 Task: Get directions from New York City, New York, United States to San Diego, California, United States  and explore the nearby cafes
Action: Mouse moved to (165, 90)
Screenshot: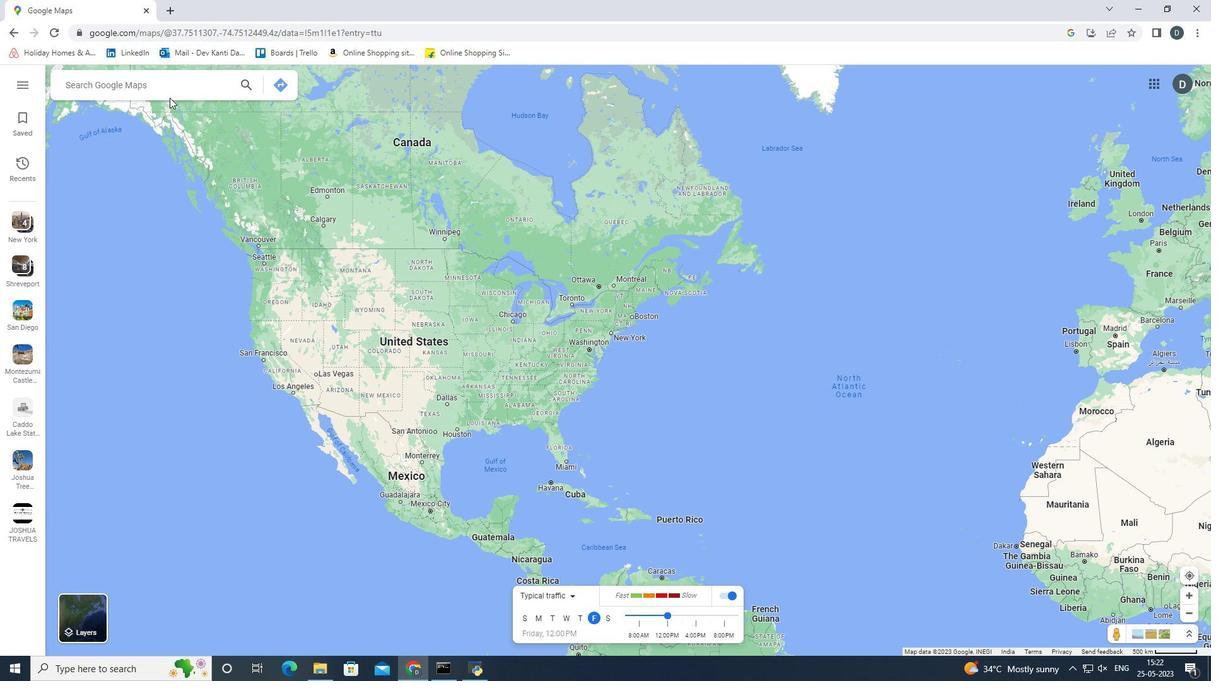 
Action: Mouse pressed left at (165, 90)
Screenshot: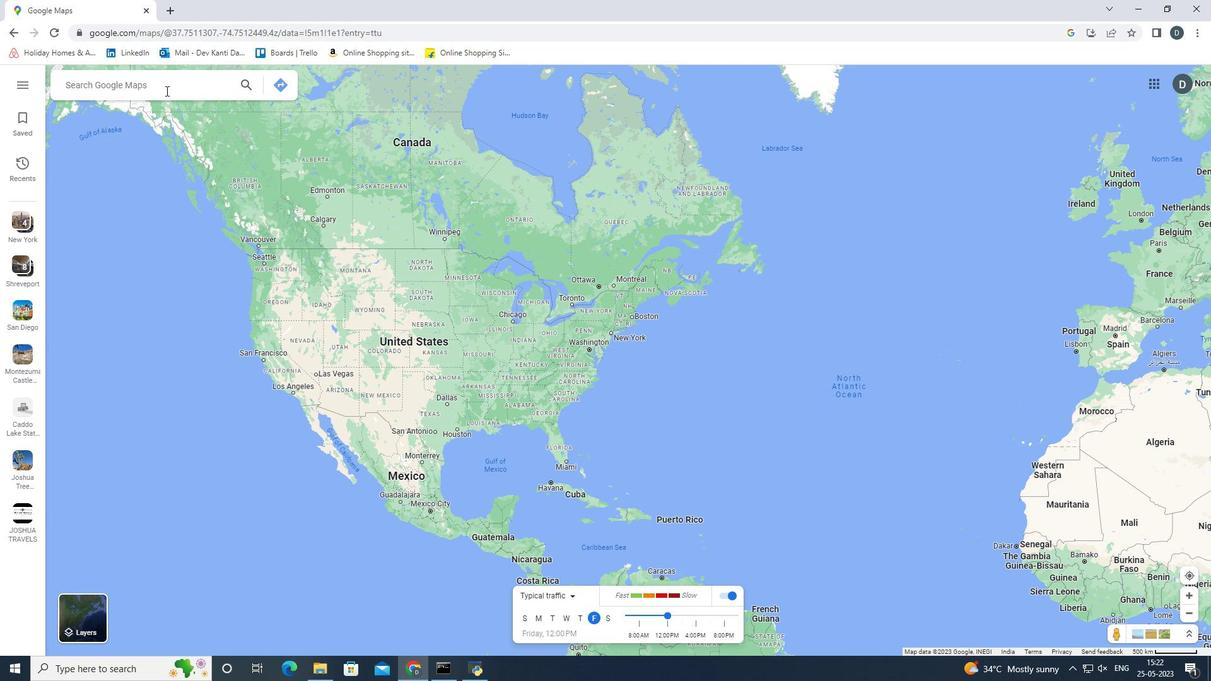 
Action: Mouse moved to (155, 158)
Screenshot: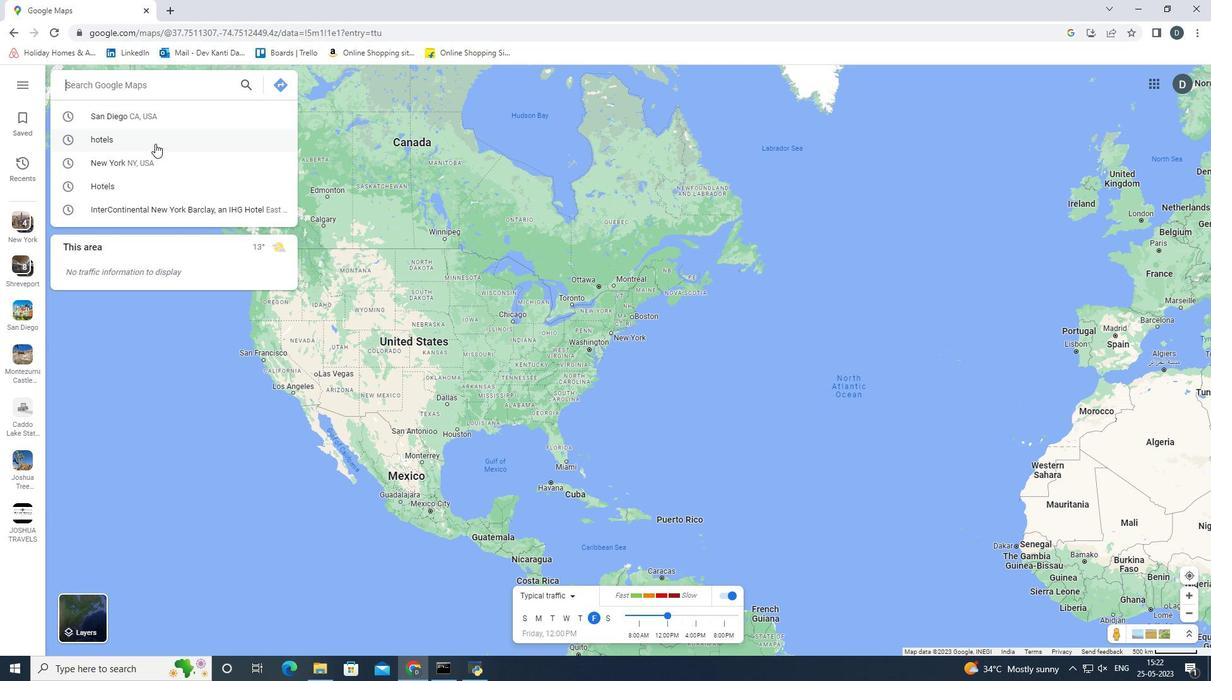 
Action: Mouse pressed left at (155, 158)
Screenshot: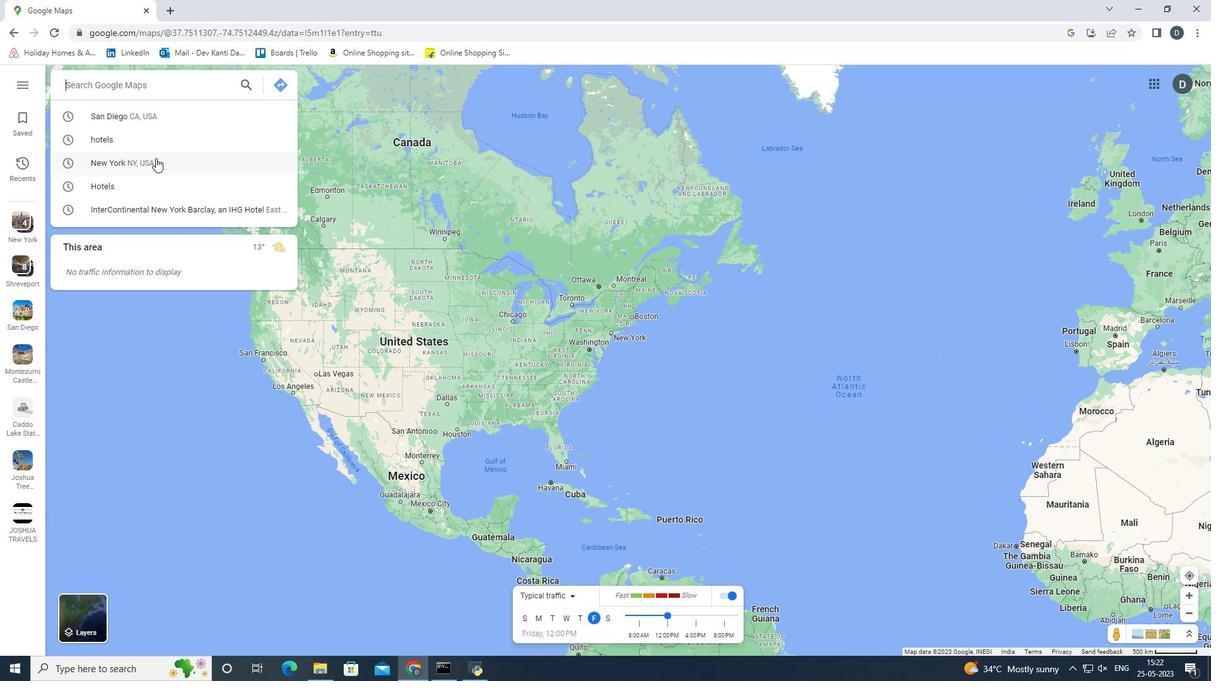
Action: Mouse moved to (814, 324)
Screenshot: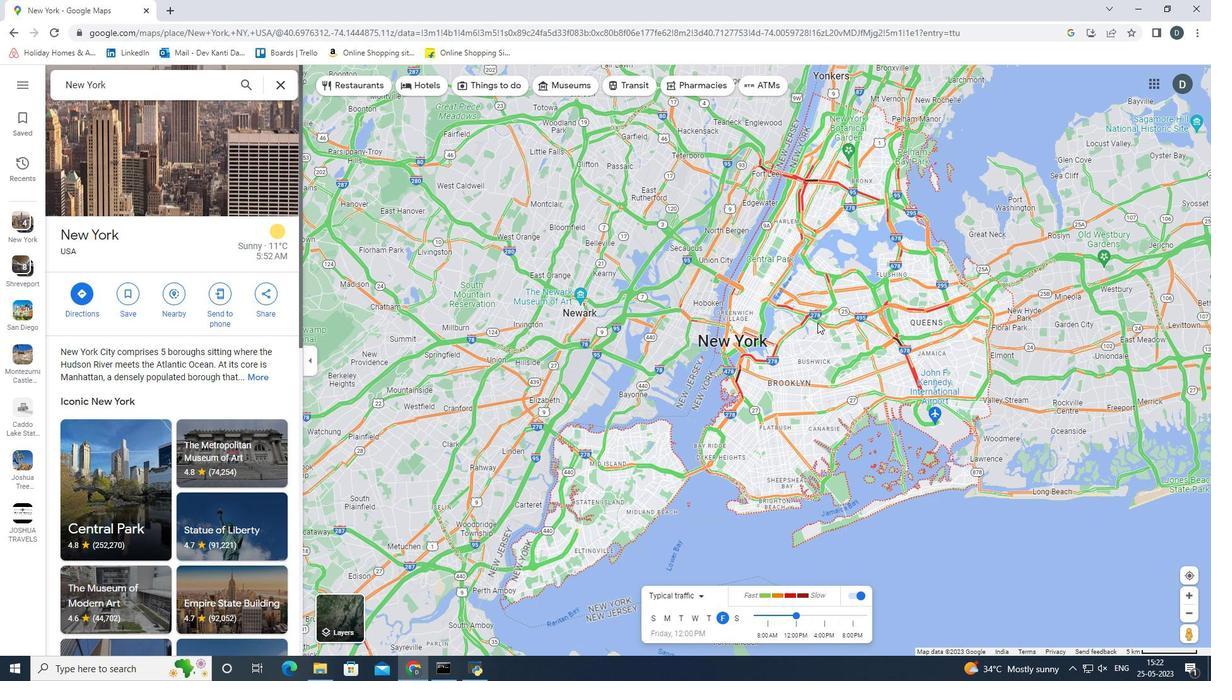 
Action: Mouse pressed left at (814, 324)
Screenshot: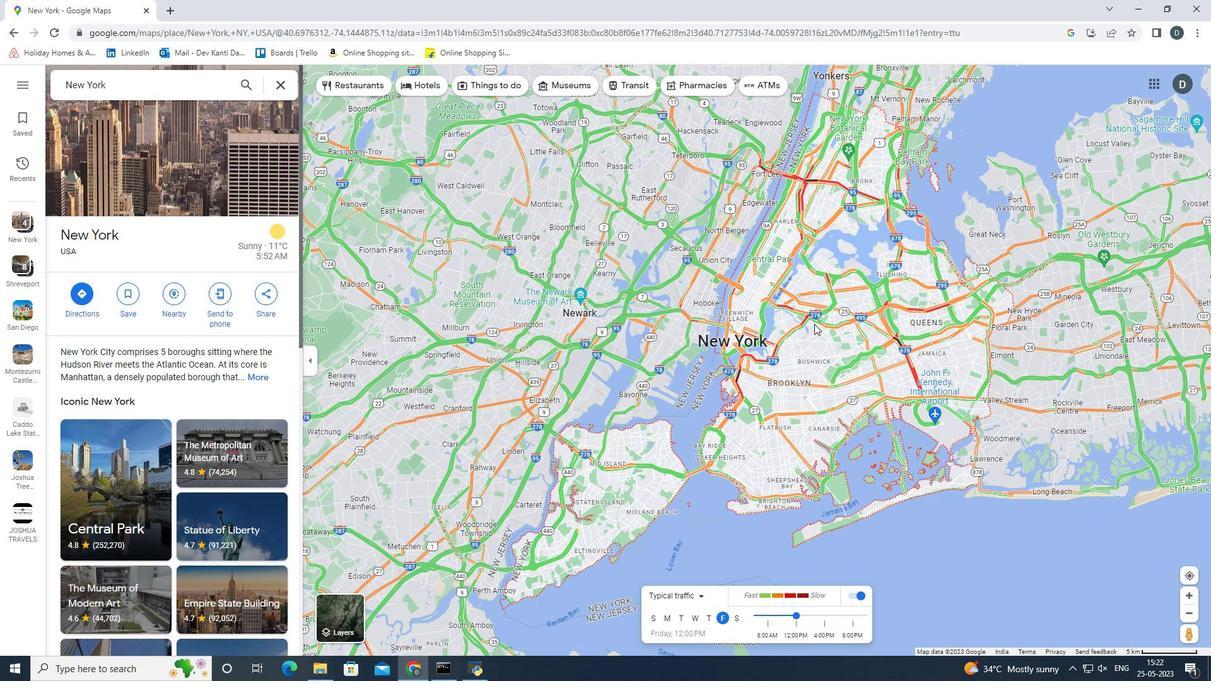 
Action: Mouse moved to (278, 92)
Screenshot: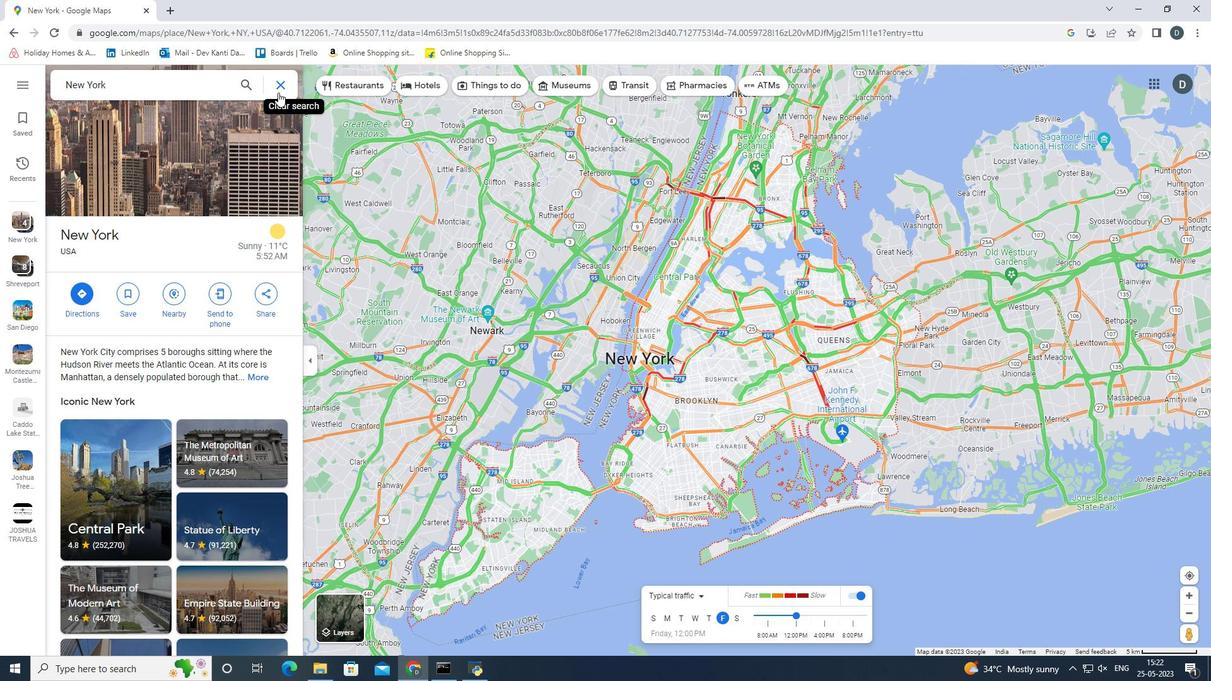 
Action: Mouse pressed left at (278, 92)
Screenshot: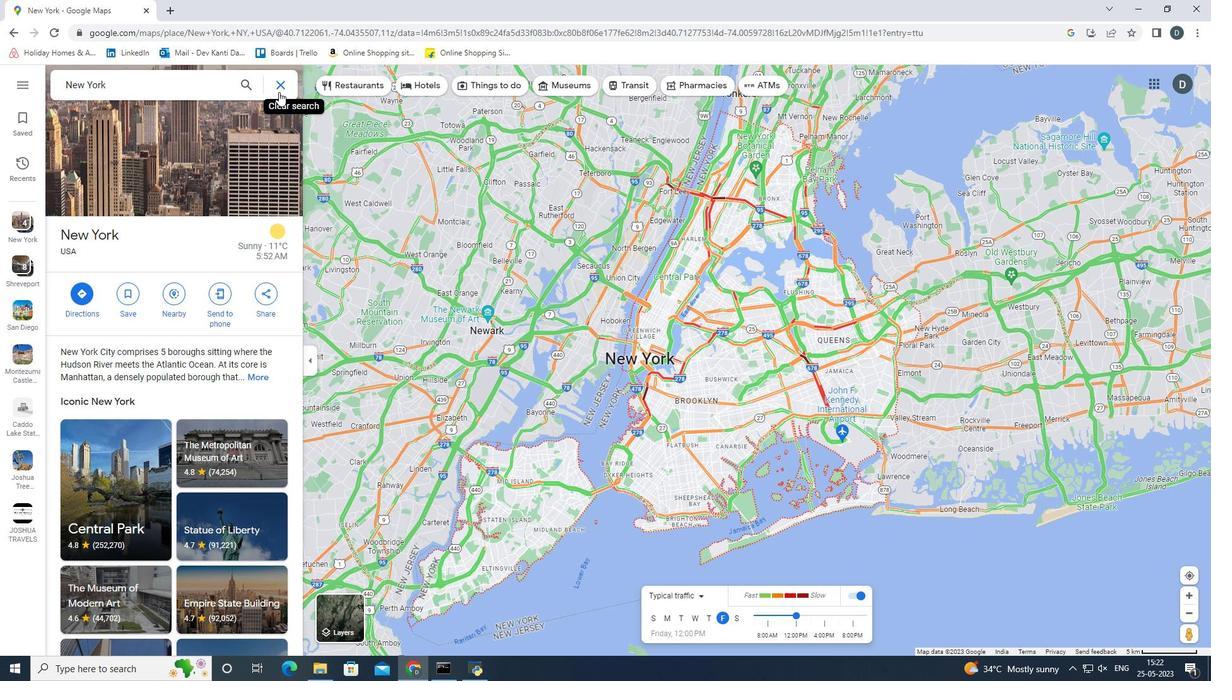 
Action: Mouse moved to (282, 85)
Screenshot: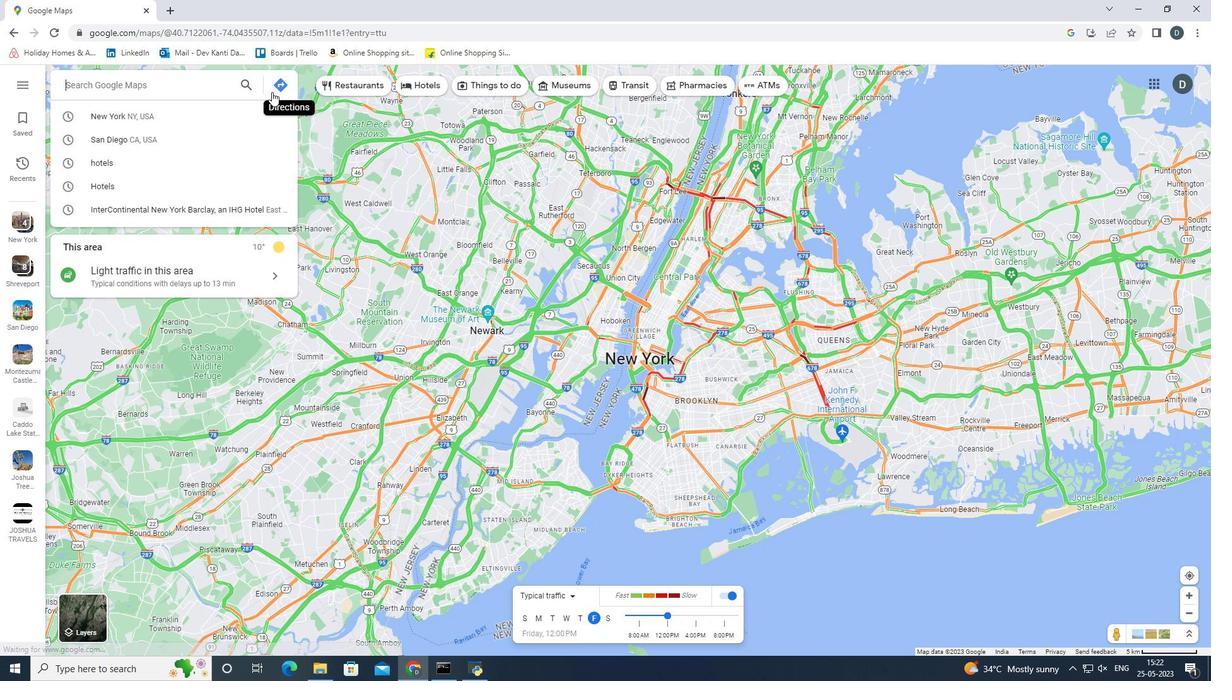 
Action: Mouse pressed left at (282, 85)
Screenshot: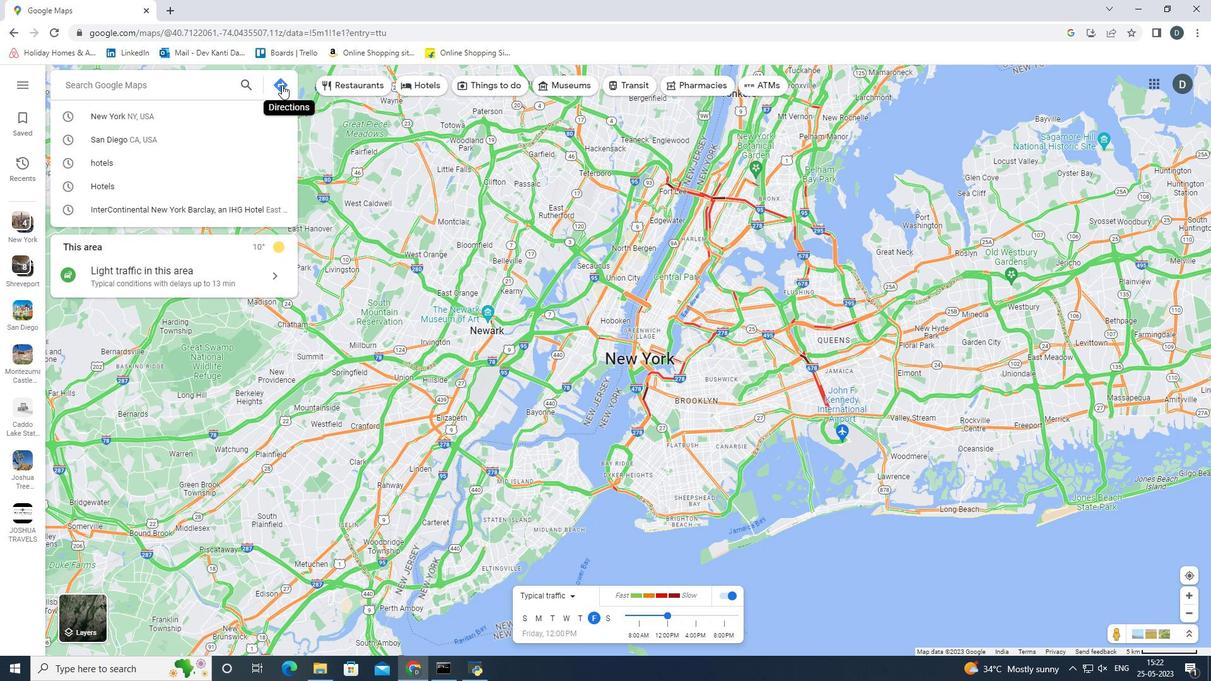 
Action: Mouse moved to (171, 270)
Screenshot: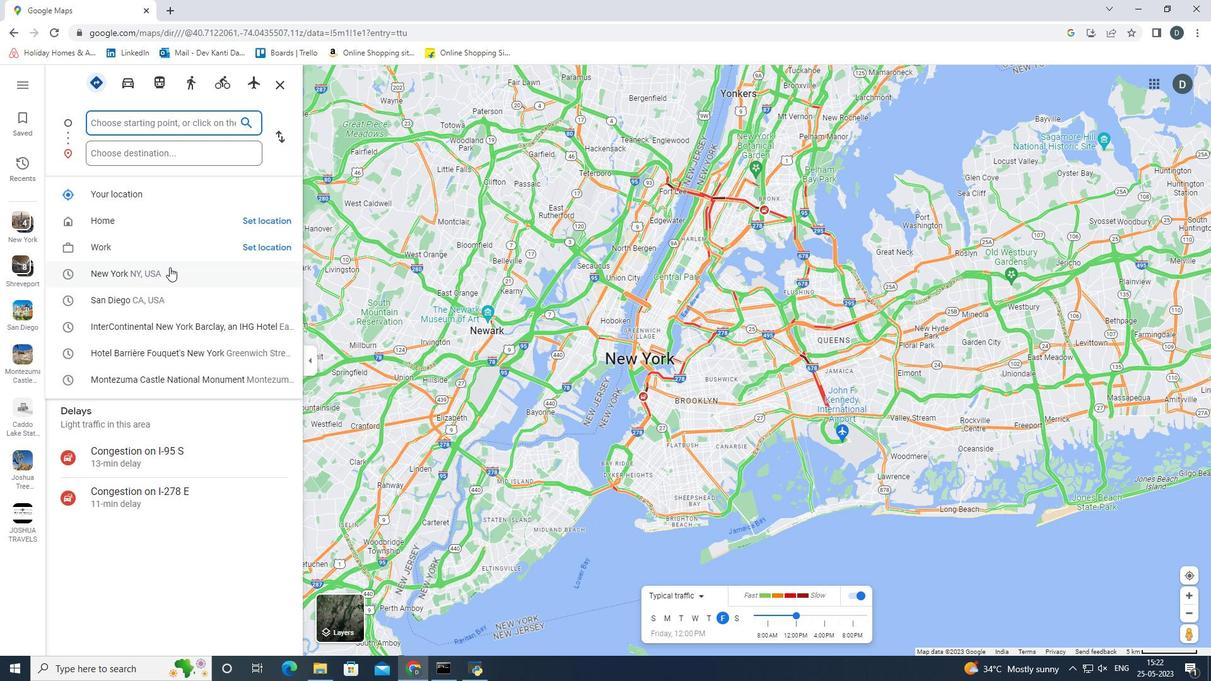 
Action: Mouse pressed left at (171, 270)
Screenshot: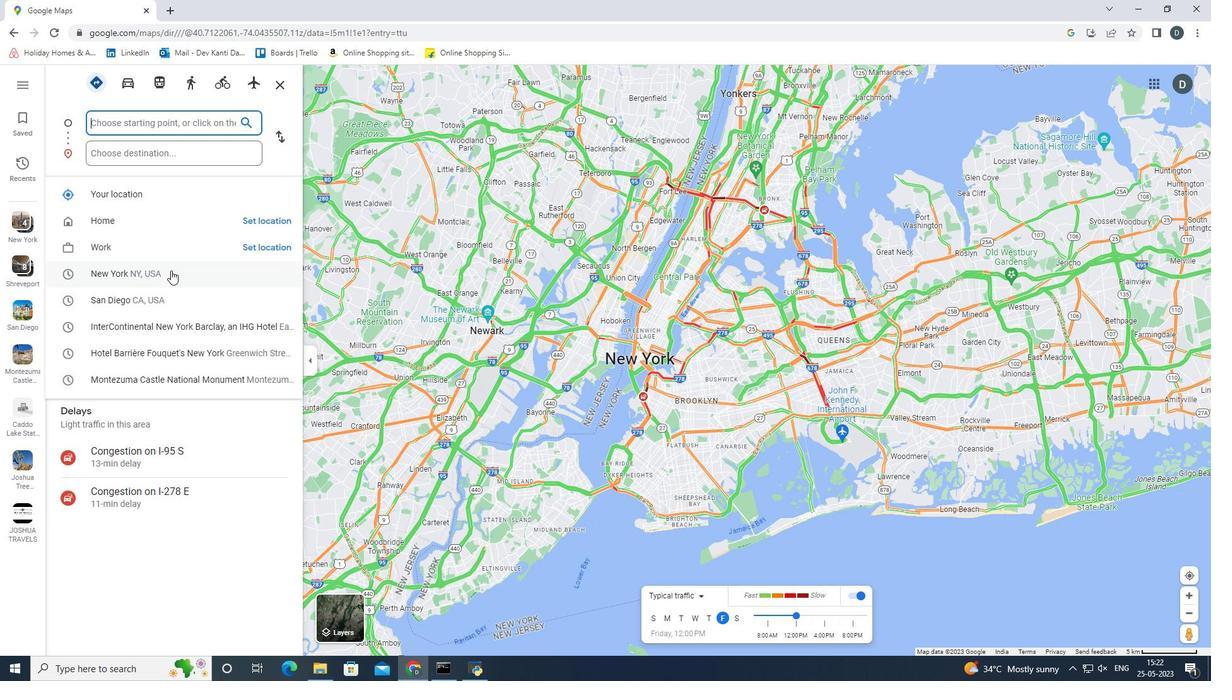 
Action: Mouse moved to (167, 294)
Screenshot: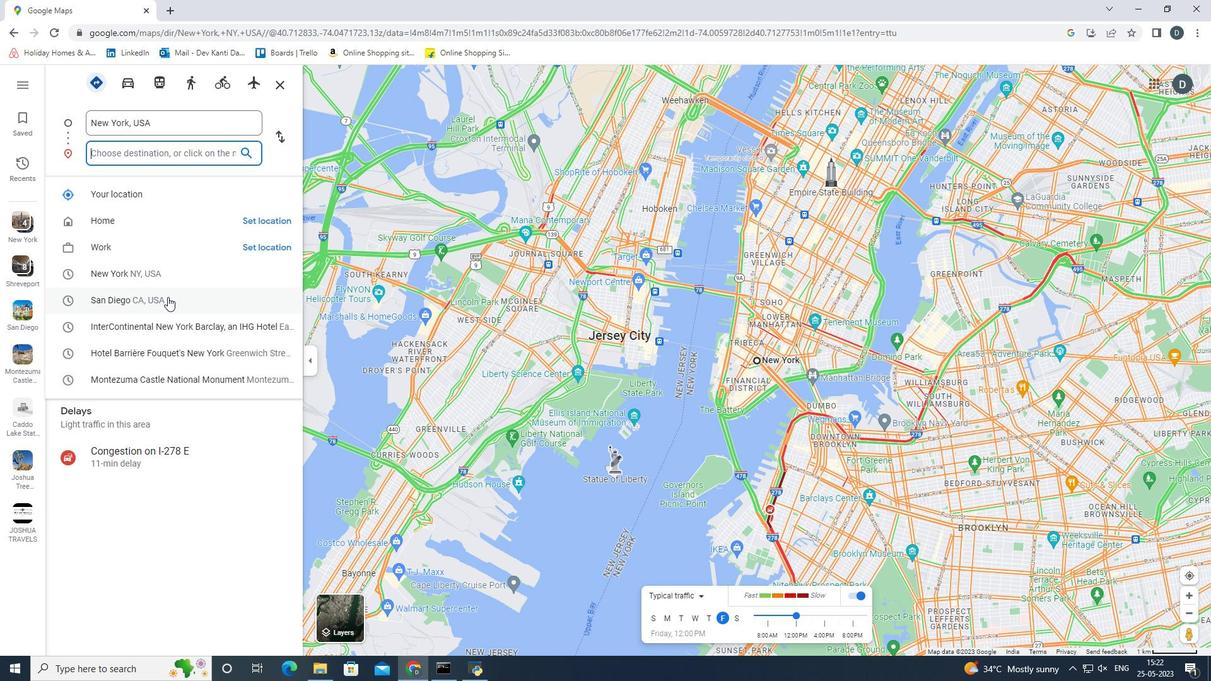 
Action: Mouse pressed left at (167, 294)
Screenshot: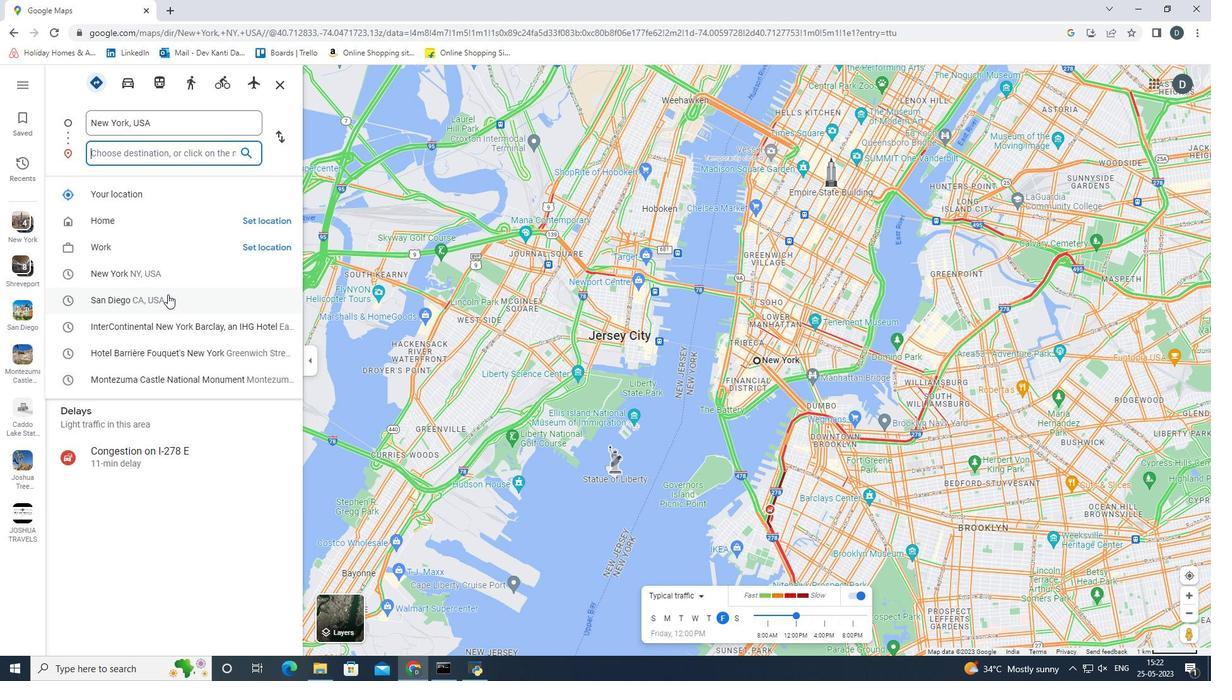 
Action: Mouse moved to (422, 433)
Screenshot: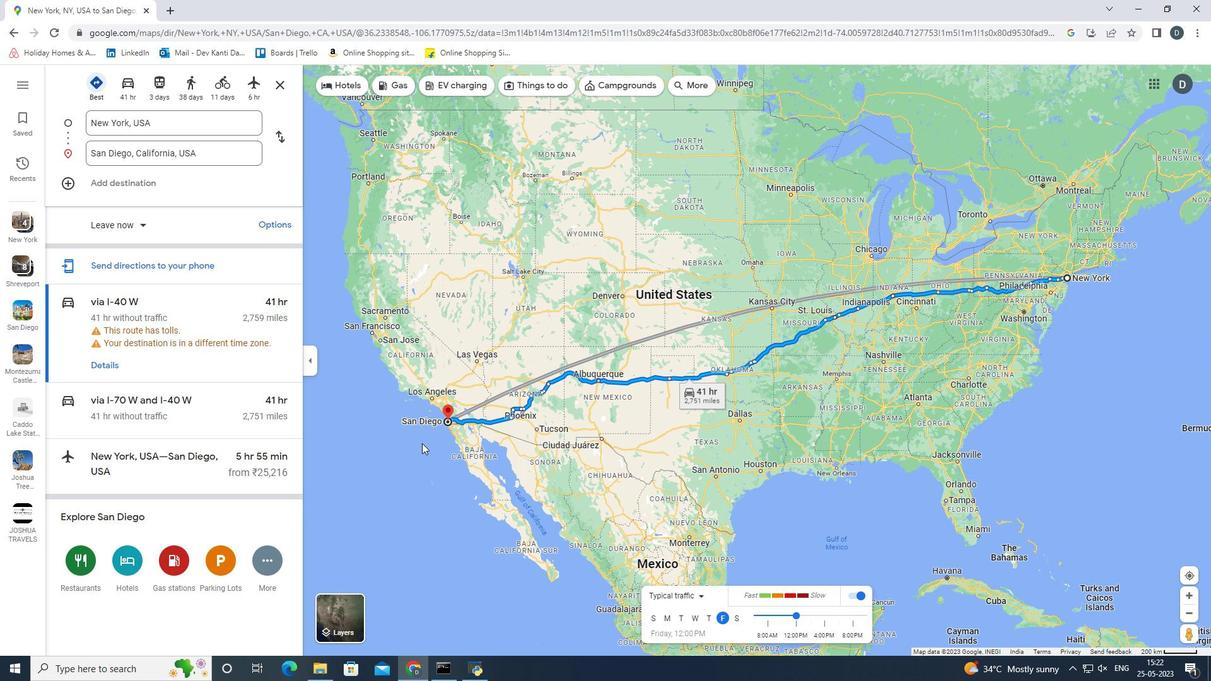 
Action: Mouse scrolled (422, 434) with delta (0, 0)
Screenshot: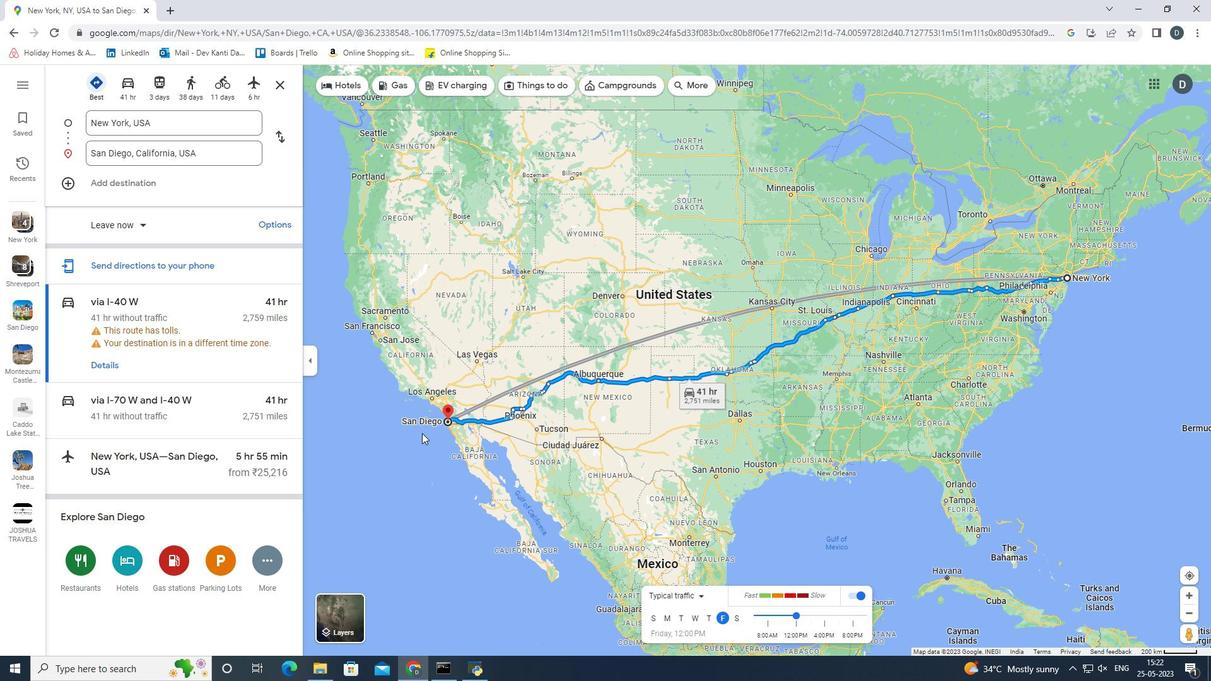 
Action: Mouse scrolled (422, 434) with delta (0, 0)
Screenshot: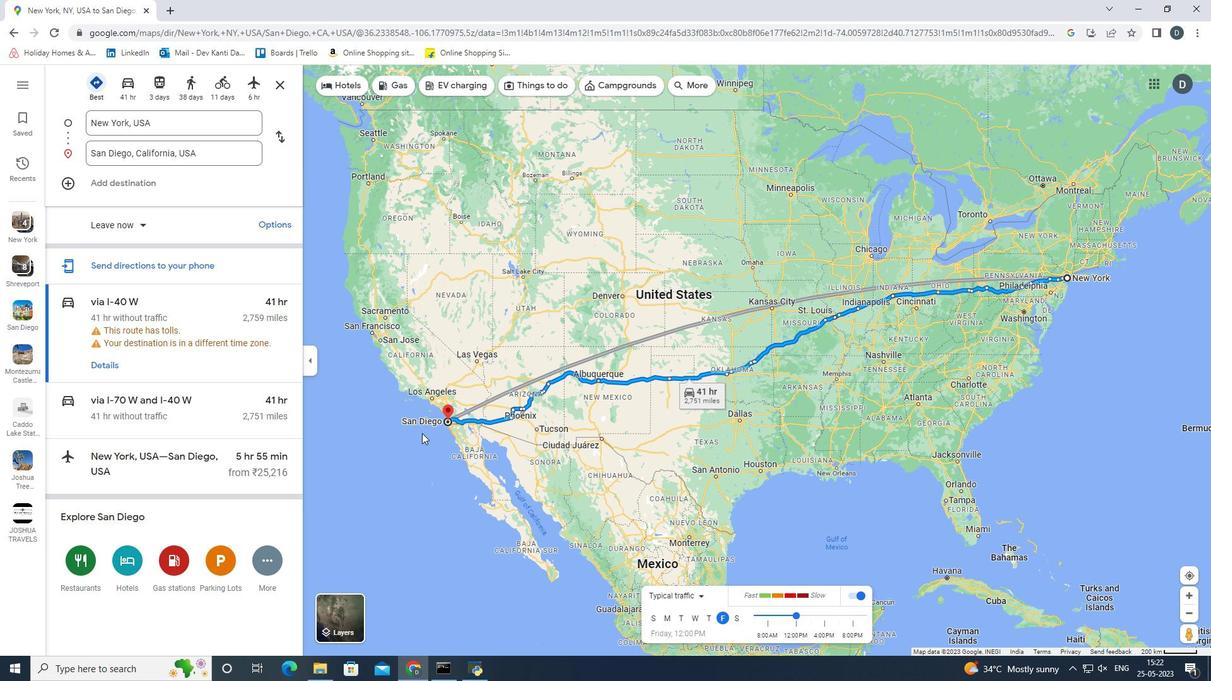 
Action: Mouse scrolled (422, 434) with delta (0, 0)
Screenshot: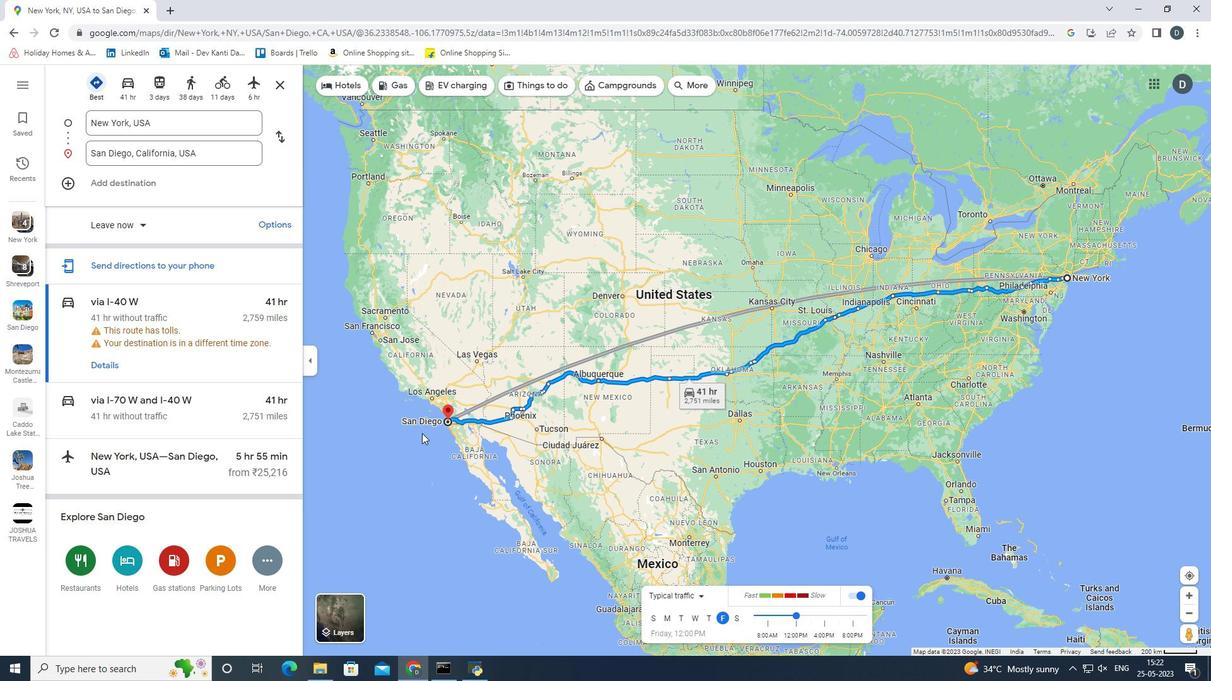 
Action: Mouse scrolled (422, 434) with delta (0, 0)
Screenshot: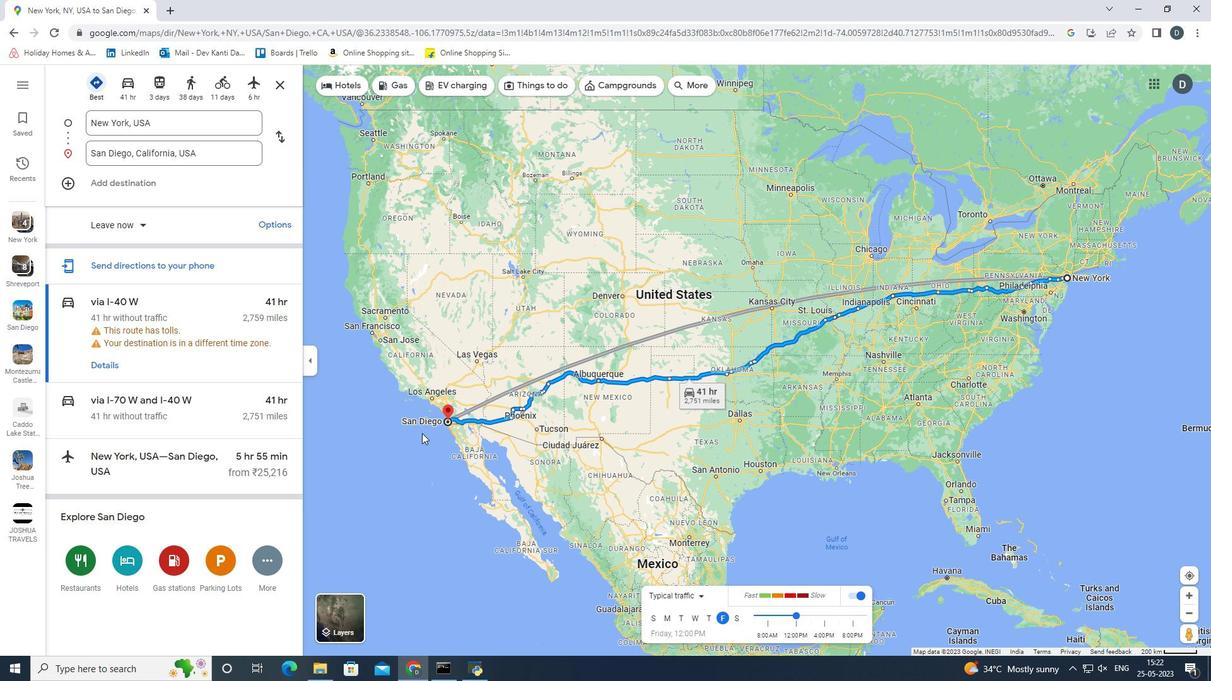 
Action: Mouse scrolled (422, 434) with delta (0, 0)
Screenshot: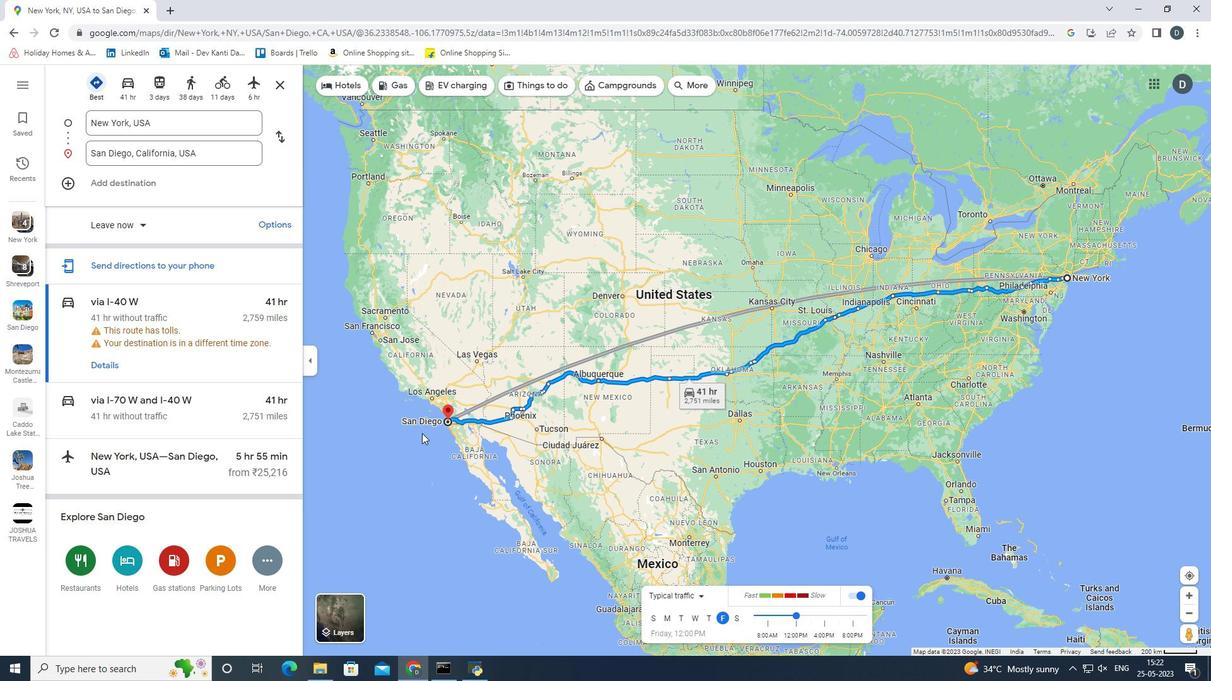 
Action: Mouse scrolled (422, 434) with delta (0, 0)
Screenshot: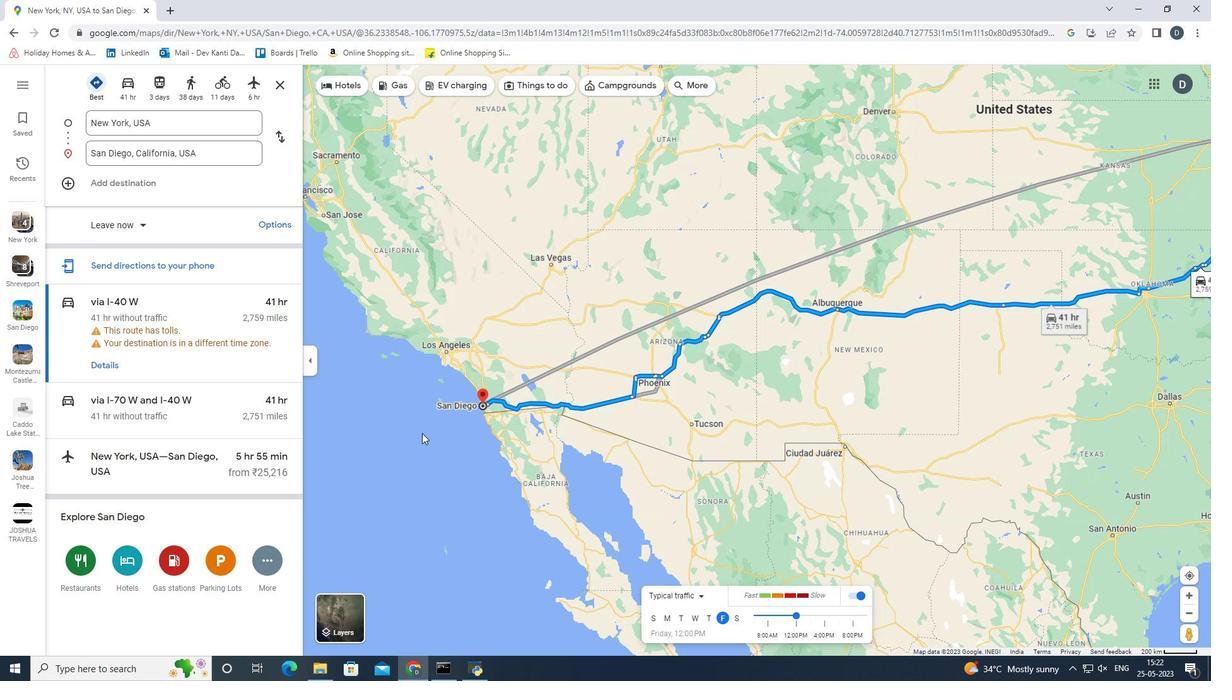 
Action: Mouse scrolled (422, 434) with delta (0, 0)
Screenshot: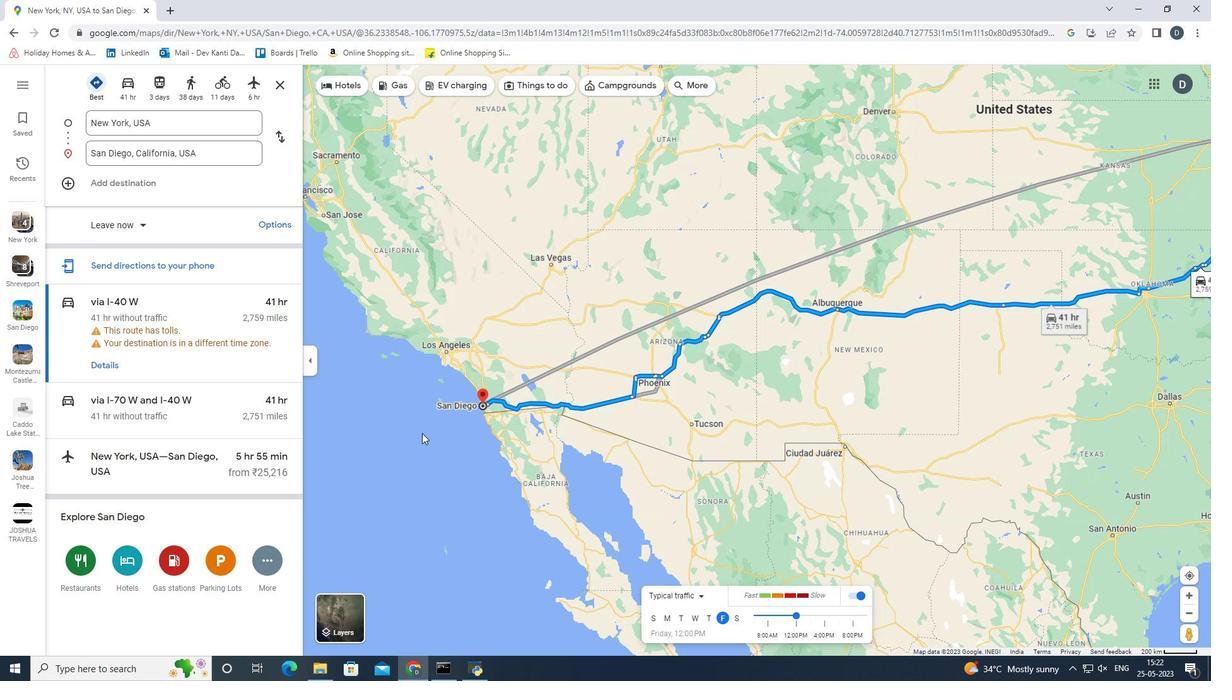 
Action: Mouse scrolled (422, 434) with delta (0, 0)
Screenshot: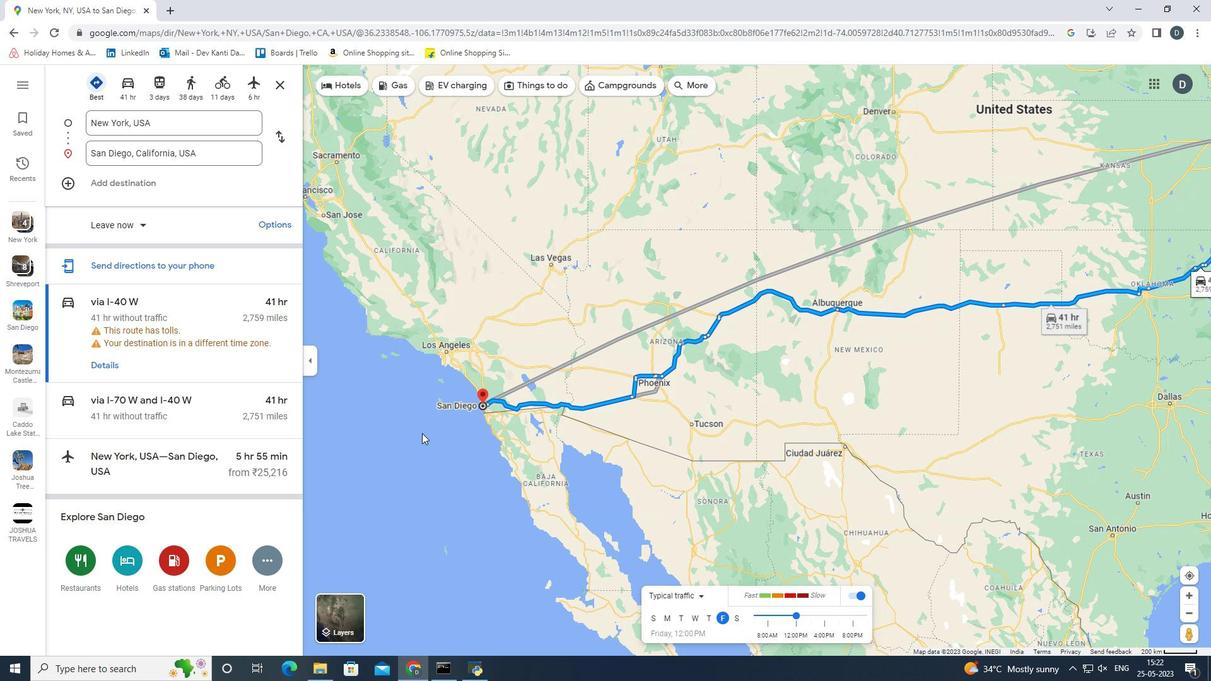 
Action: Mouse scrolled (422, 434) with delta (0, 0)
Screenshot: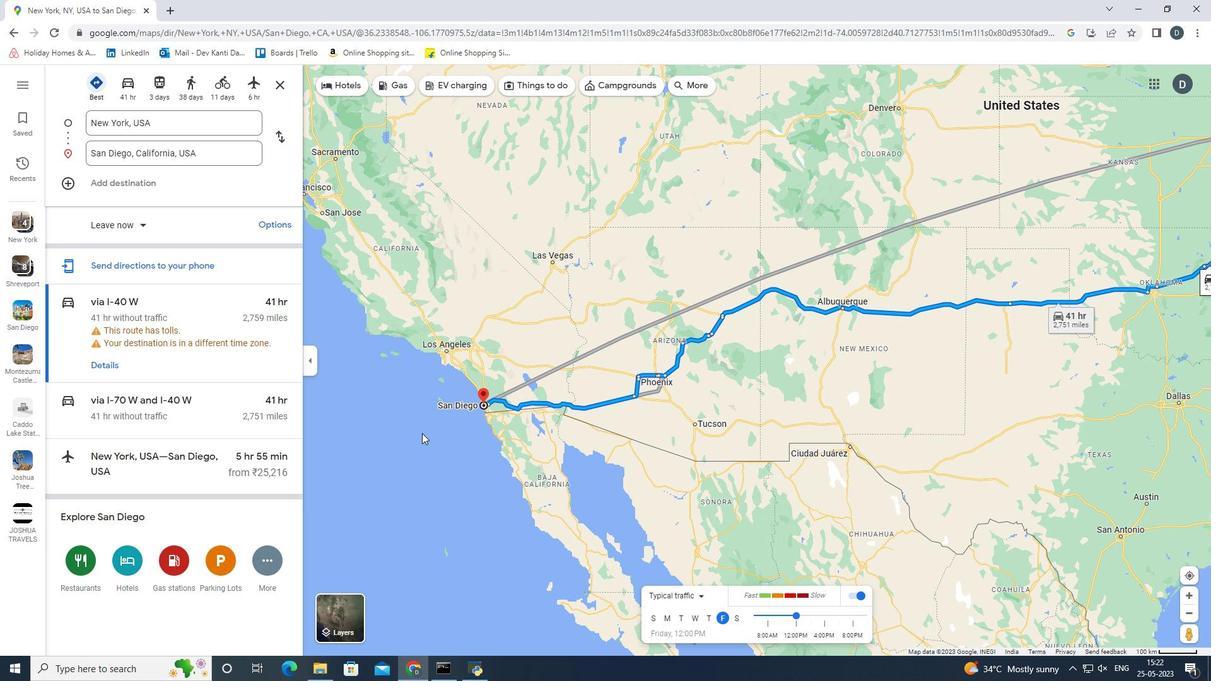 
Action: Mouse scrolled (422, 434) with delta (0, 0)
Screenshot: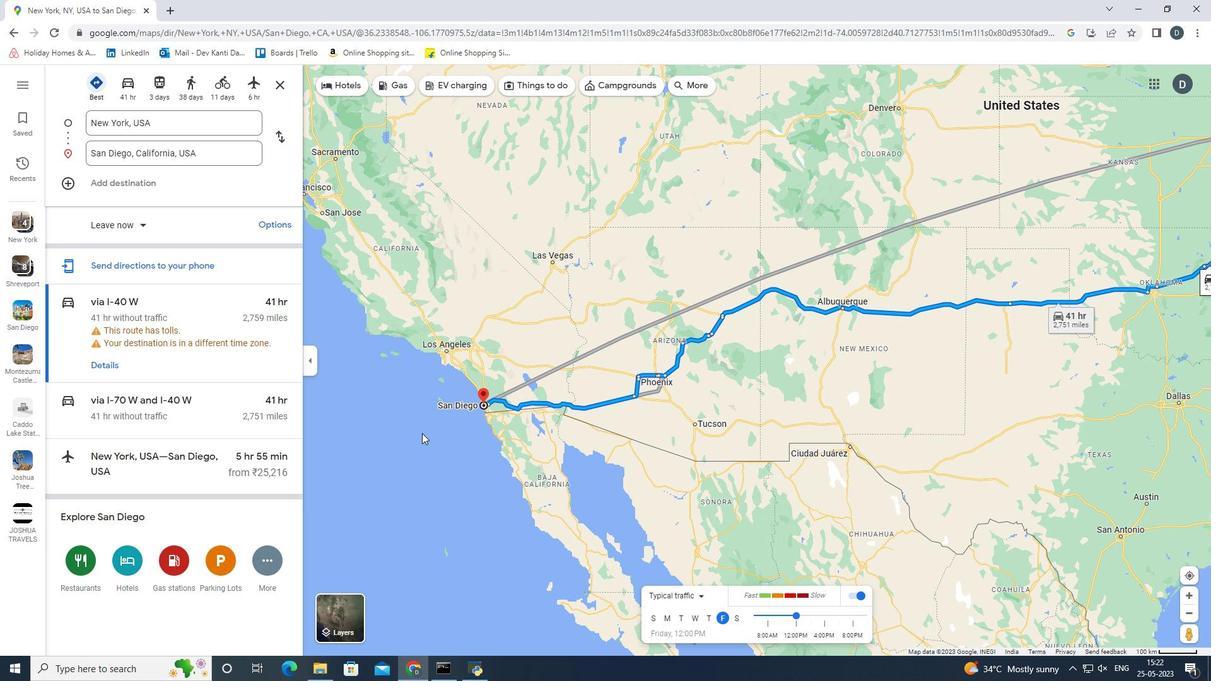 
Action: Mouse scrolled (422, 434) with delta (0, 0)
Screenshot: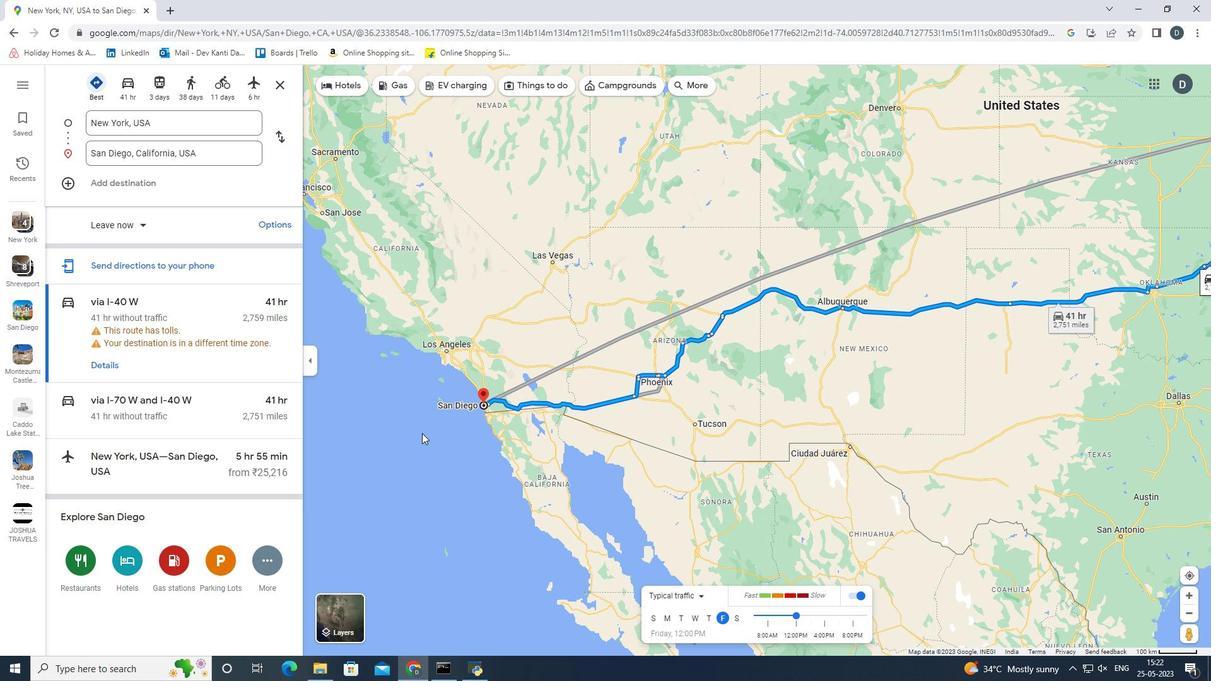 
Action: Mouse scrolled (422, 434) with delta (0, 0)
Screenshot: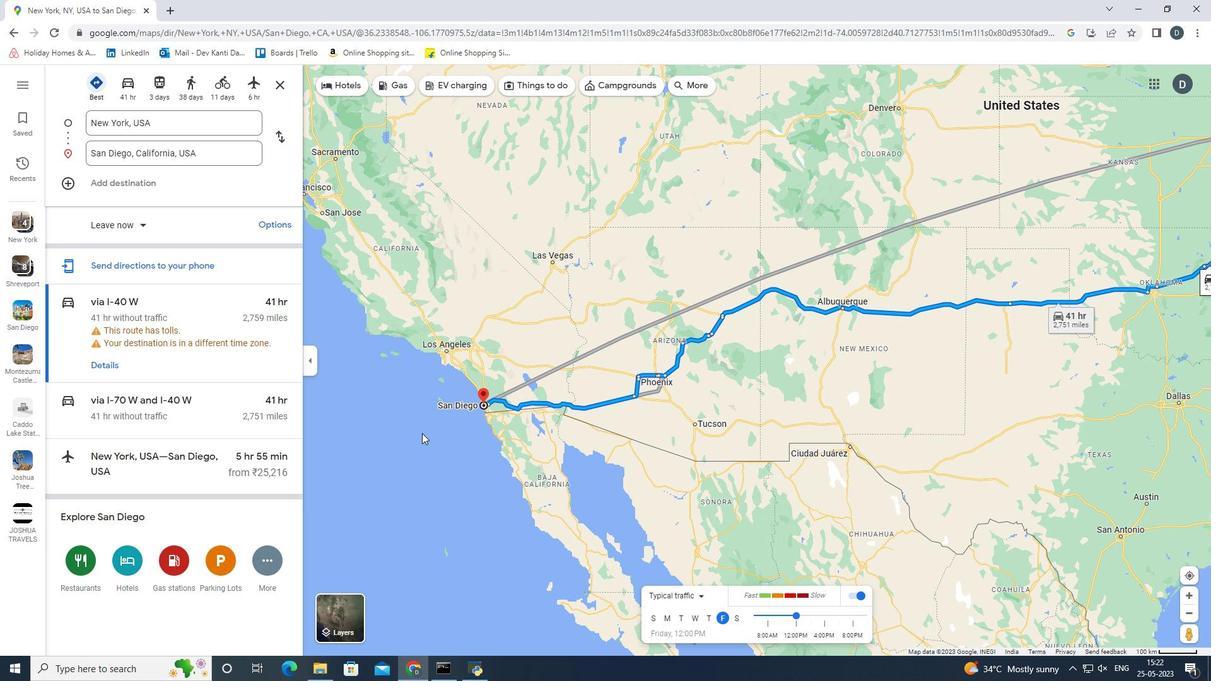 
Action: Mouse scrolled (422, 434) with delta (0, 0)
Screenshot: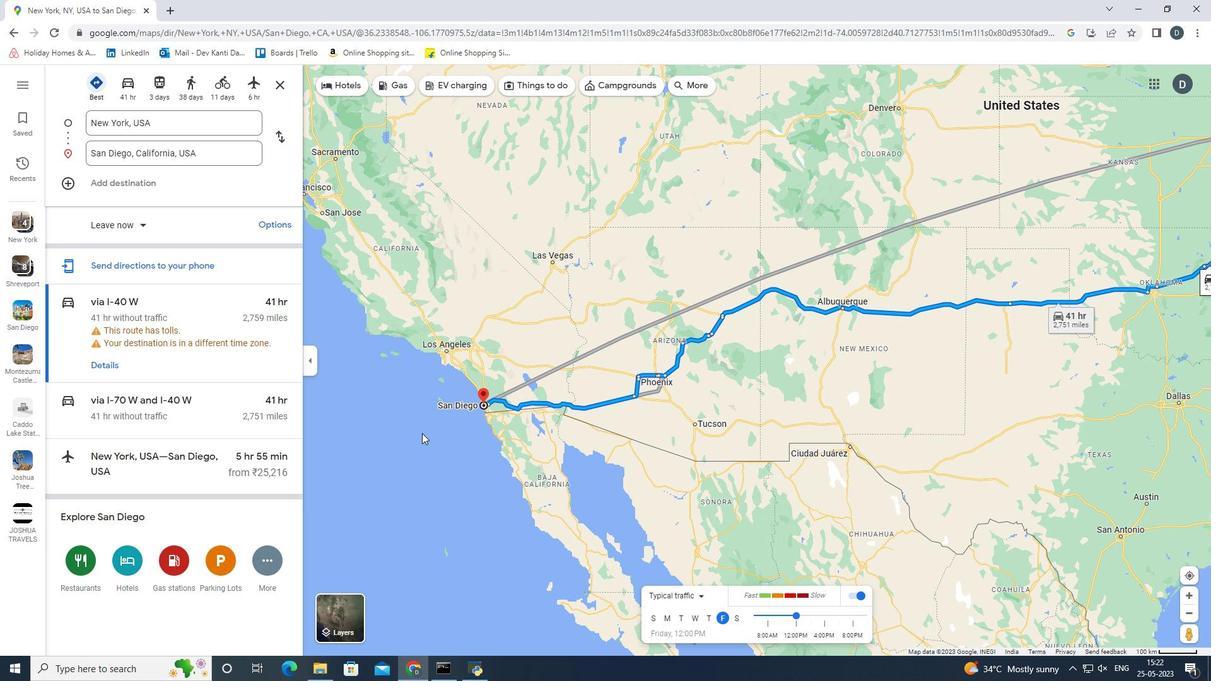 
Action: Mouse scrolled (422, 434) with delta (0, 0)
Screenshot: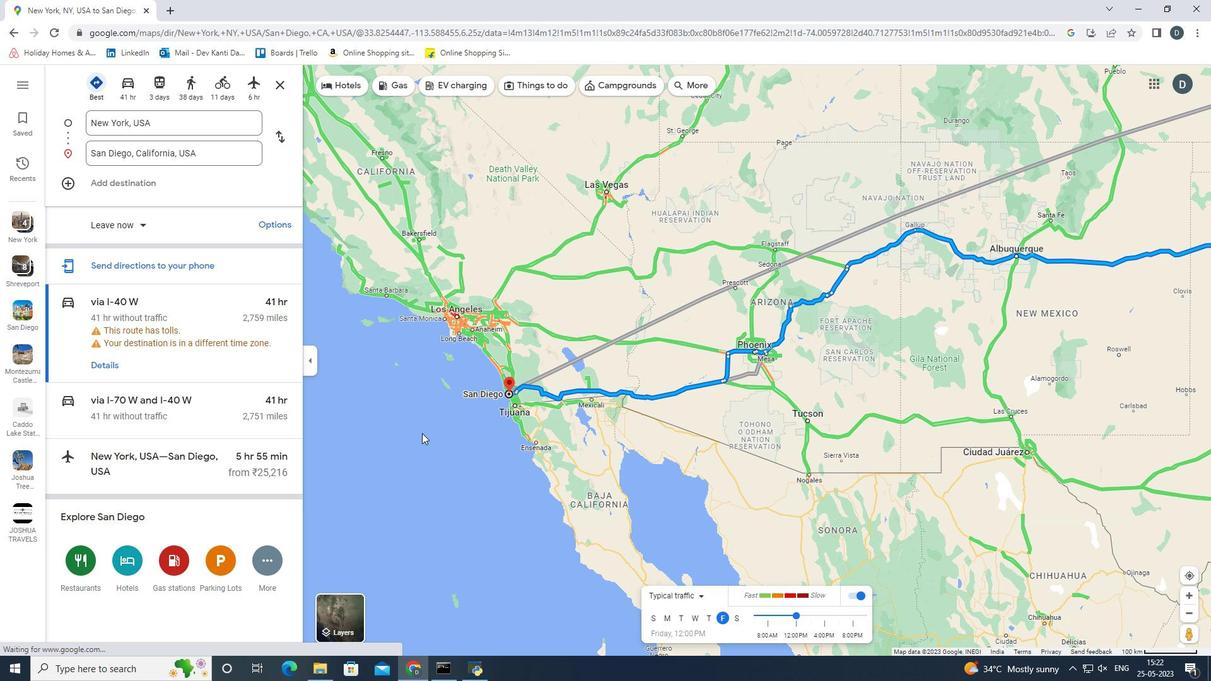 
Action: Mouse scrolled (422, 434) with delta (0, 0)
Screenshot: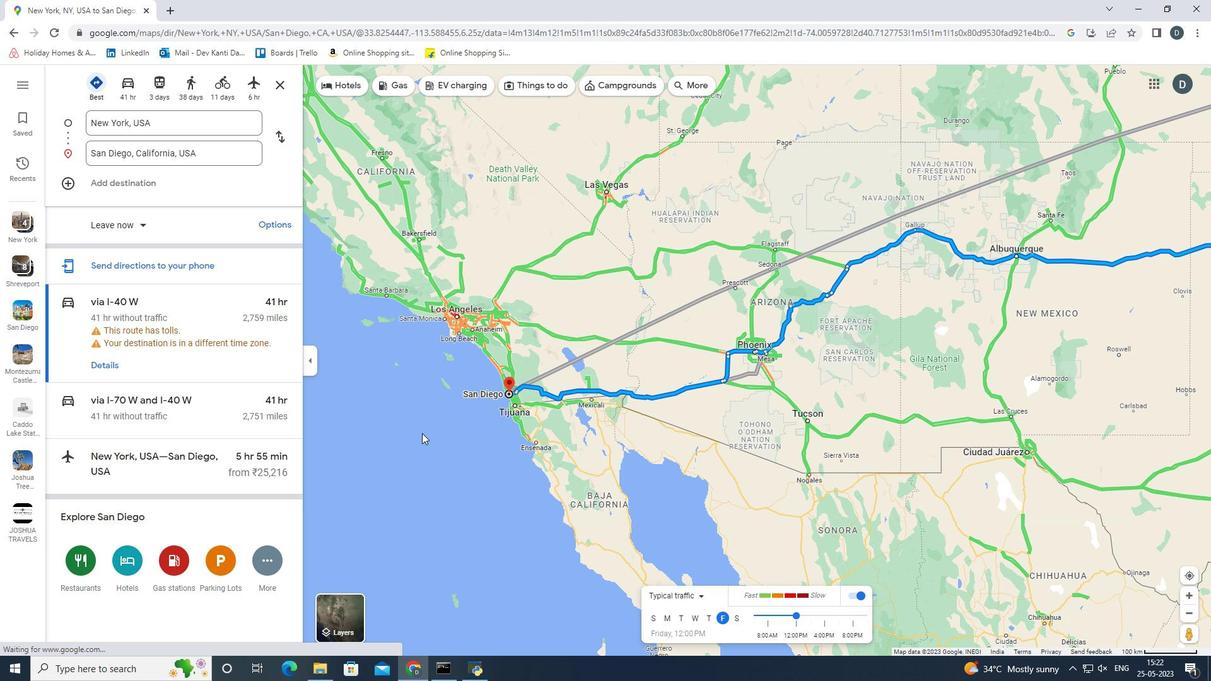 
Action: Mouse scrolled (422, 434) with delta (0, 0)
Screenshot: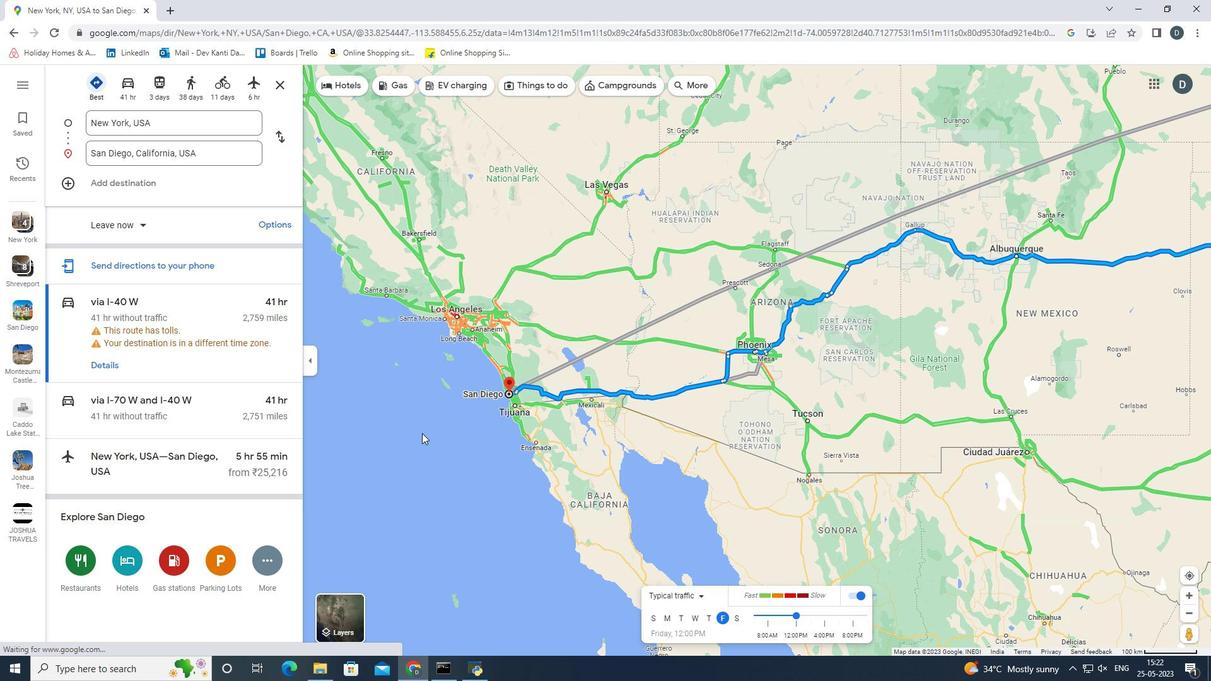 
Action: Mouse scrolled (422, 434) with delta (0, 0)
Screenshot: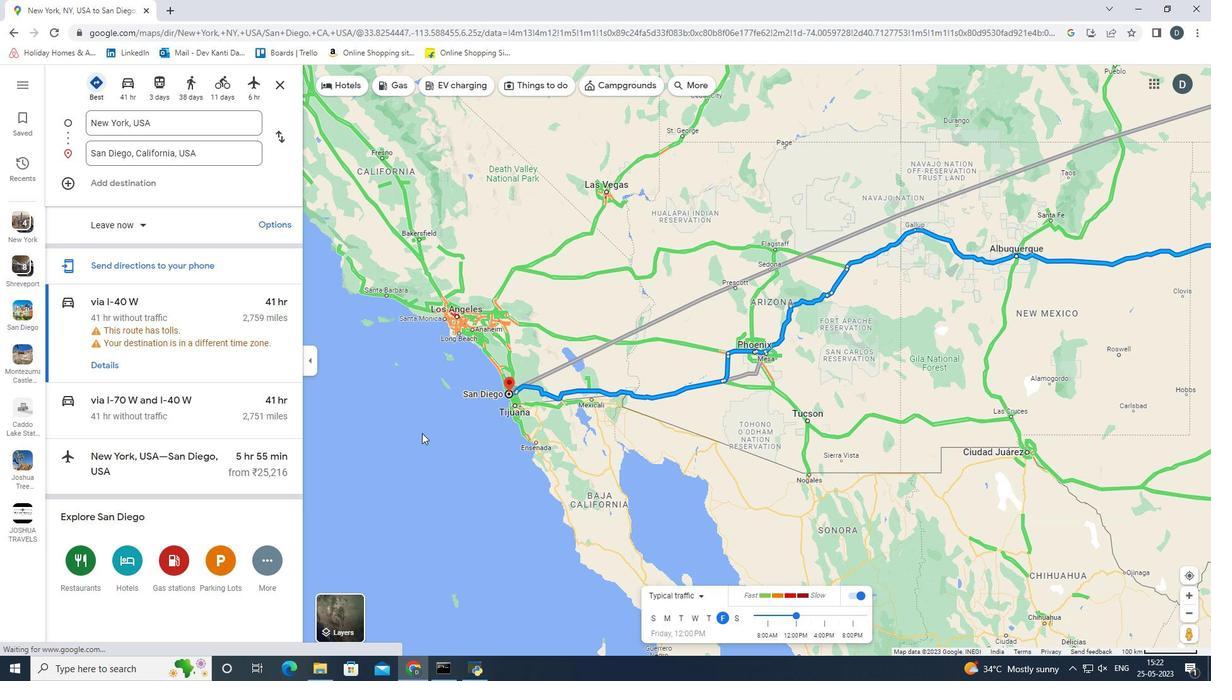 
Action: Mouse moved to (970, 324)
Screenshot: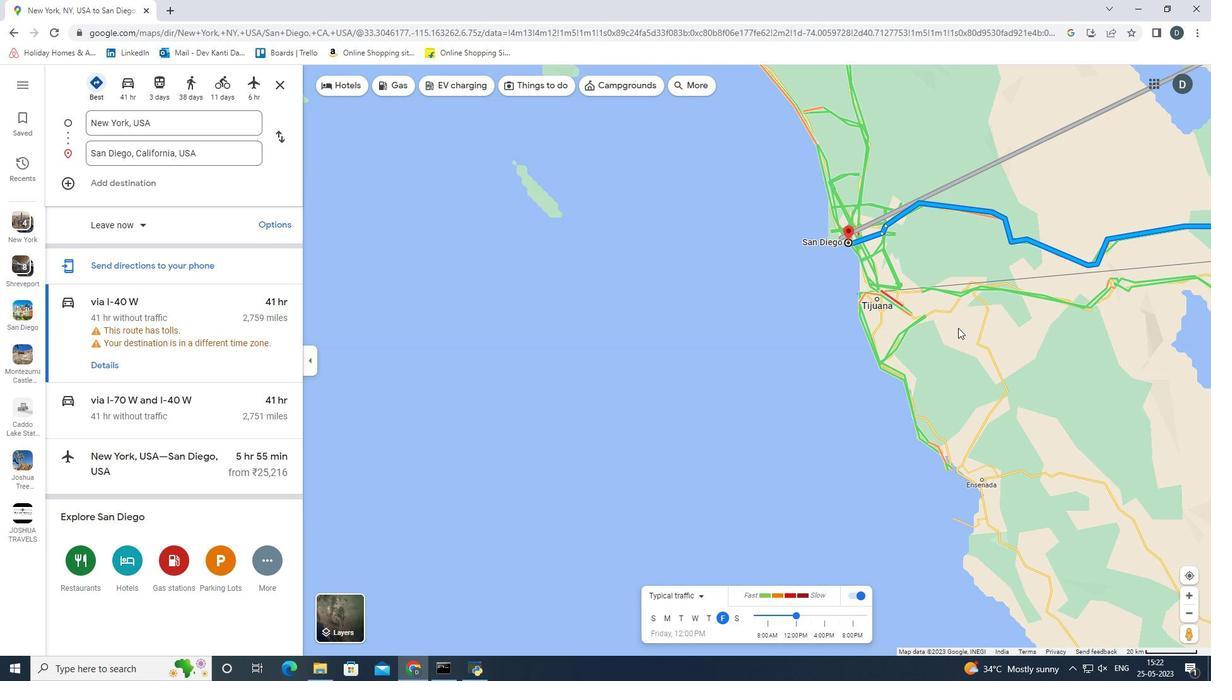 
Action: Mouse pressed left at (970, 324)
Screenshot: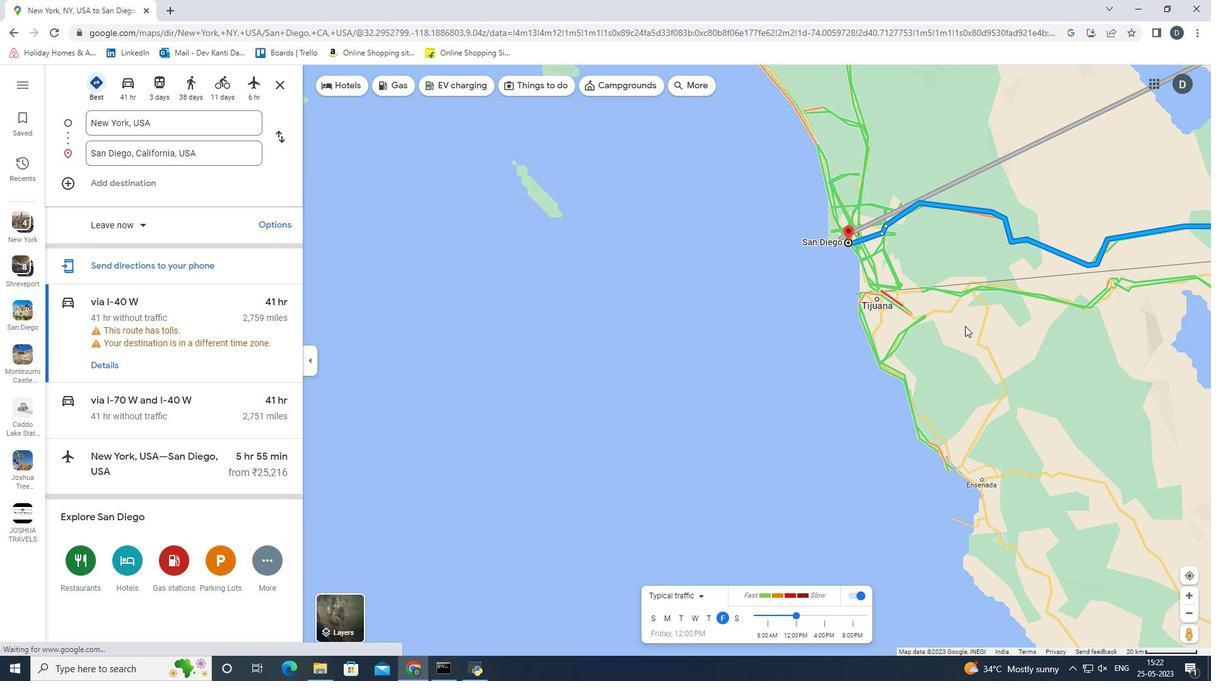 
Action: Mouse moved to (1063, 362)
Screenshot: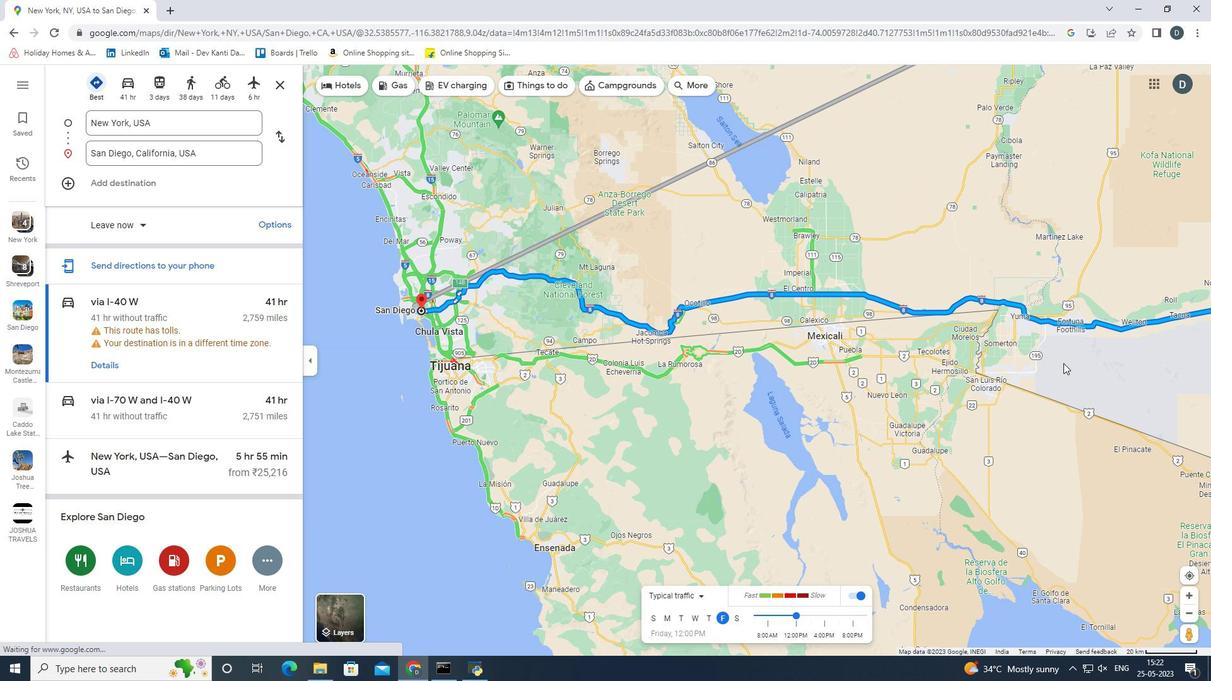 
Action: Mouse pressed left at (1063, 362)
Screenshot: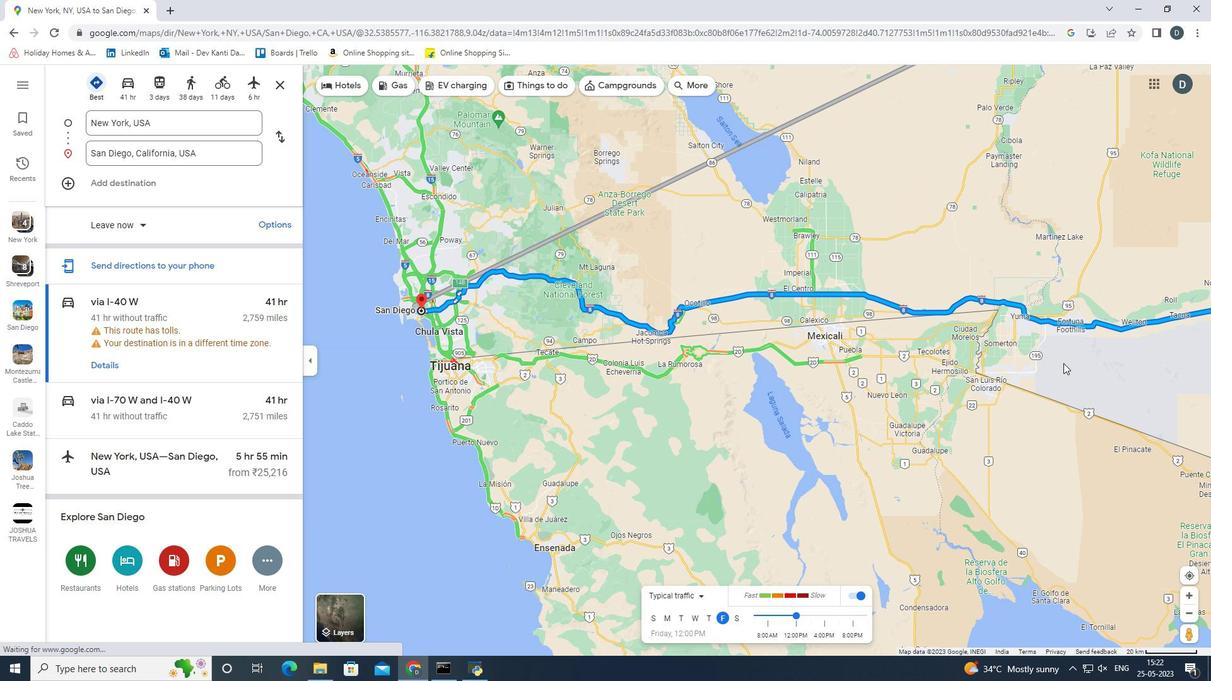 
Action: Mouse moved to (1160, 372)
Screenshot: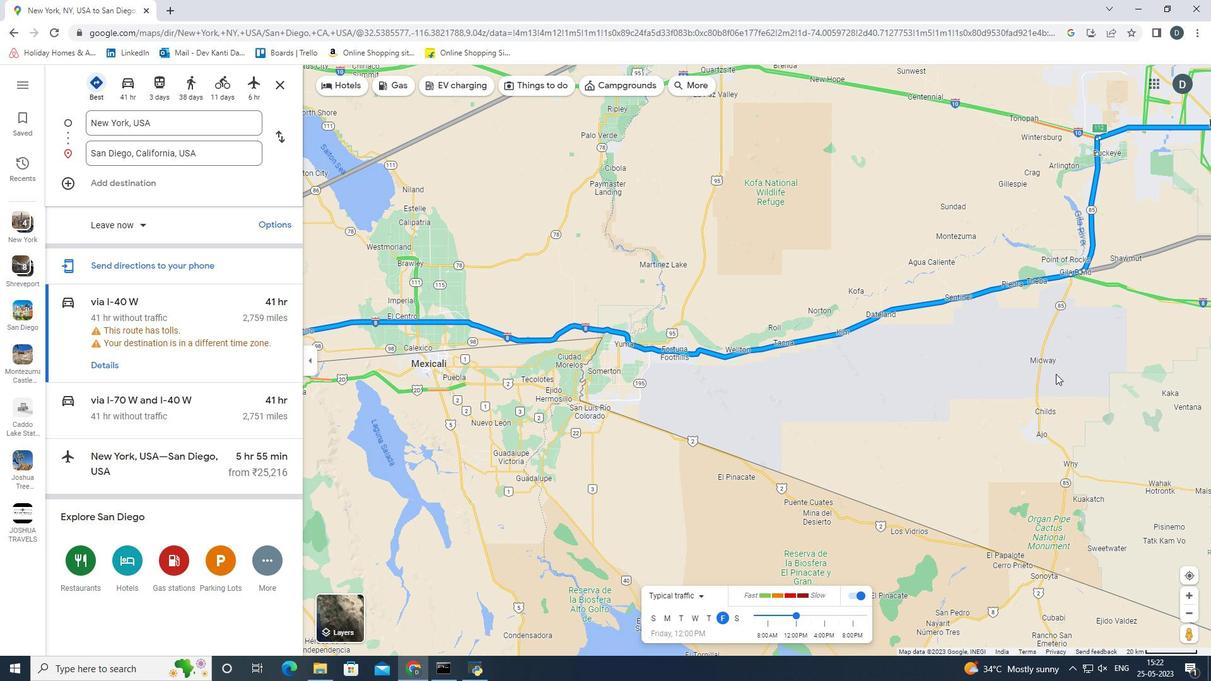 
Action: Mouse pressed left at (1160, 372)
Screenshot: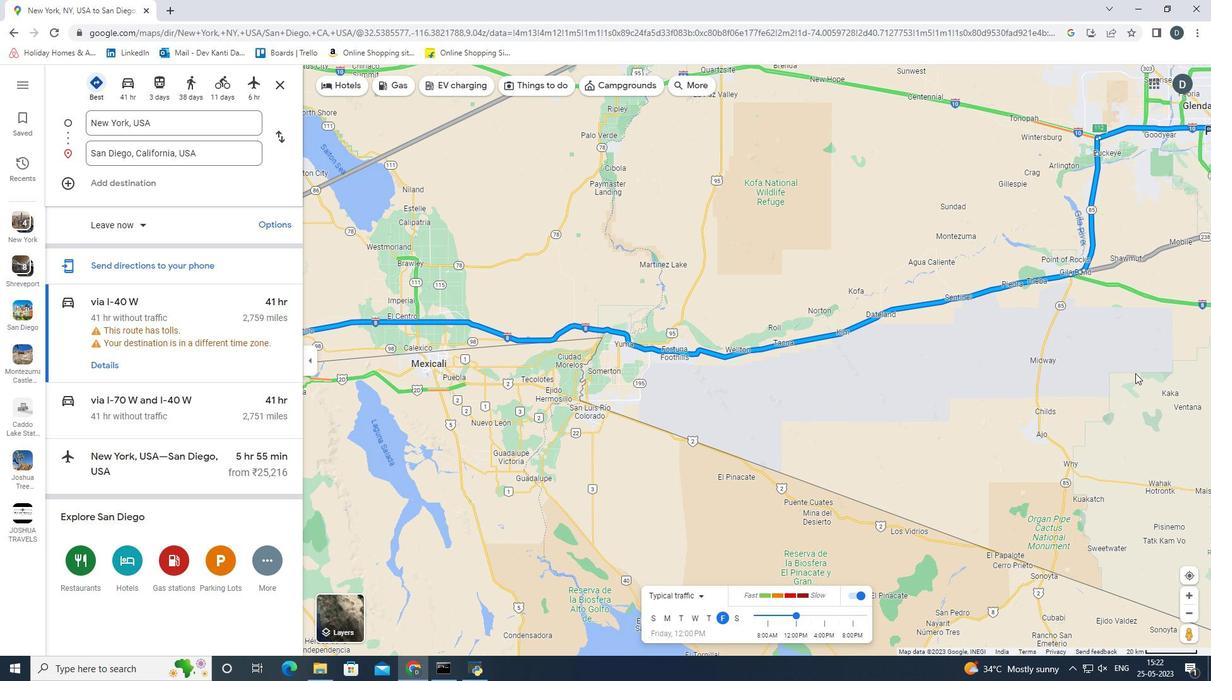 
Action: Mouse moved to (1109, 206)
Screenshot: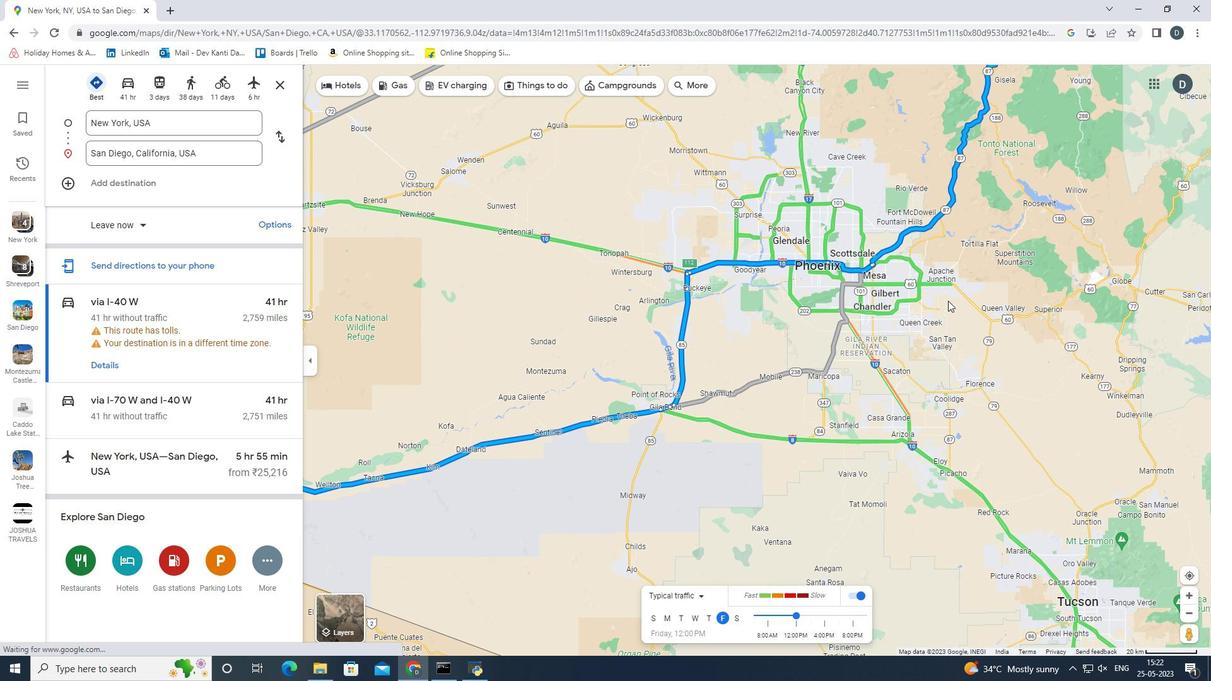 
Action: Mouse pressed left at (1109, 206)
Screenshot: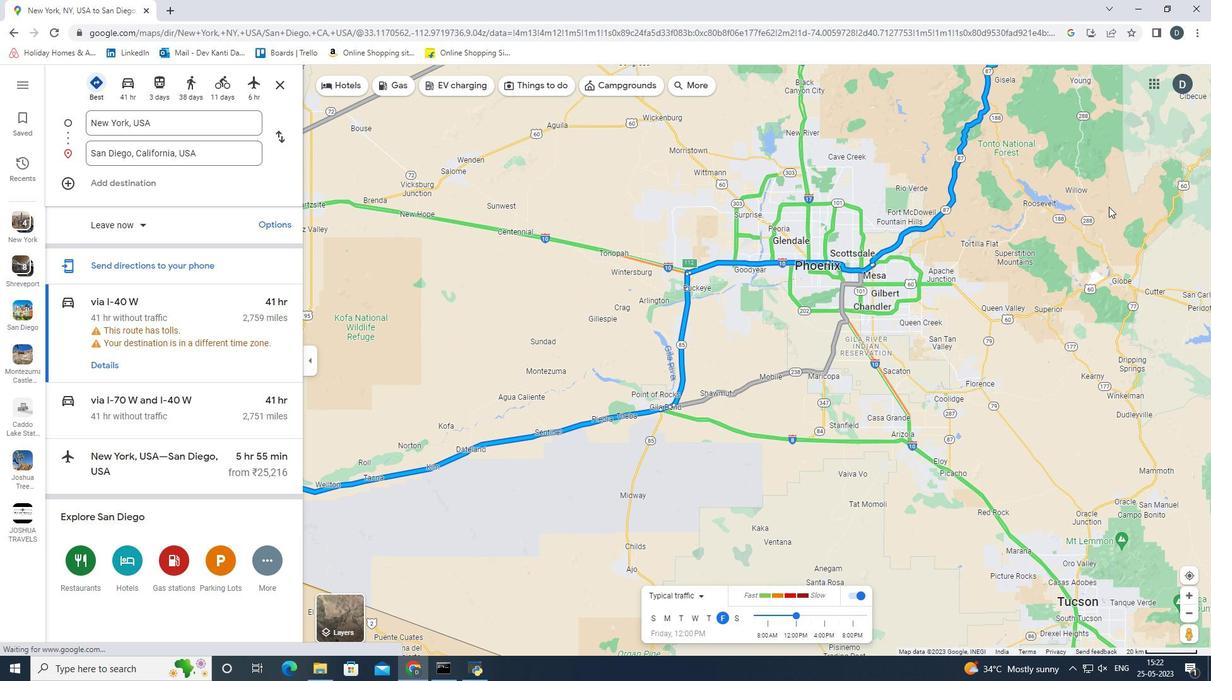 
Action: Mouse moved to (1194, 200)
Screenshot: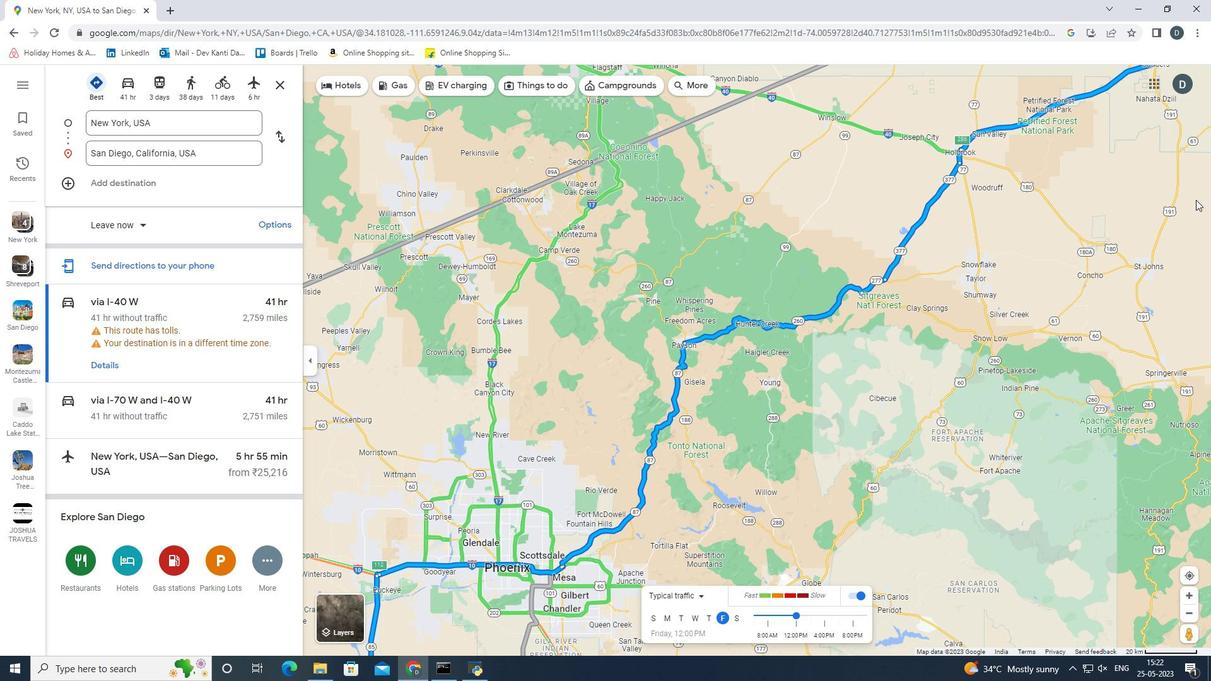 
Action: Mouse pressed left at (1194, 200)
Screenshot: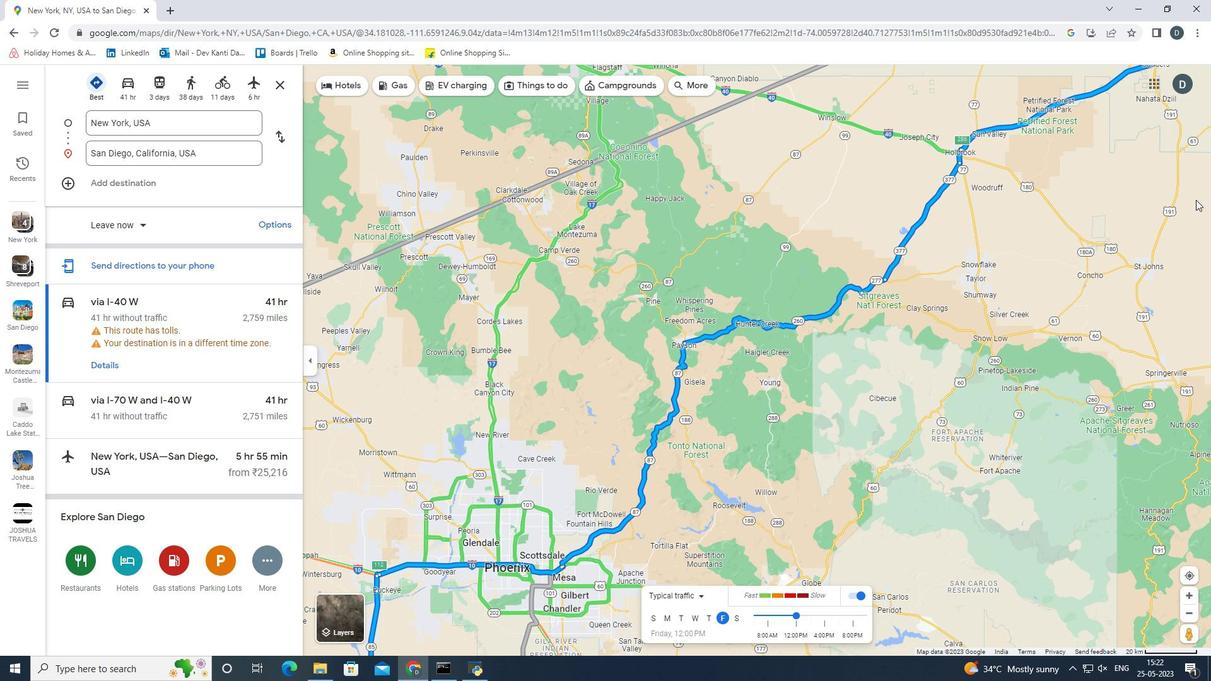 
Action: Mouse moved to (1165, 359)
Screenshot: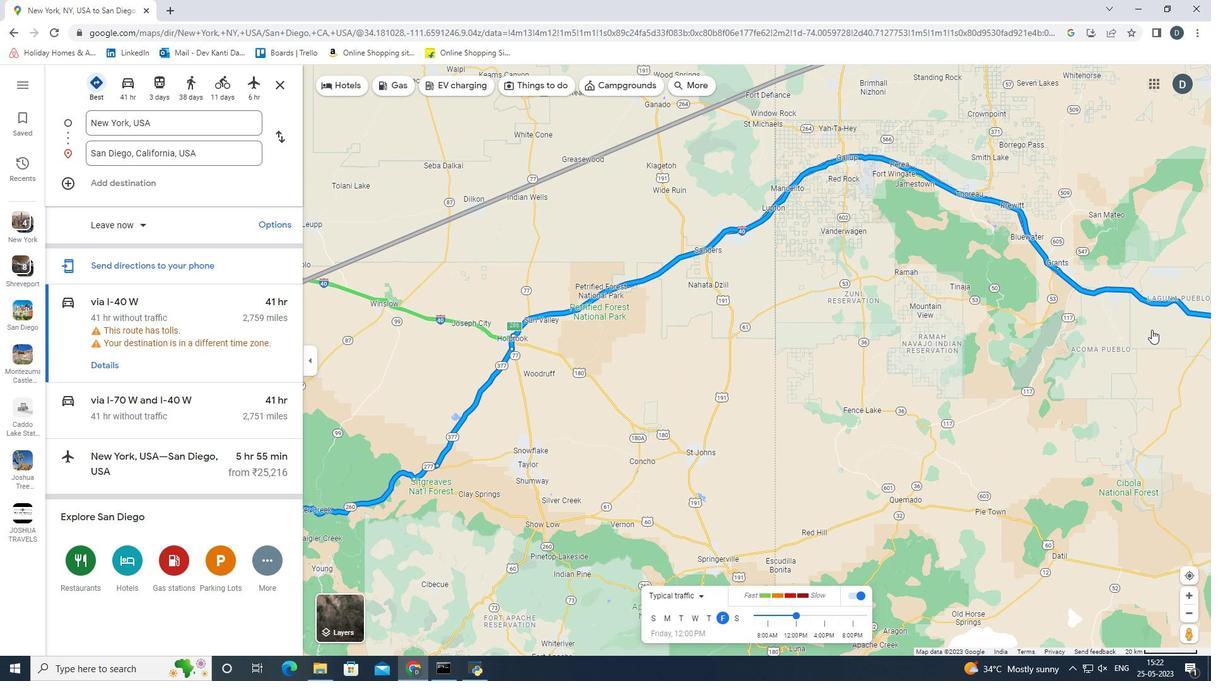 
Action: Mouse pressed left at (1165, 359)
Screenshot: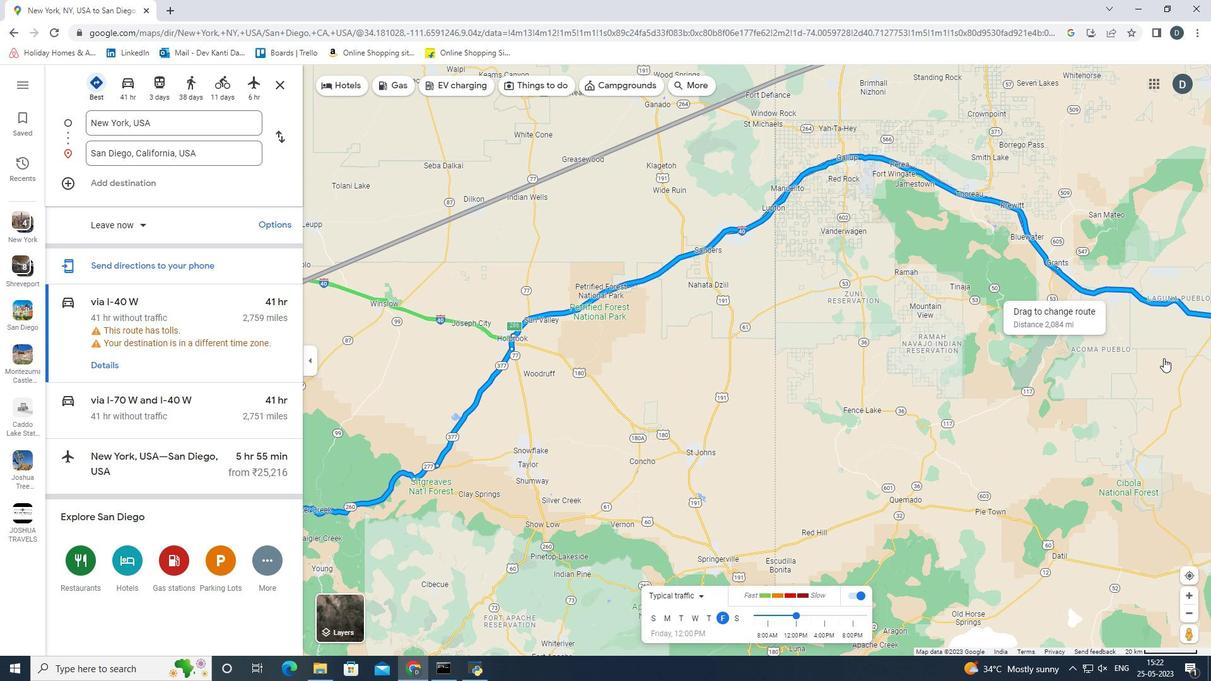 
Action: Mouse moved to (1104, 337)
Screenshot: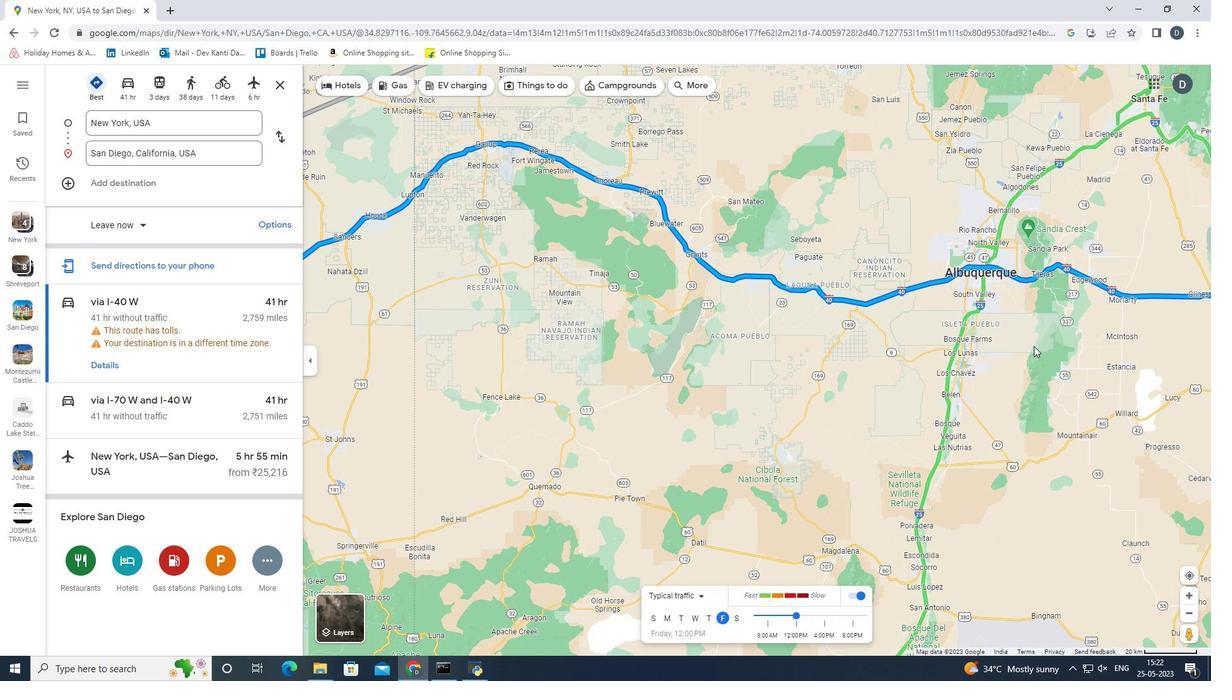 
Action: Mouse pressed left at (1104, 337)
Screenshot: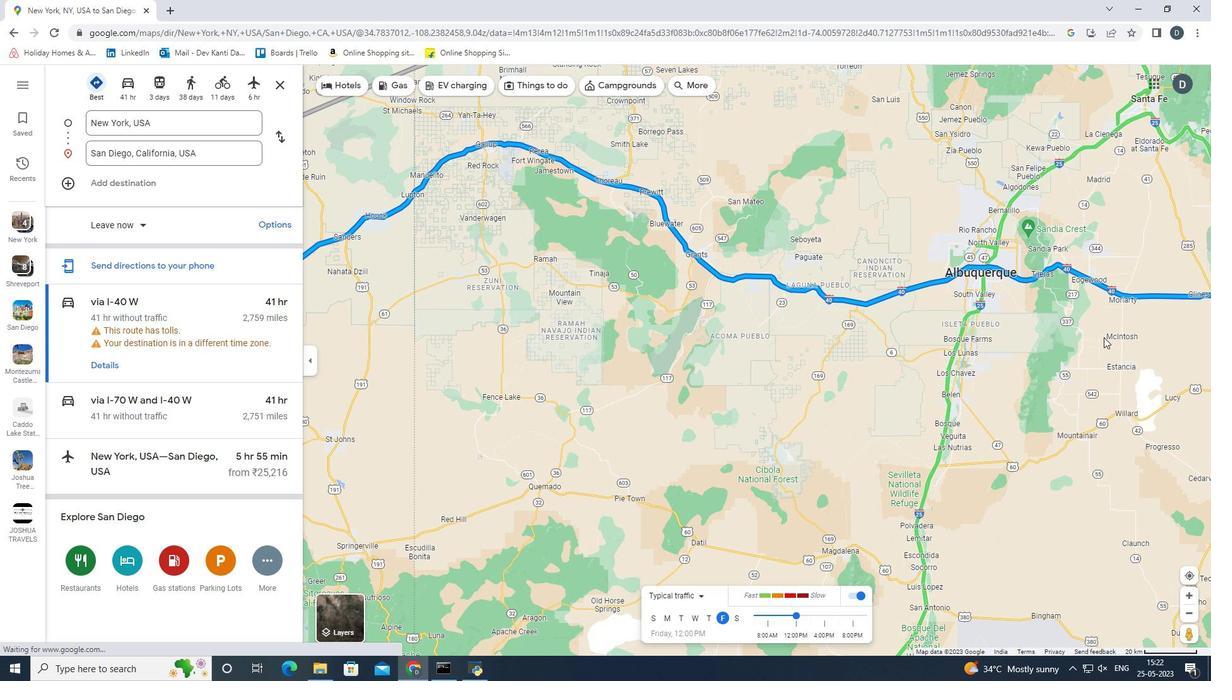 
Action: Mouse moved to (1125, 345)
Screenshot: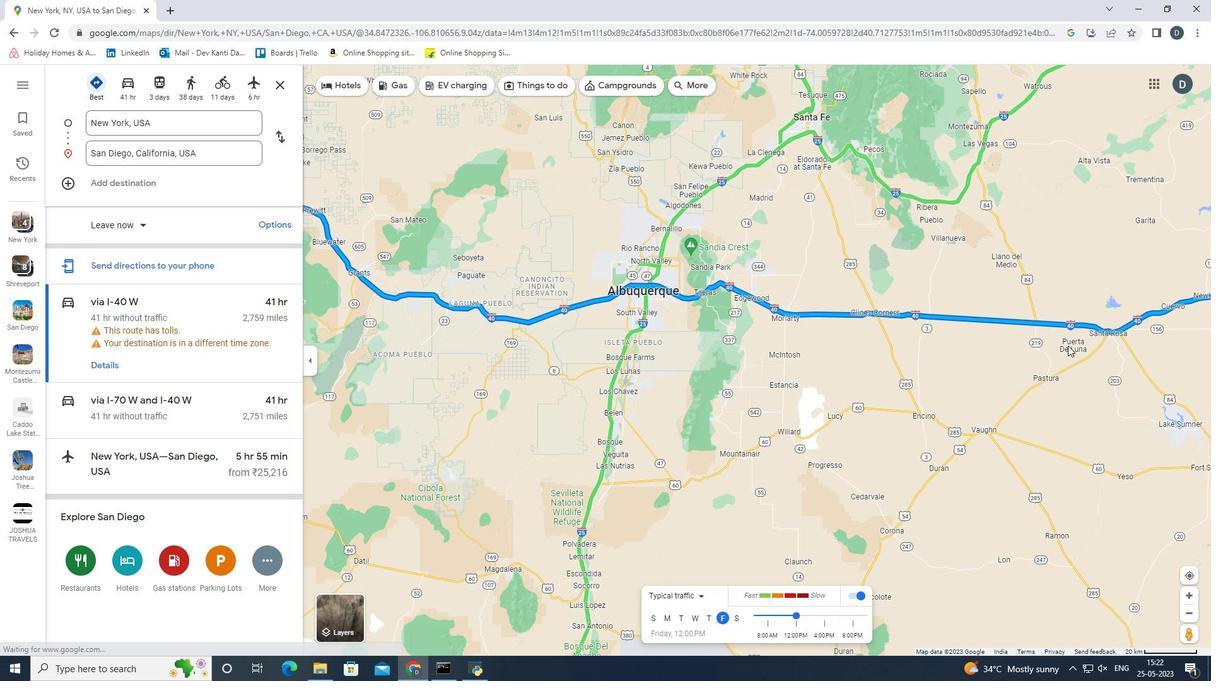 
Action: Mouse pressed left at (1125, 345)
Screenshot: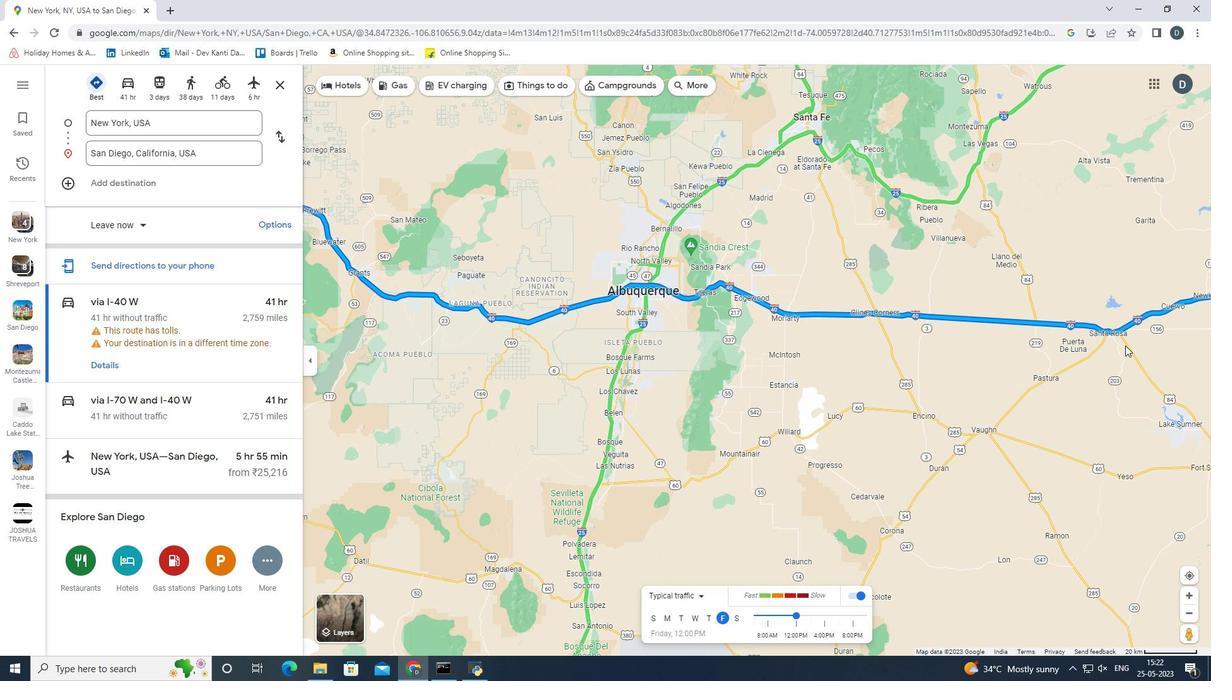 
Action: Mouse moved to (1015, 331)
Screenshot: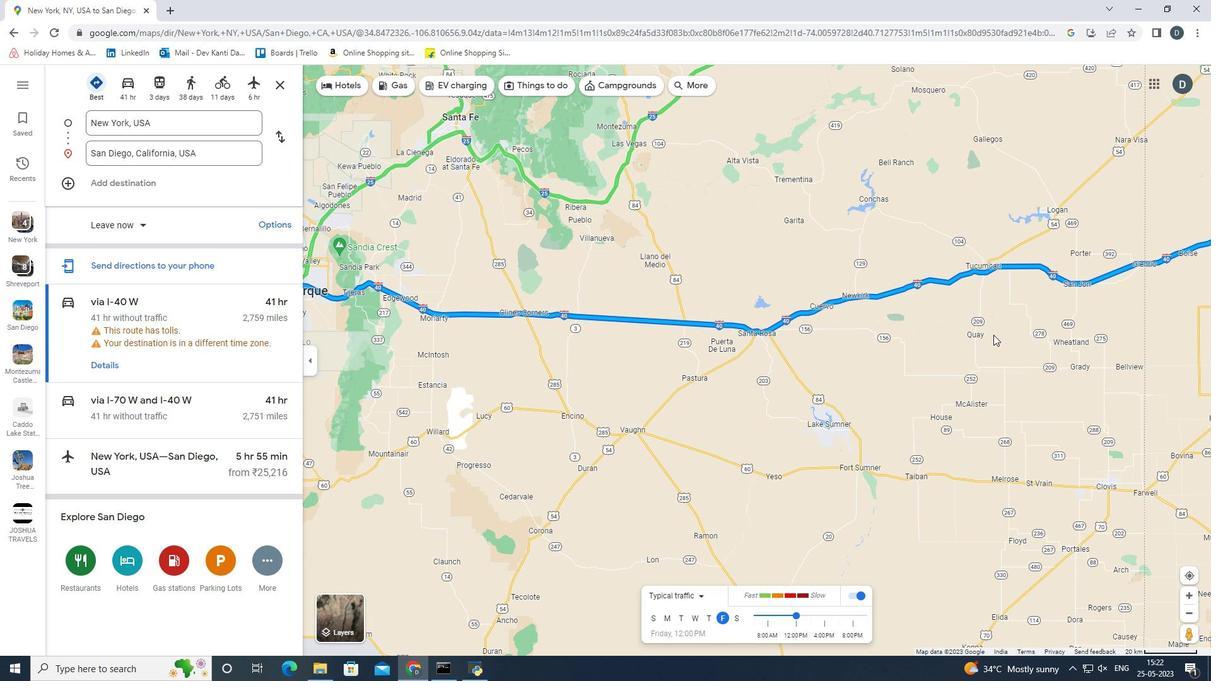 
Action: Mouse pressed left at (1015, 331)
Screenshot: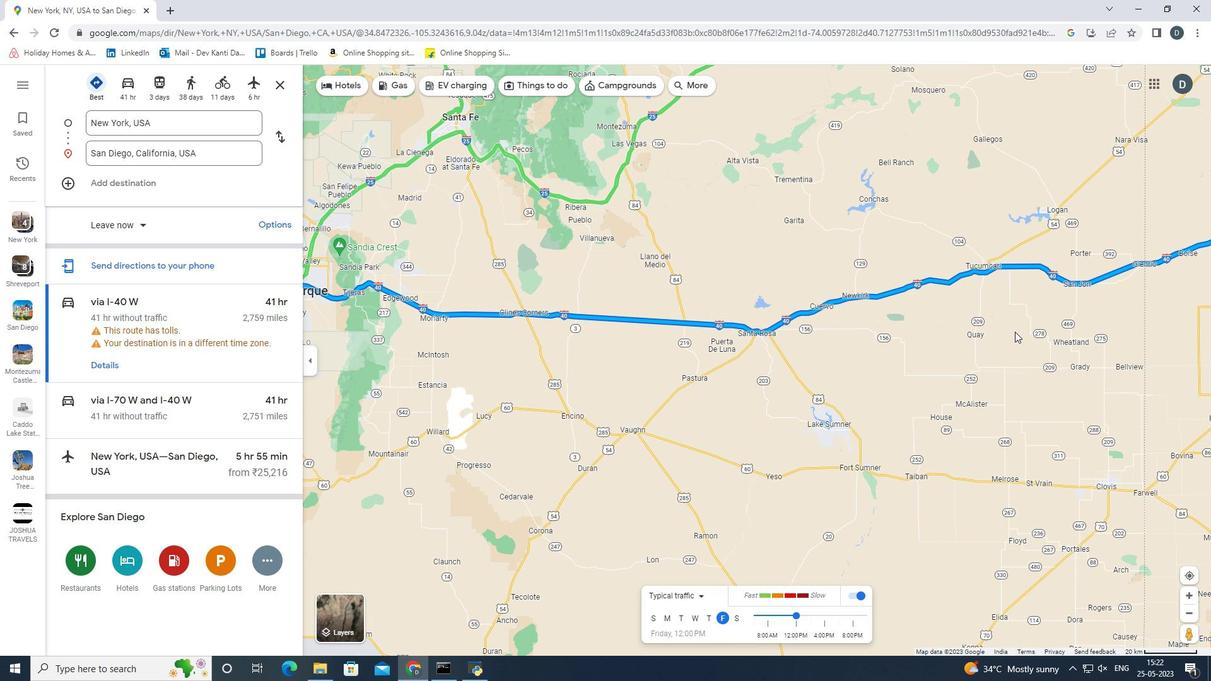 
Action: Mouse moved to (1123, 324)
Screenshot: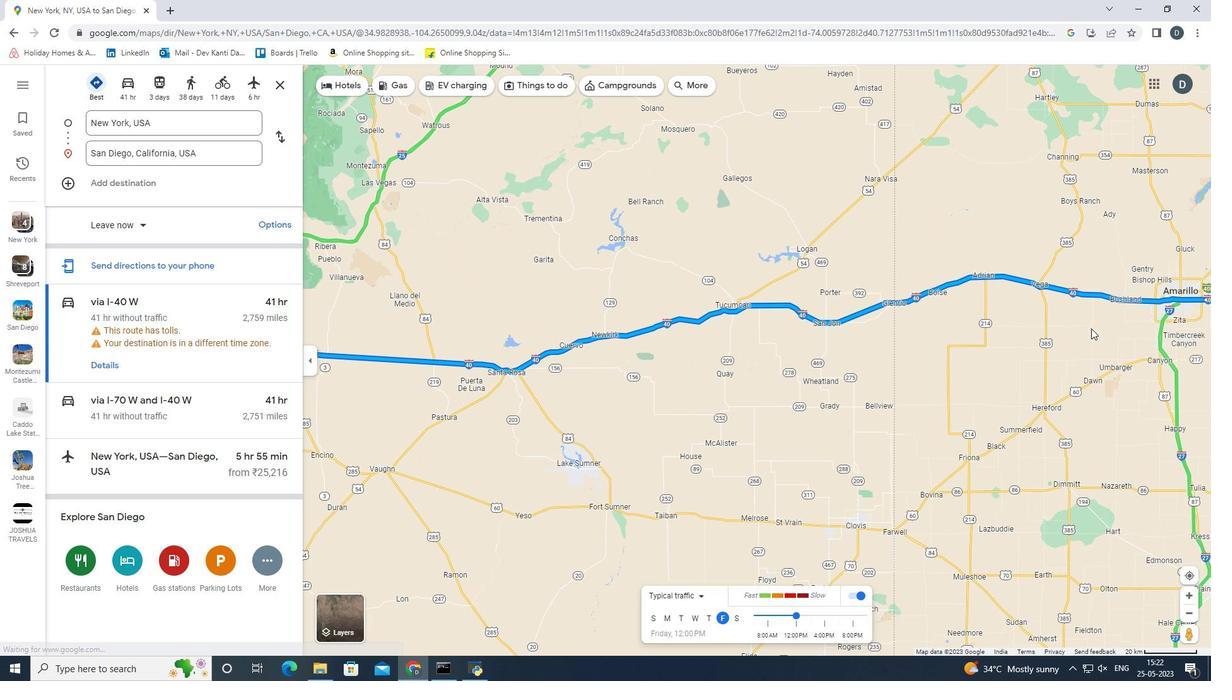 
Action: Mouse pressed left at (1123, 324)
Screenshot: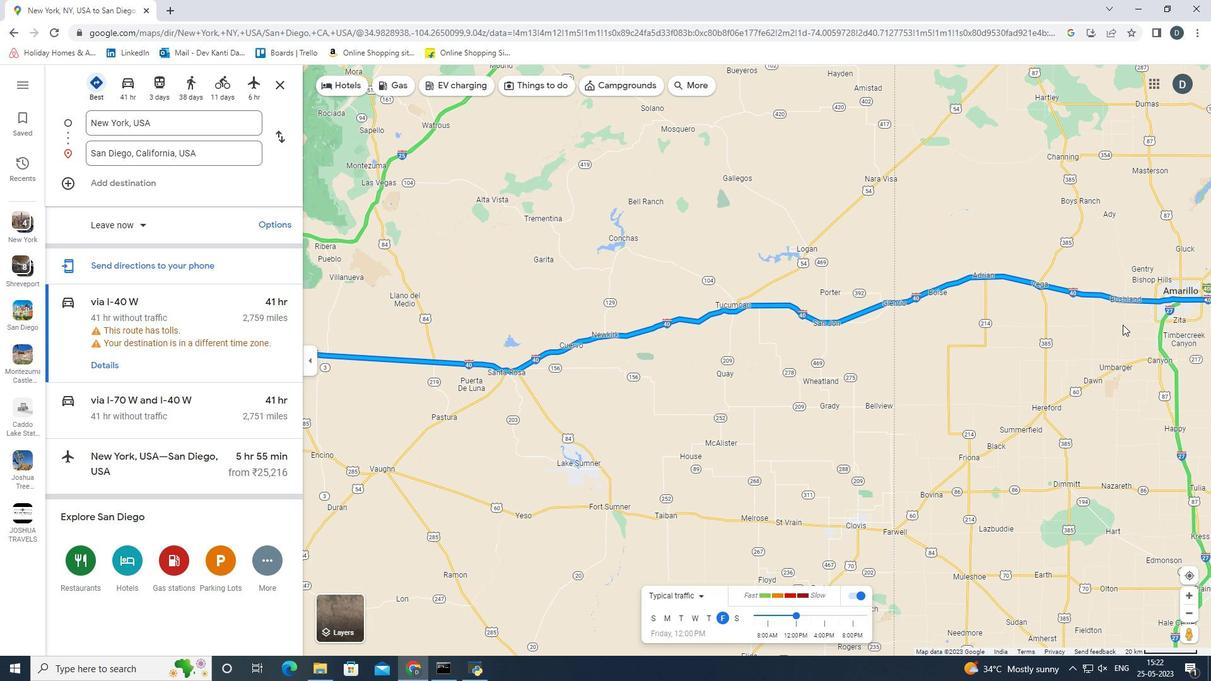 
Action: Mouse moved to (1161, 357)
Screenshot: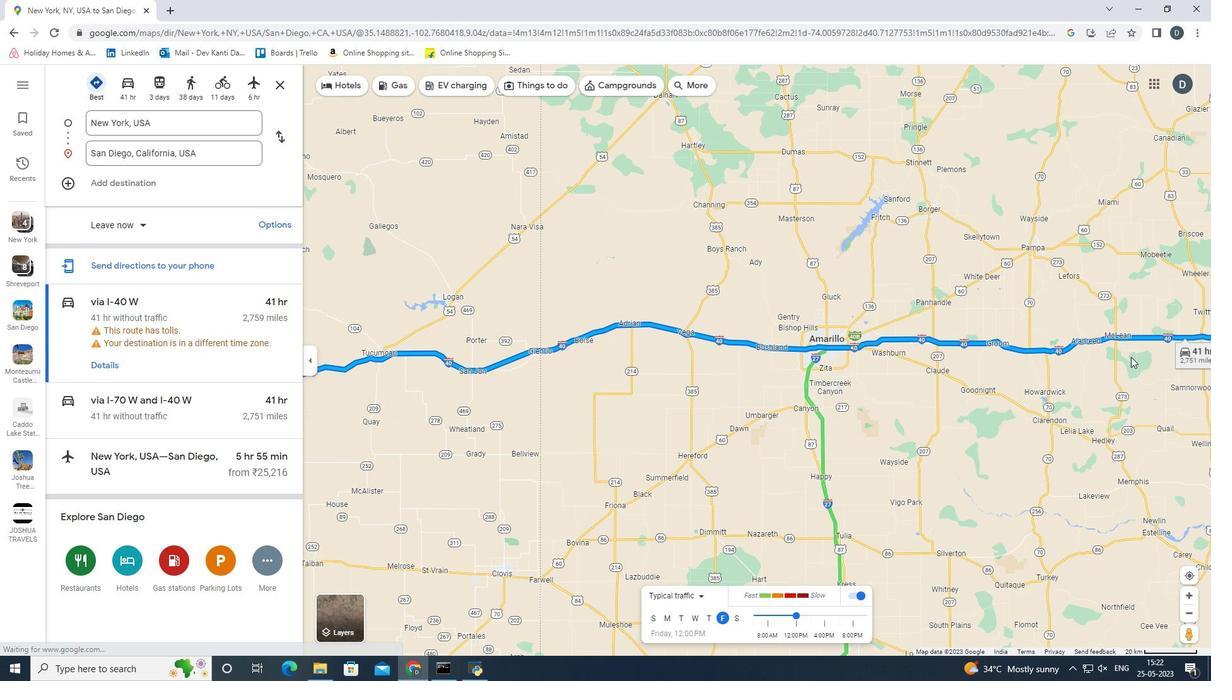 
Action: Mouse pressed left at (1161, 357)
Screenshot: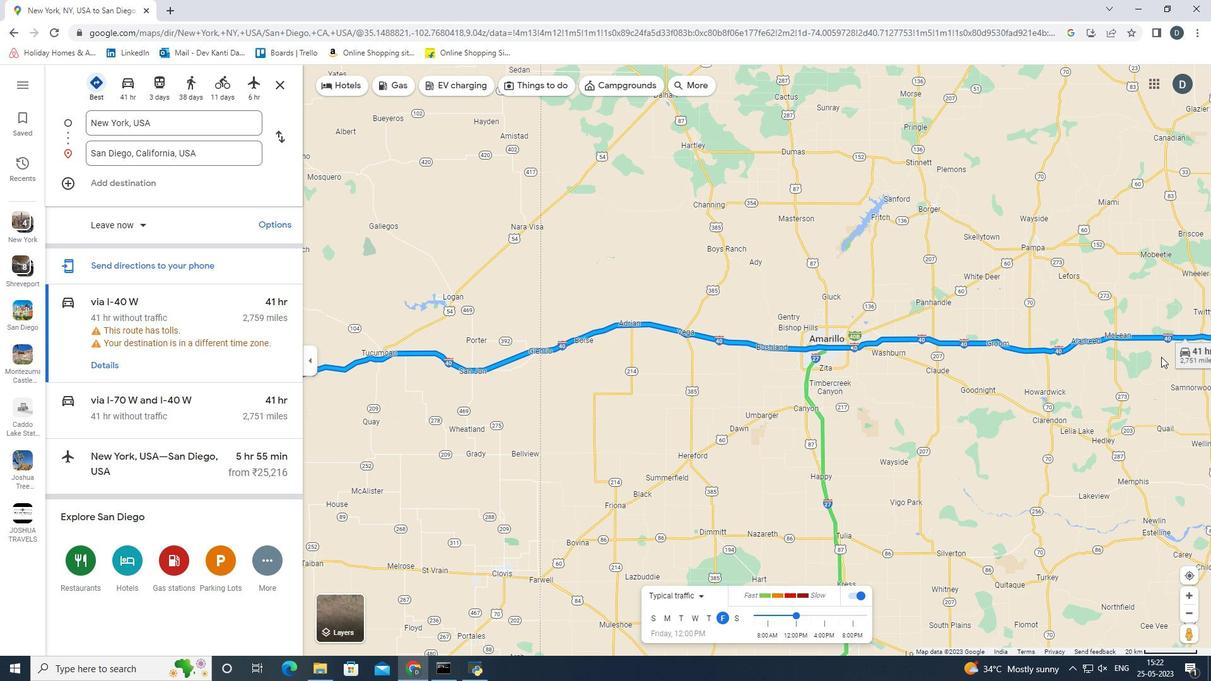 
Action: Mouse moved to (1192, 340)
Screenshot: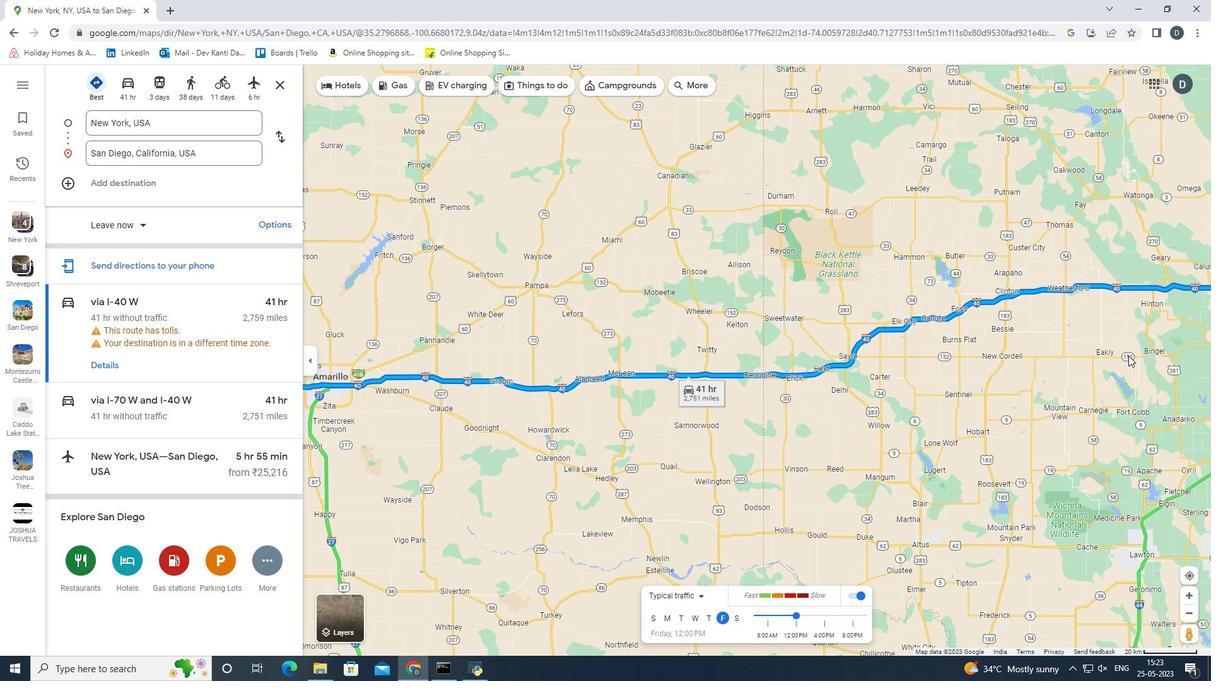 
Action: Mouse pressed left at (1192, 340)
Screenshot: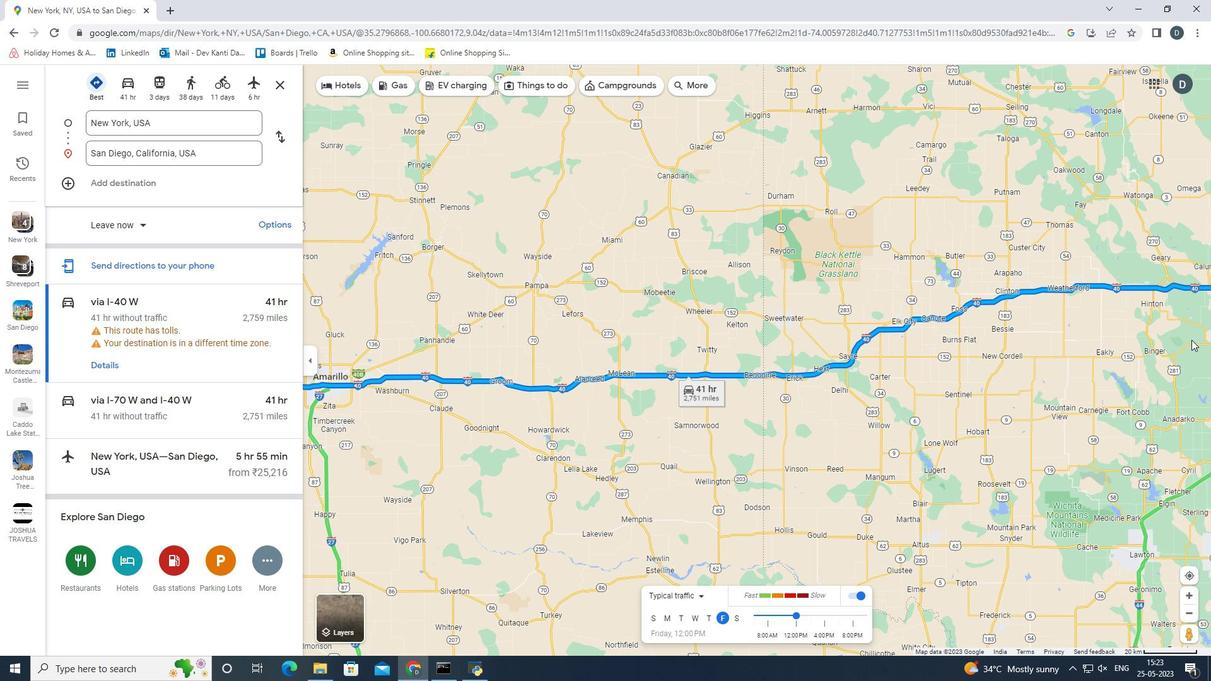 
Action: Mouse moved to (1158, 201)
Screenshot: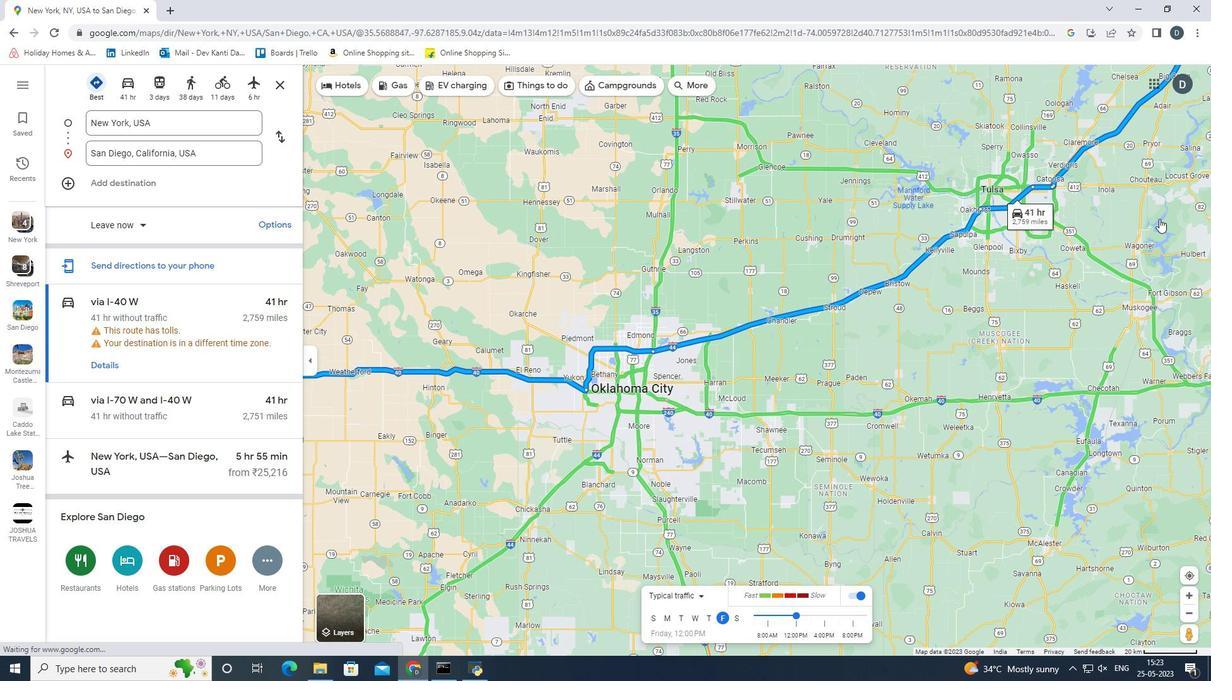
Action: Mouse pressed left at (1158, 201)
Screenshot: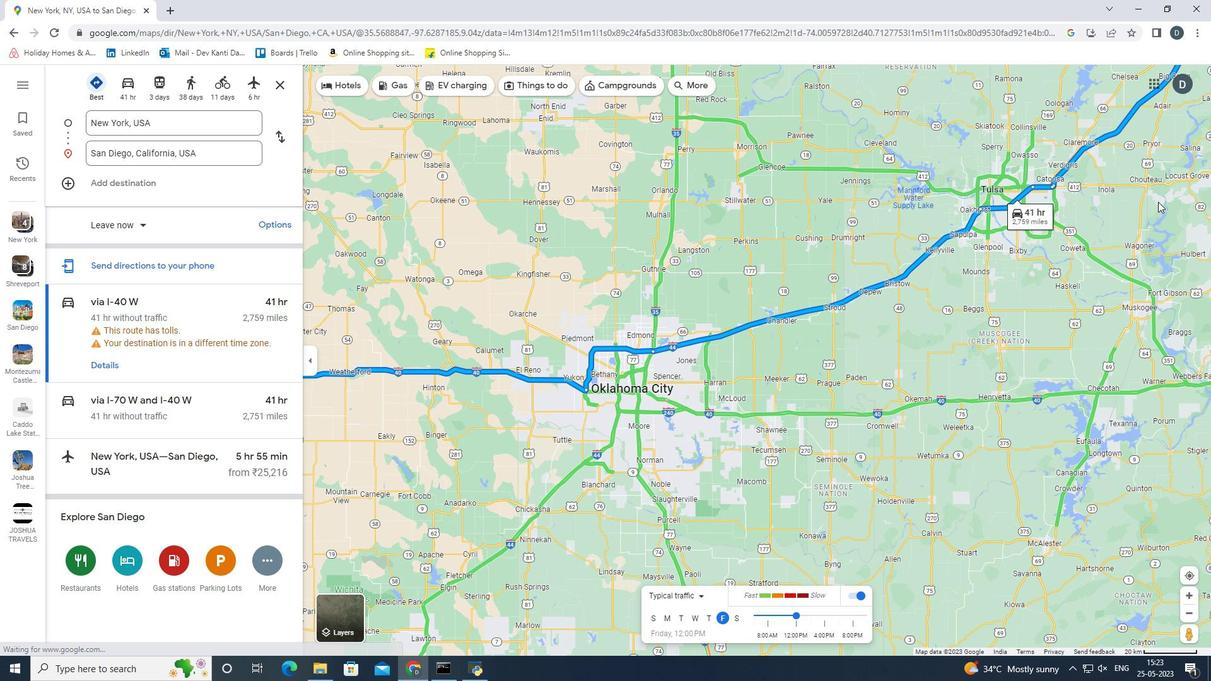
Action: Mouse moved to (1185, 206)
Screenshot: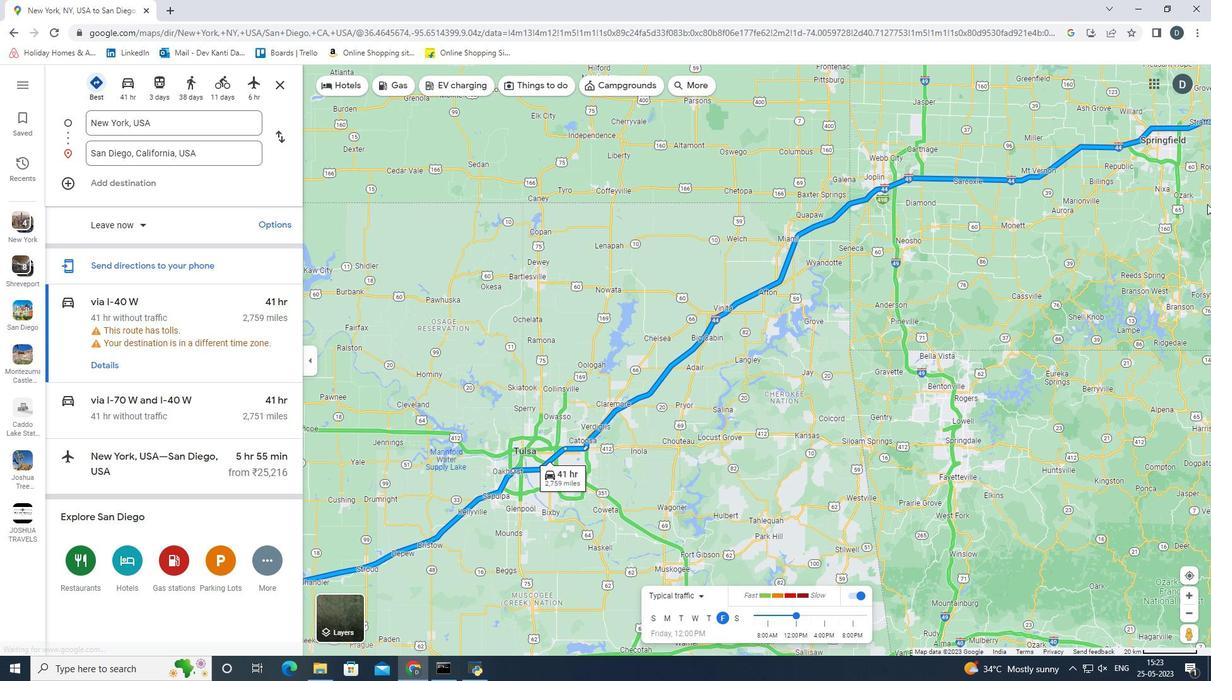 
Action: Mouse pressed left at (1185, 206)
Screenshot: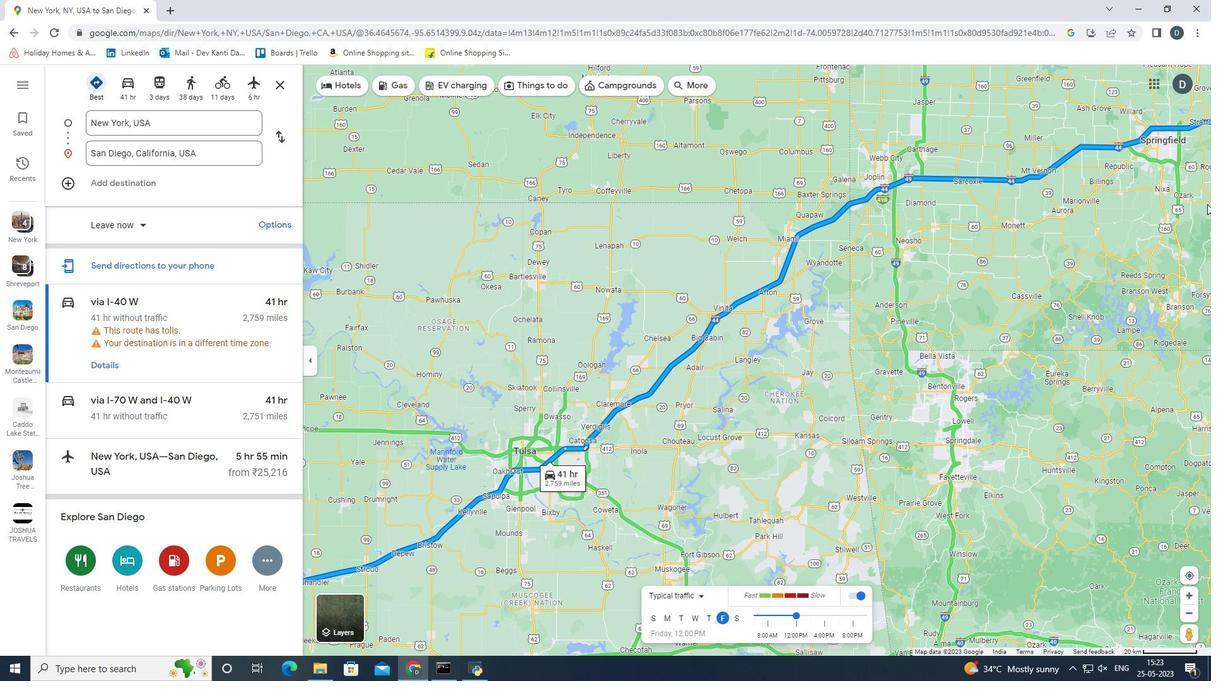 
Action: Mouse moved to (1117, 166)
Screenshot: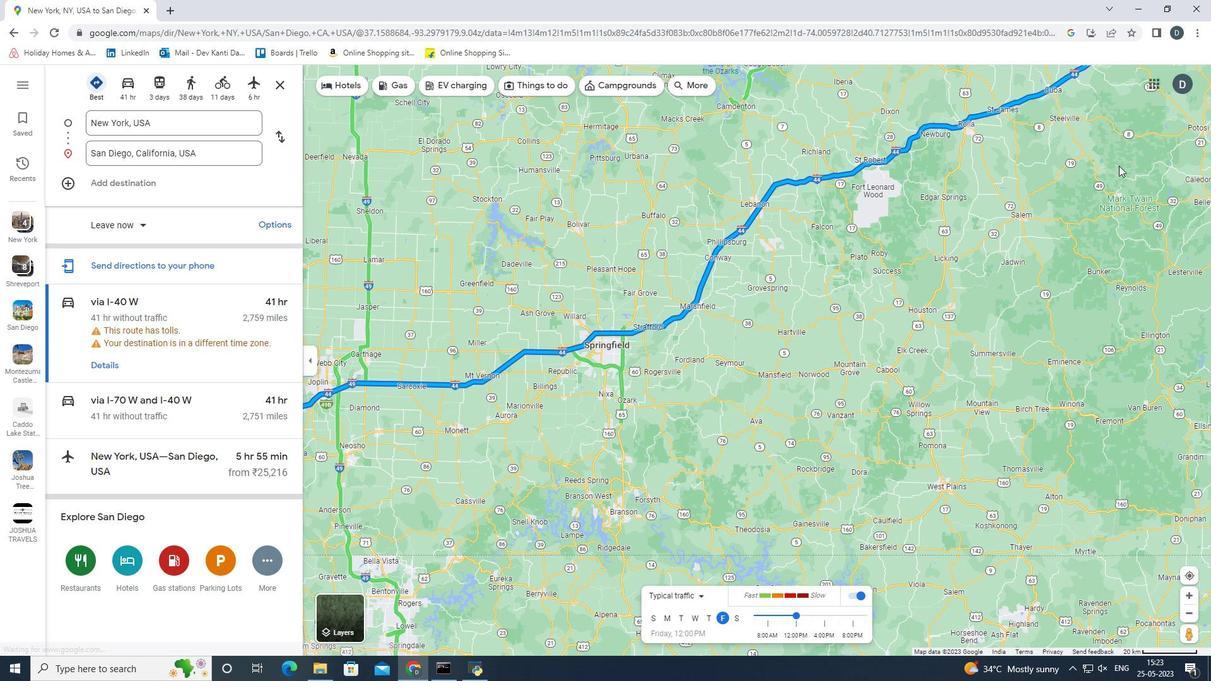 
Action: Mouse pressed left at (1117, 166)
Screenshot: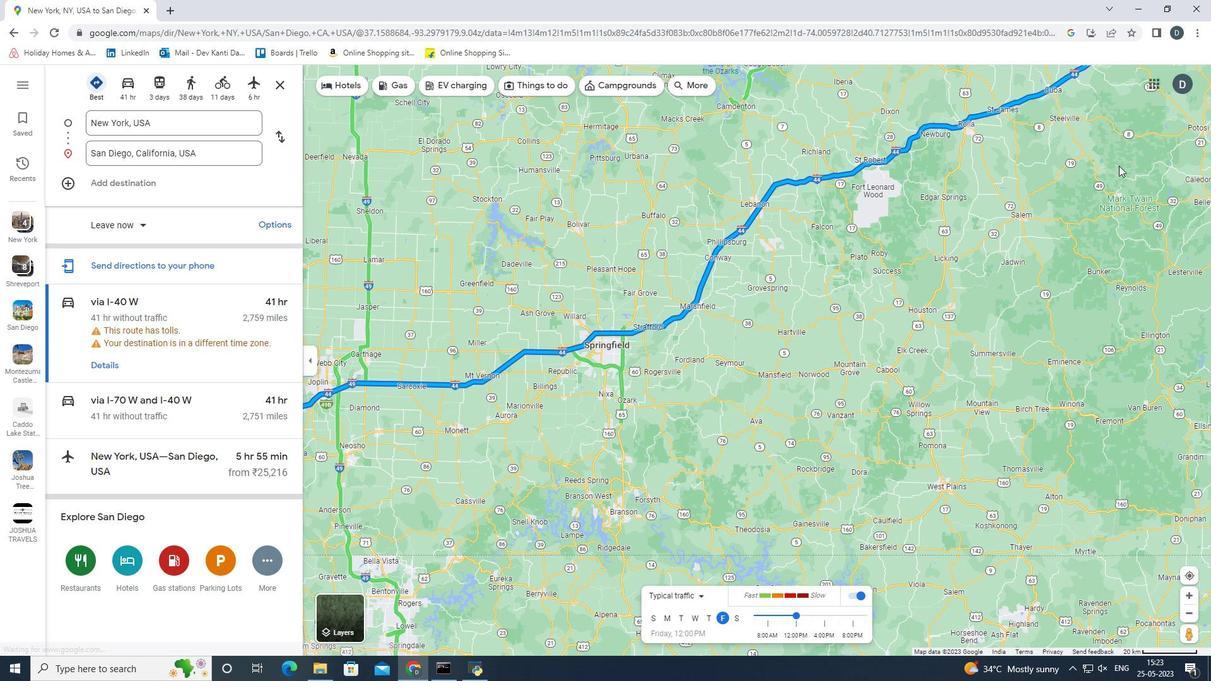 
Action: Mouse moved to (1144, 263)
Screenshot: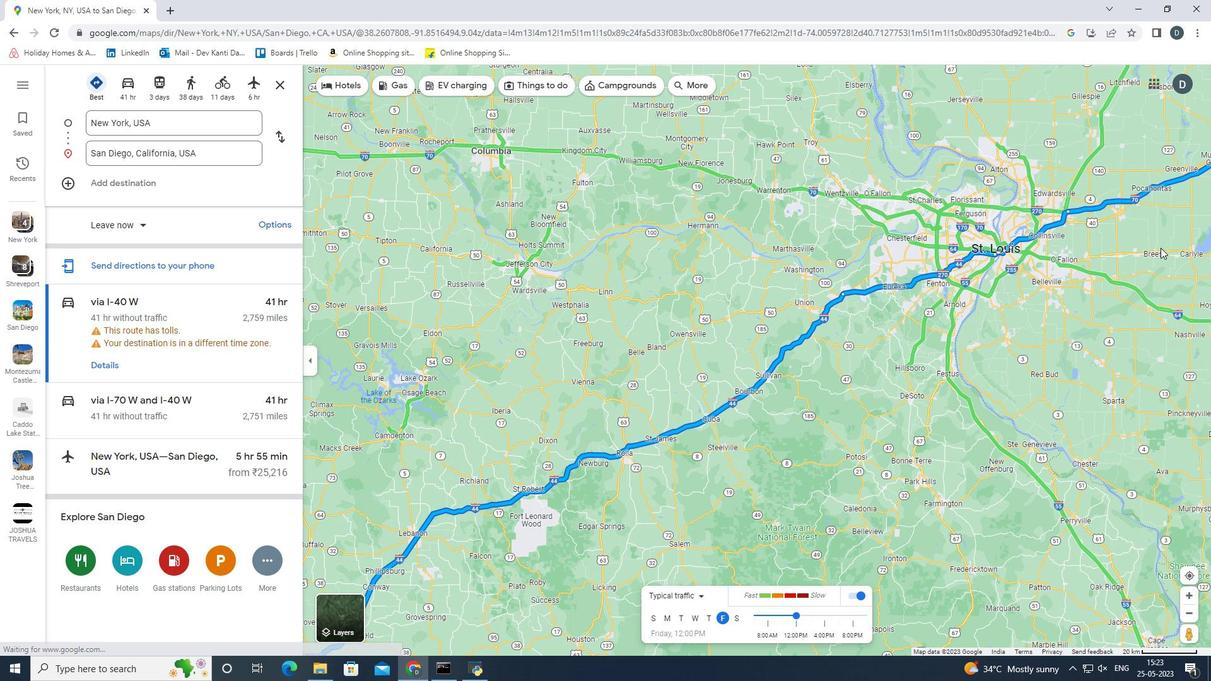 
Action: Mouse pressed left at (1144, 263)
Screenshot: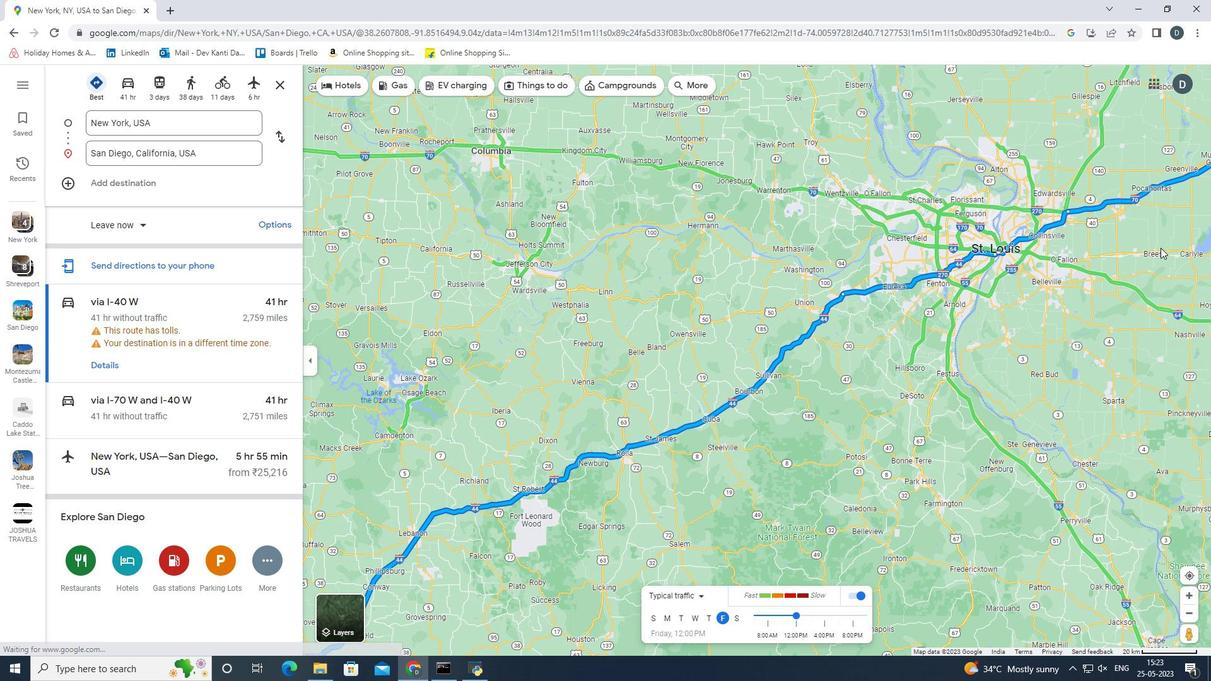 
Action: Mouse moved to (1143, 245)
Screenshot: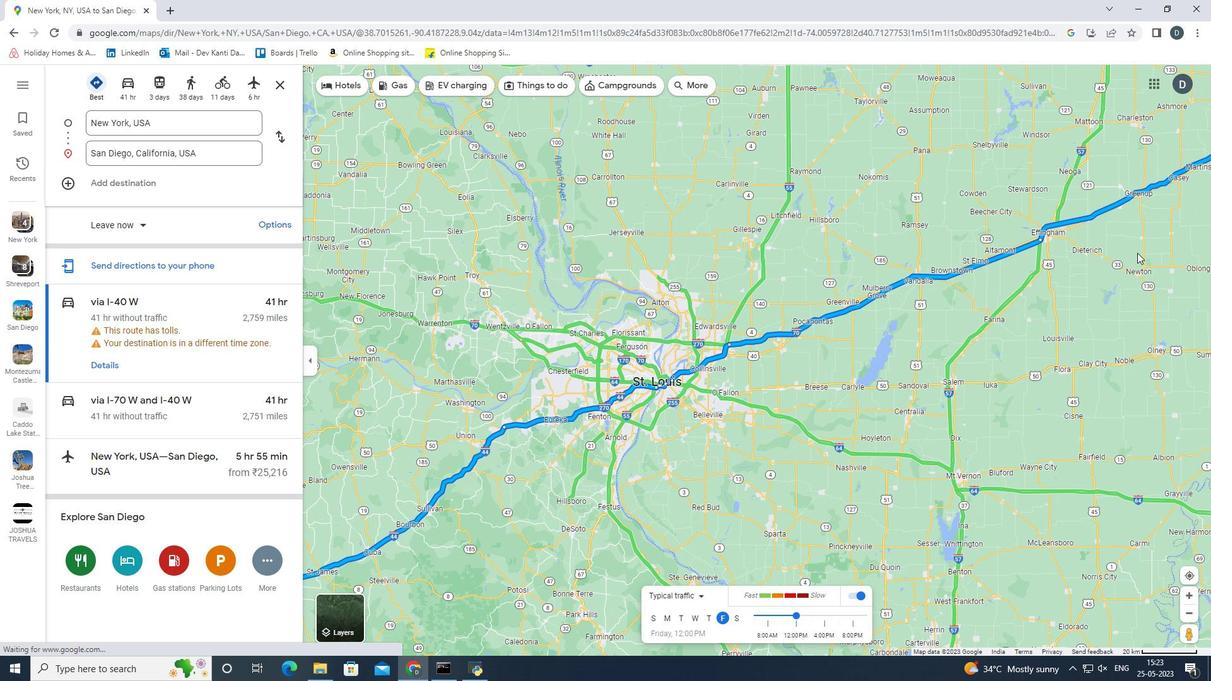 
Action: Mouse pressed left at (1143, 245)
Screenshot: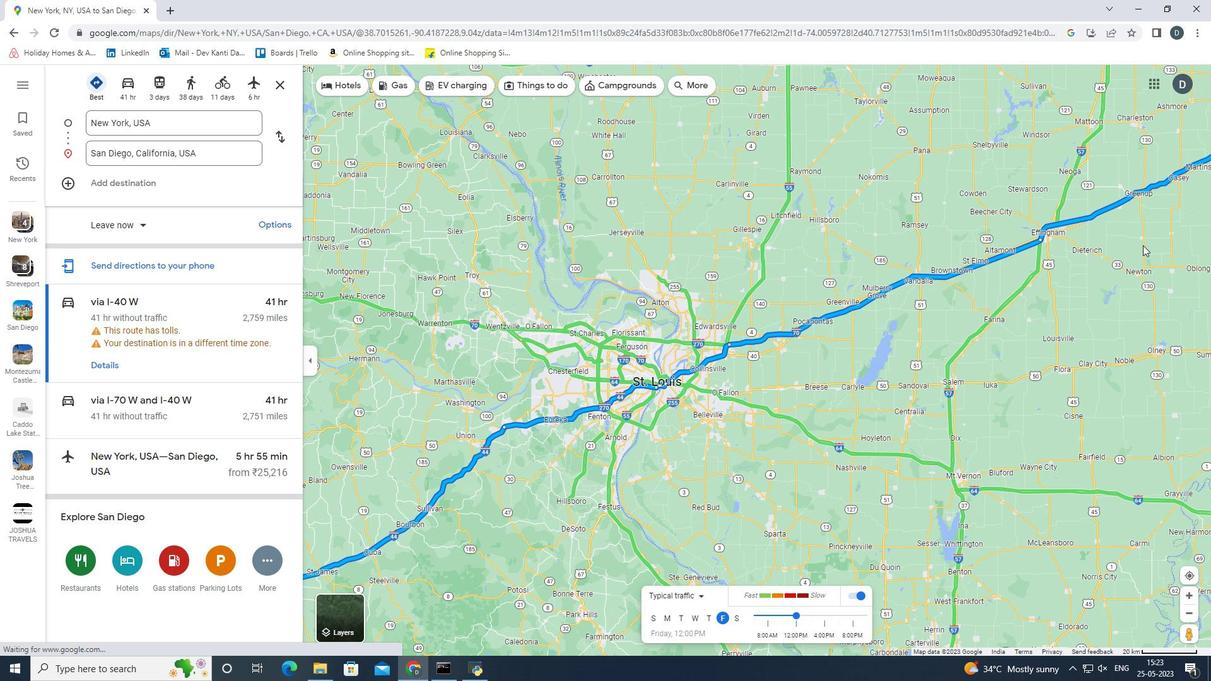 
Action: Mouse moved to (1198, 299)
Screenshot: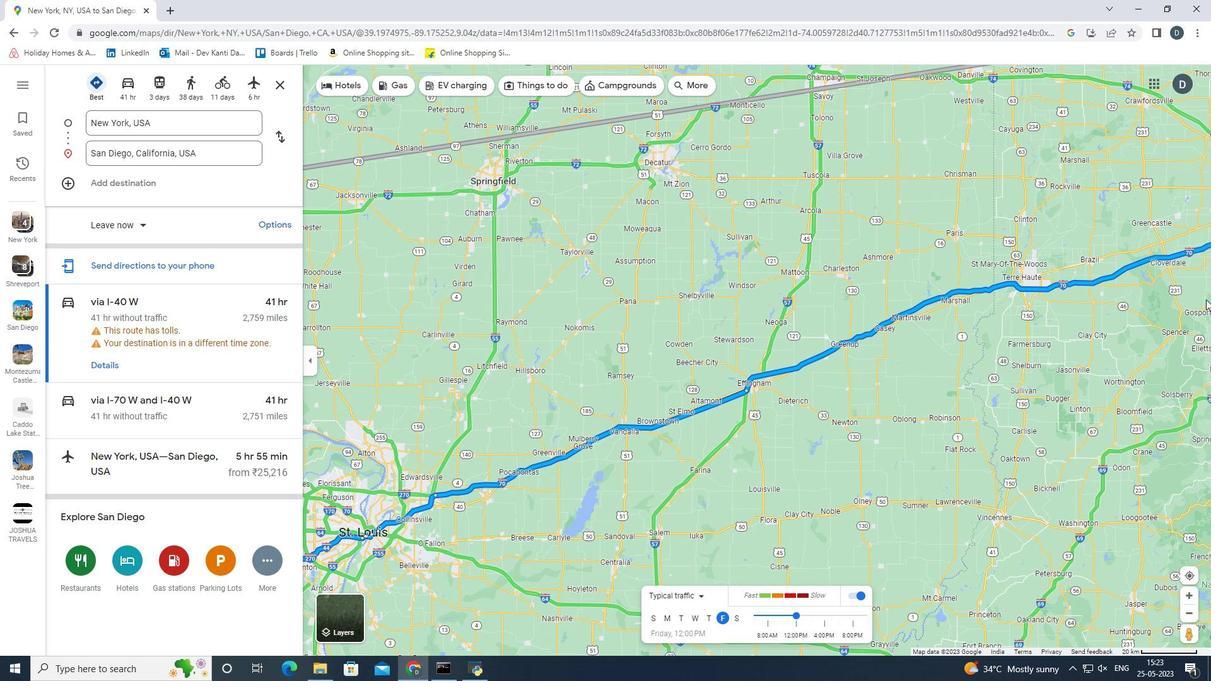 
Action: Mouse pressed left at (1198, 299)
Screenshot: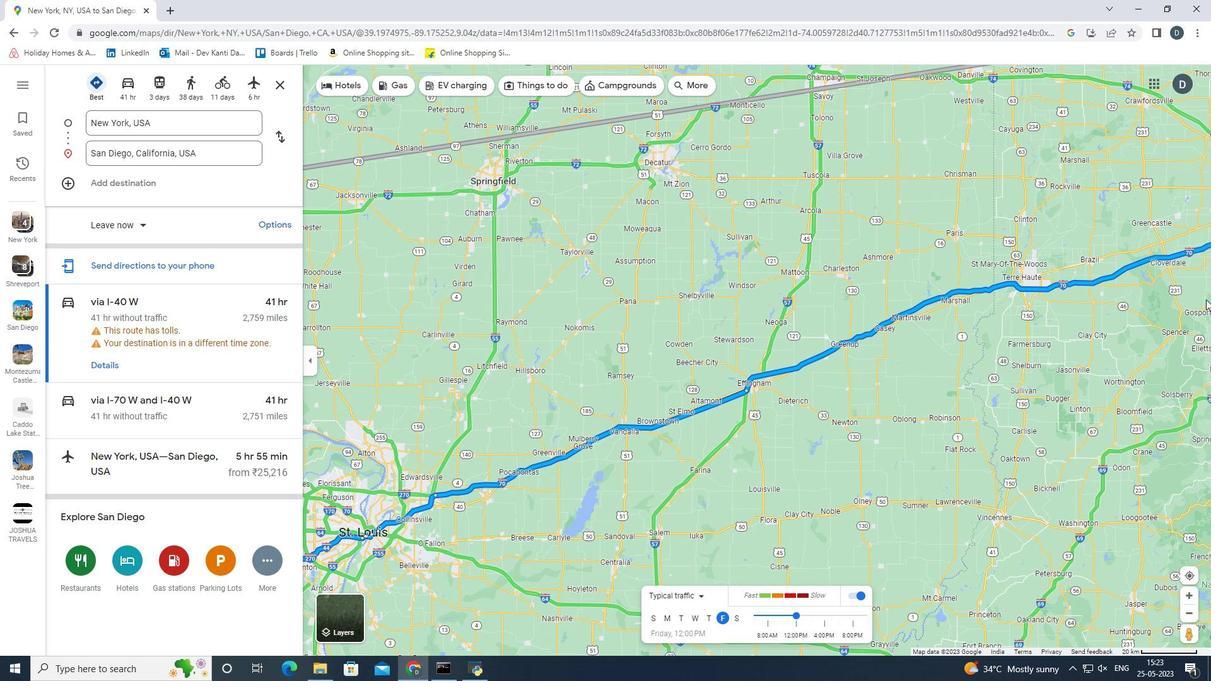 
Action: Mouse moved to (1183, 280)
Screenshot: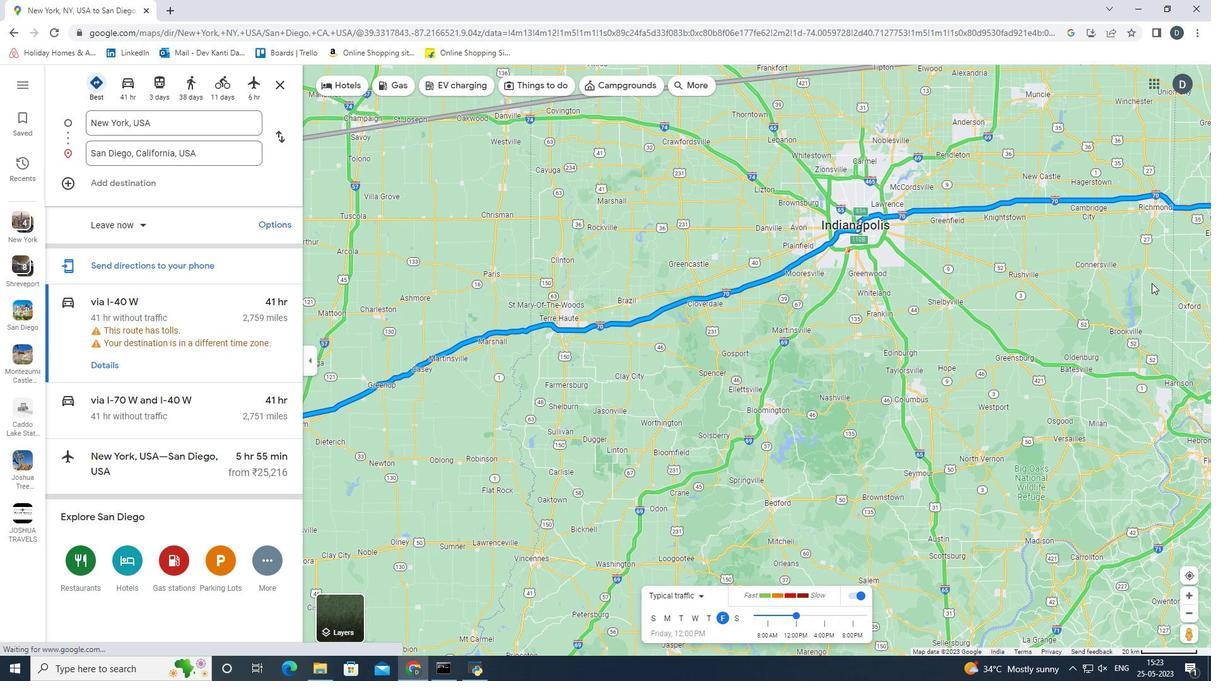 
Action: Mouse pressed left at (1183, 280)
Screenshot: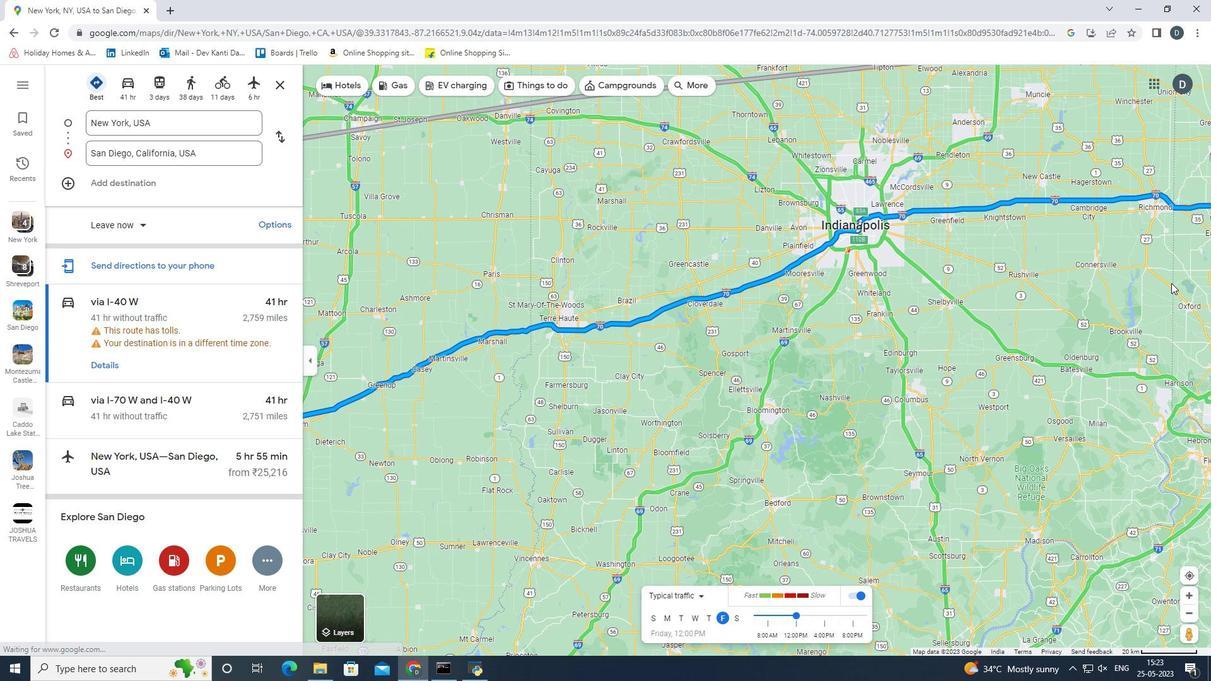 
Action: Mouse moved to (1105, 194)
Screenshot: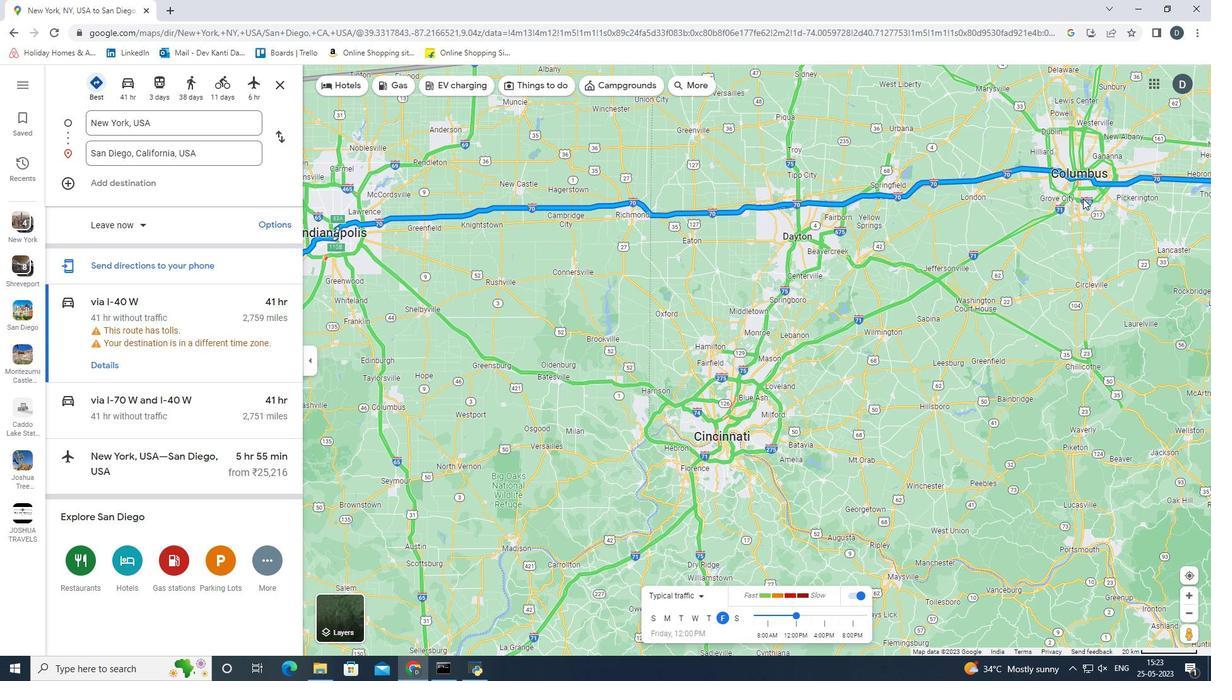 
Action: Mouse pressed left at (1105, 194)
Screenshot: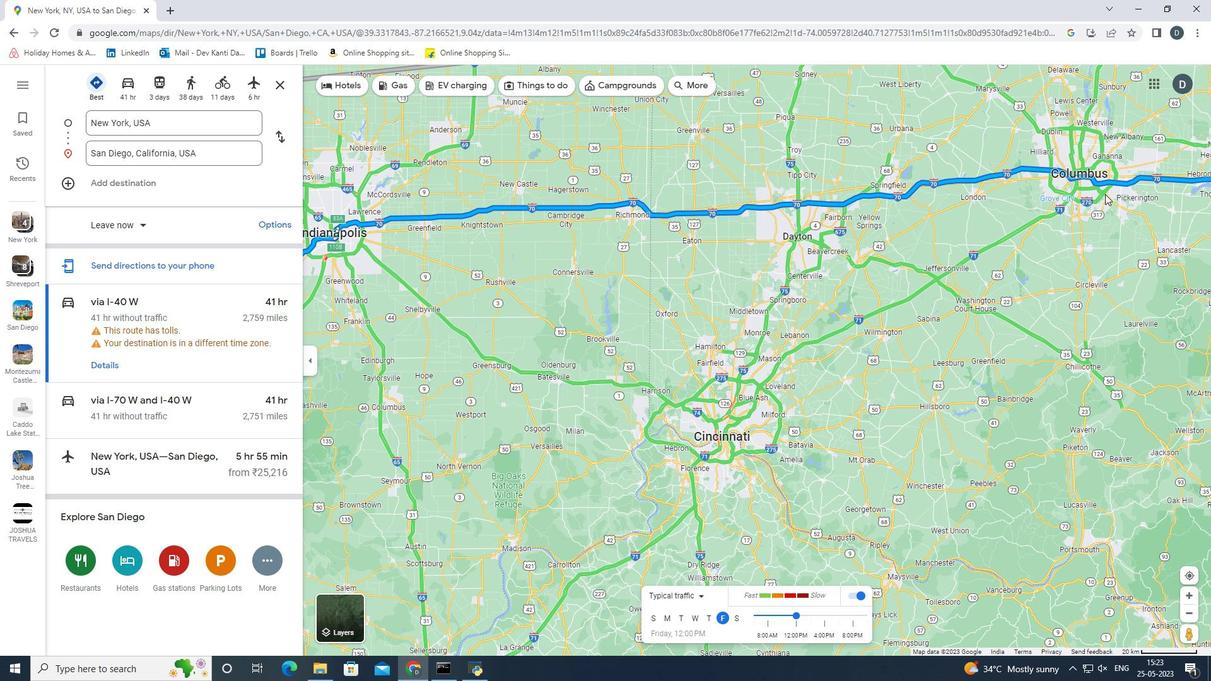 
Action: Mouse moved to (1173, 251)
Screenshot: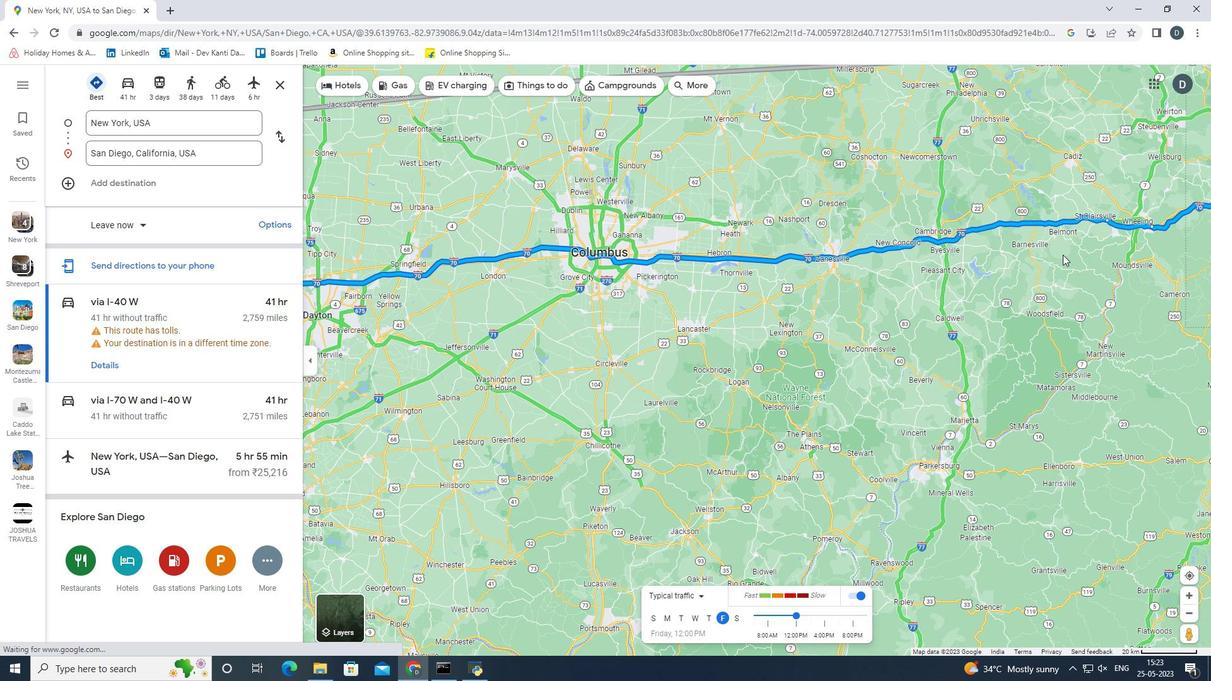 
Action: Mouse pressed left at (1173, 251)
Screenshot: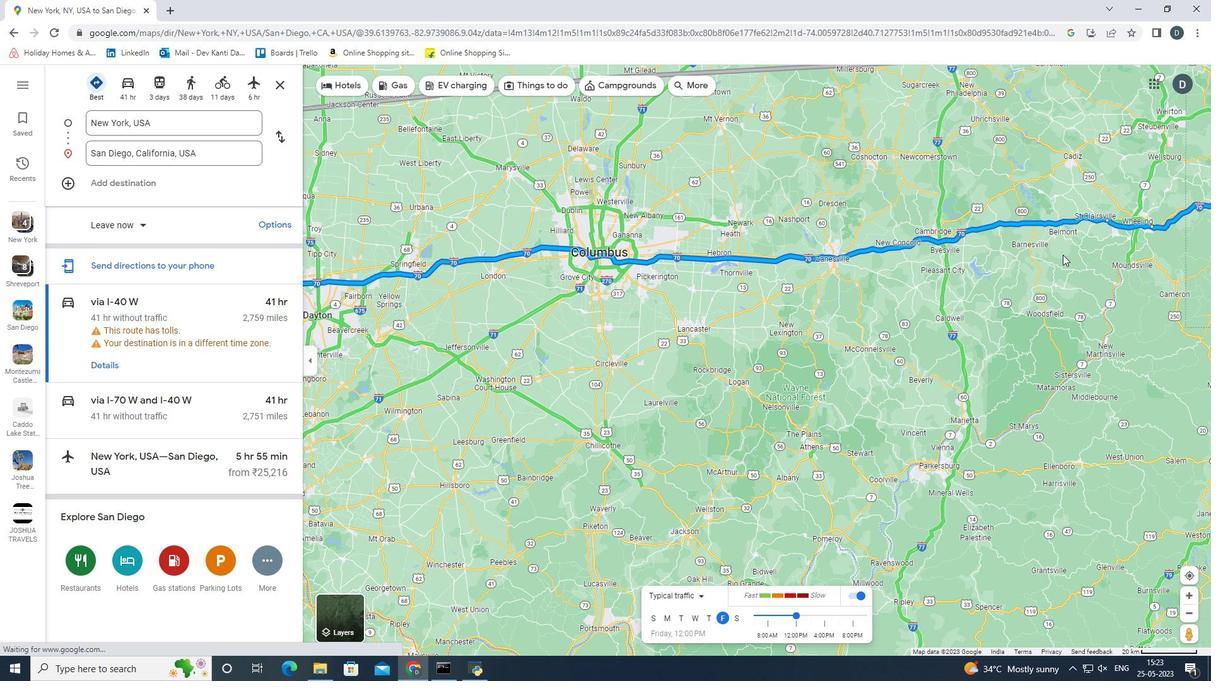 
Action: Mouse moved to (450, 243)
Screenshot: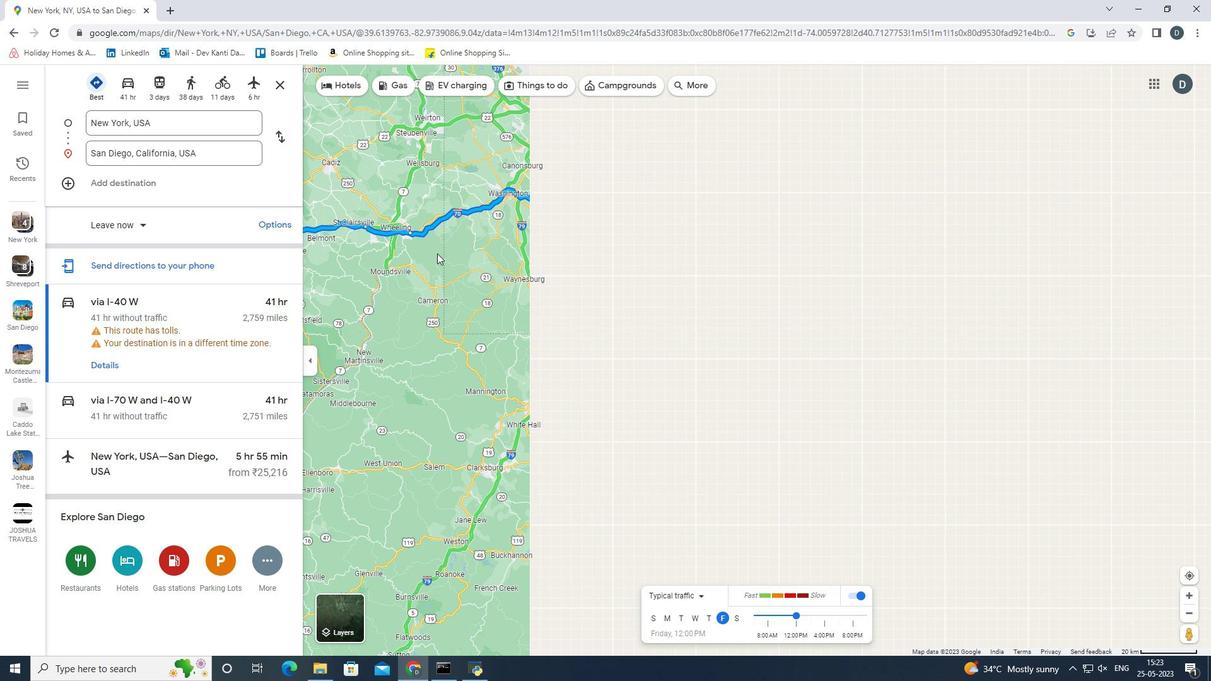 
Action: Mouse scrolled (450, 242) with delta (0, 0)
Screenshot: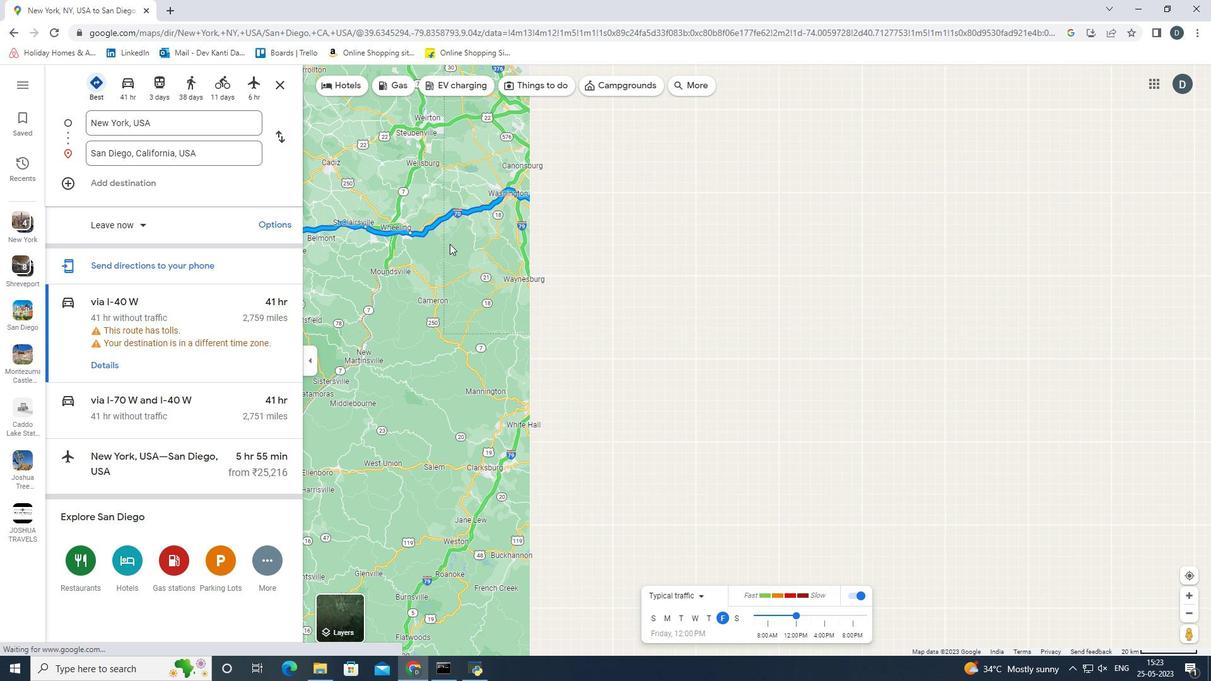 
Action: Mouse scrolled (450, 242) with delta (0, 0)
Screenshot: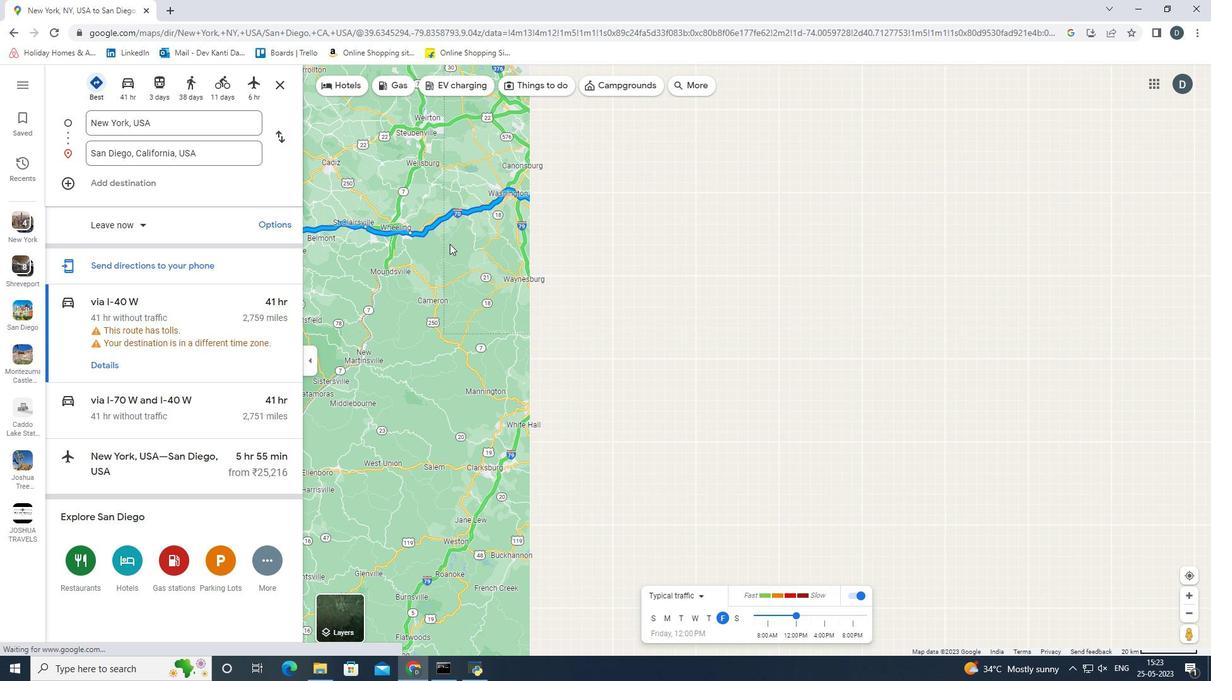
Action: Mouse moved to (1017, 222)
Screenshot: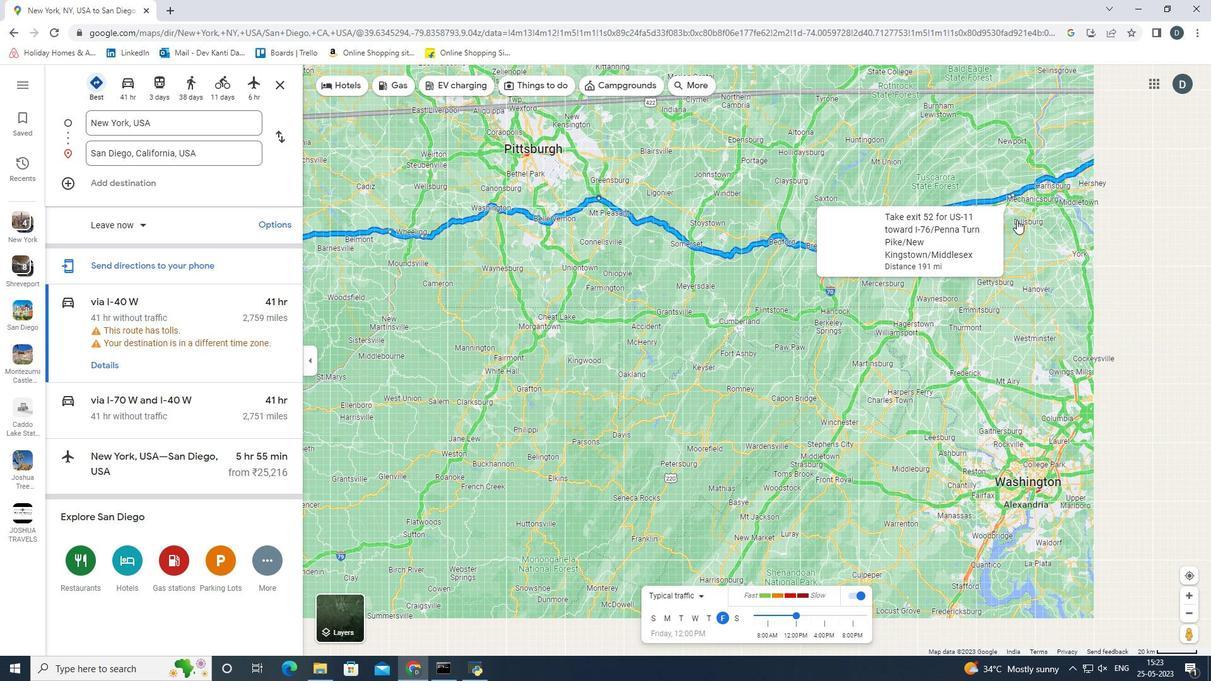 
Action: Mouse pressed left at (1017, 222)
Screenshot: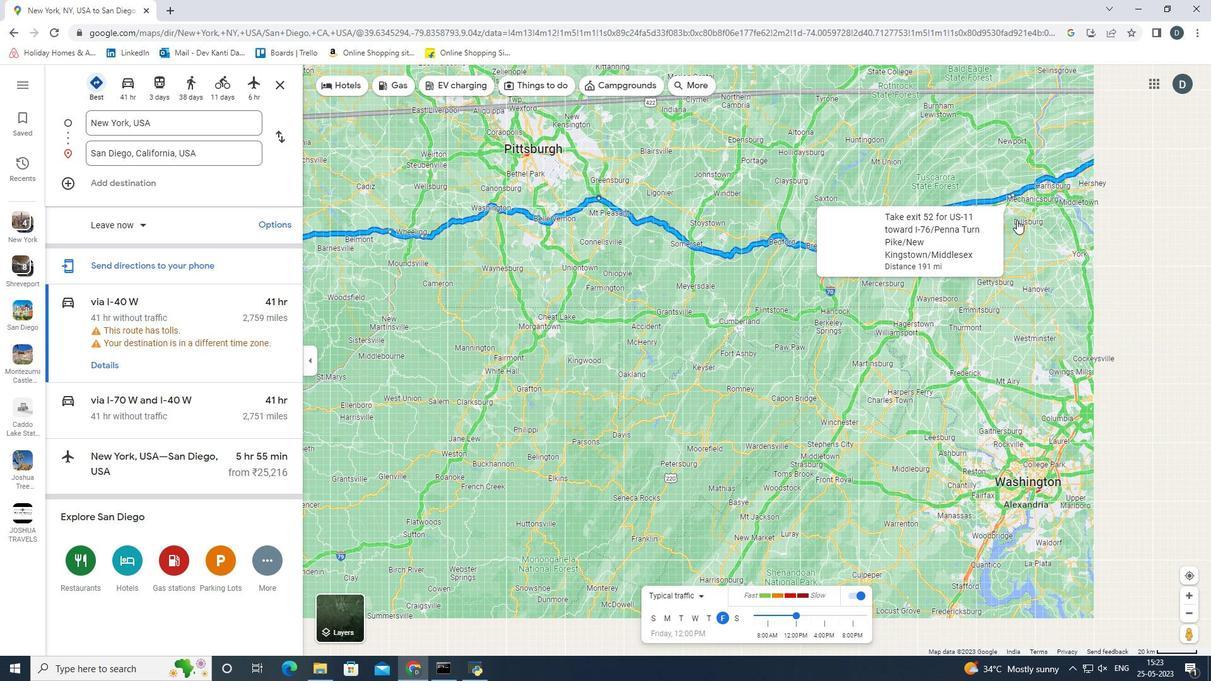 
Action: Mouse moved to (1097, 220)
Screenshot: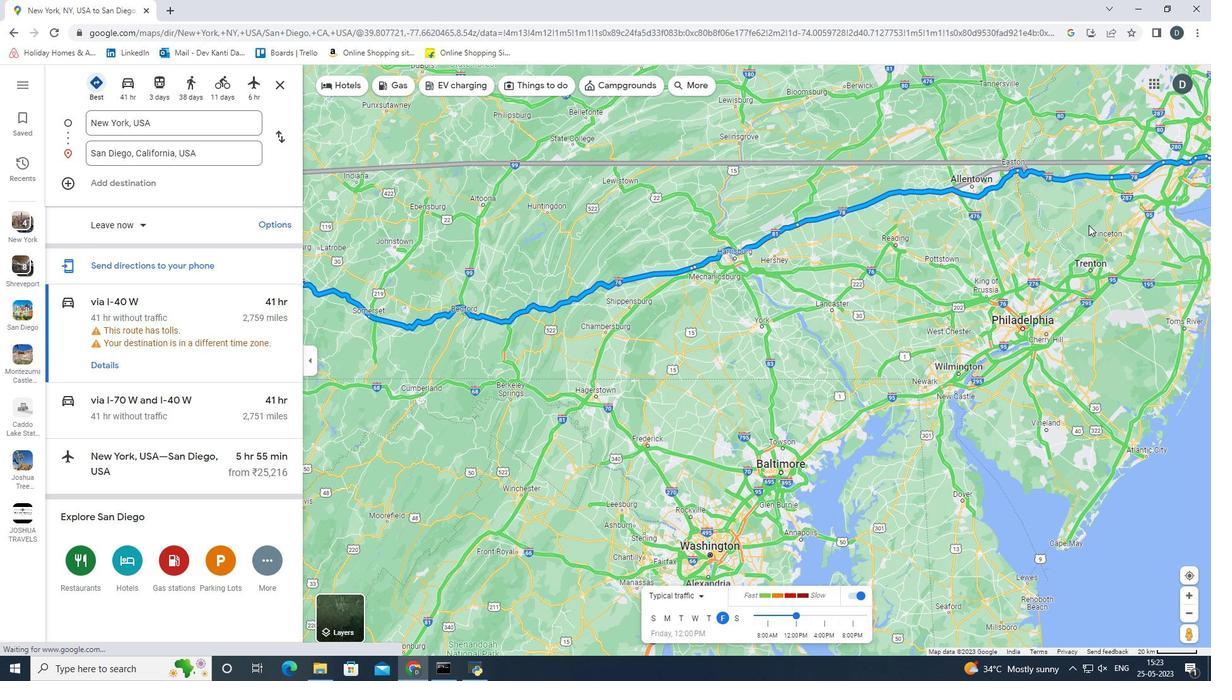 
Action: Mouse pressed left at (1097, 220)
Screenshot: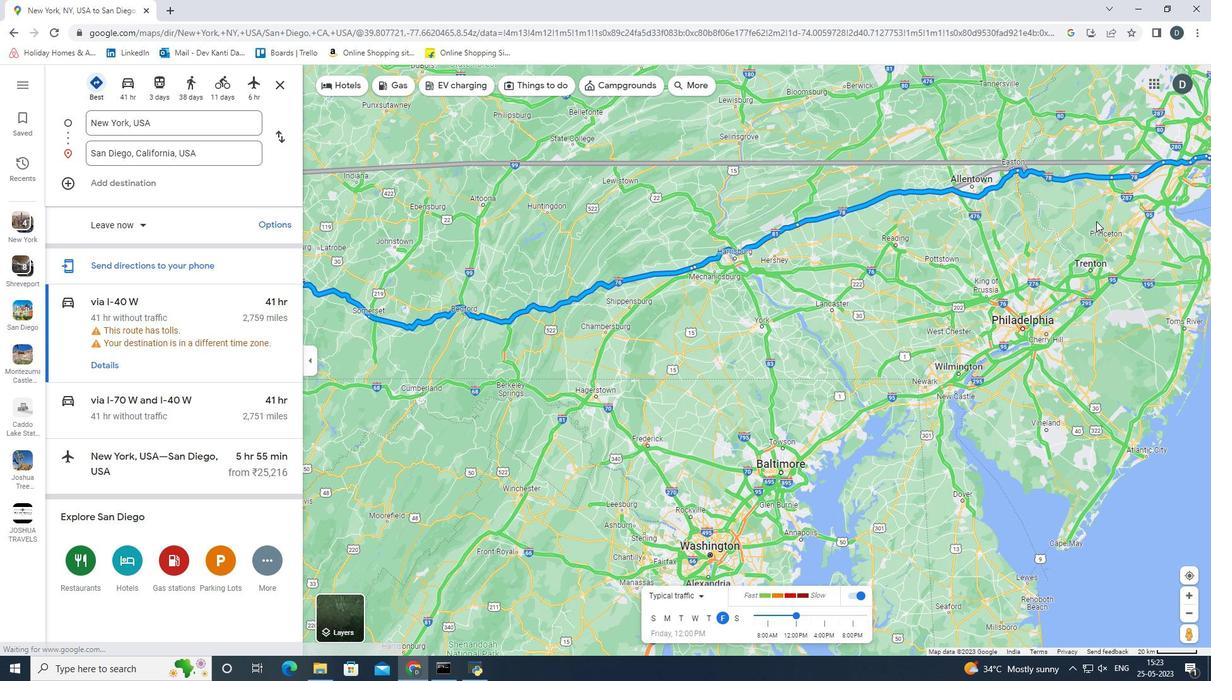 
Action: Mouse moved to (269, 562)
Screenshot: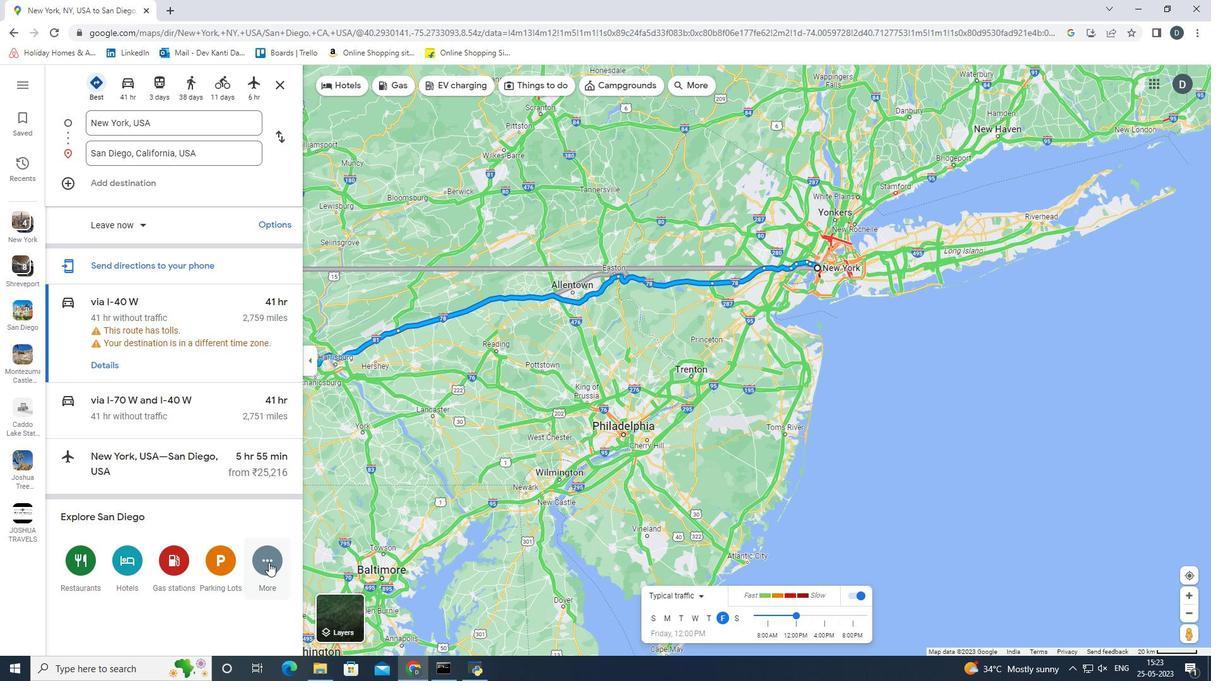 
Action: Mouse pressed left at (269, 562)
Screenshot: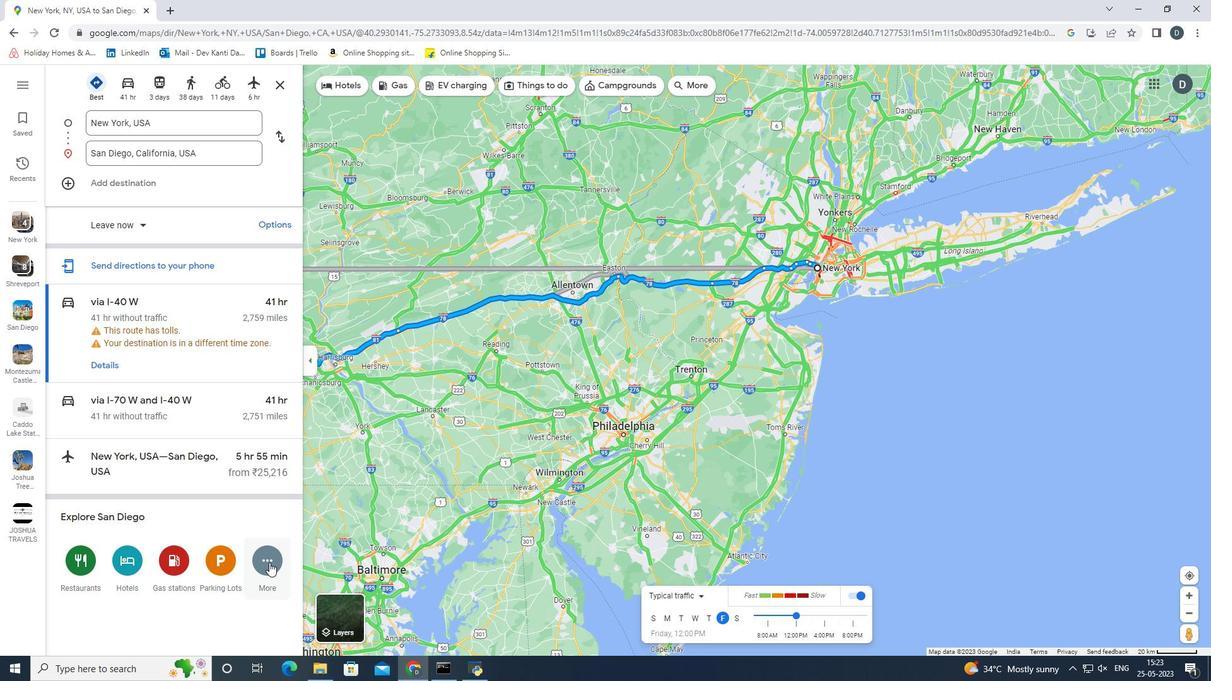 
Action: Mouse moved to (190, 564)
Screenshot: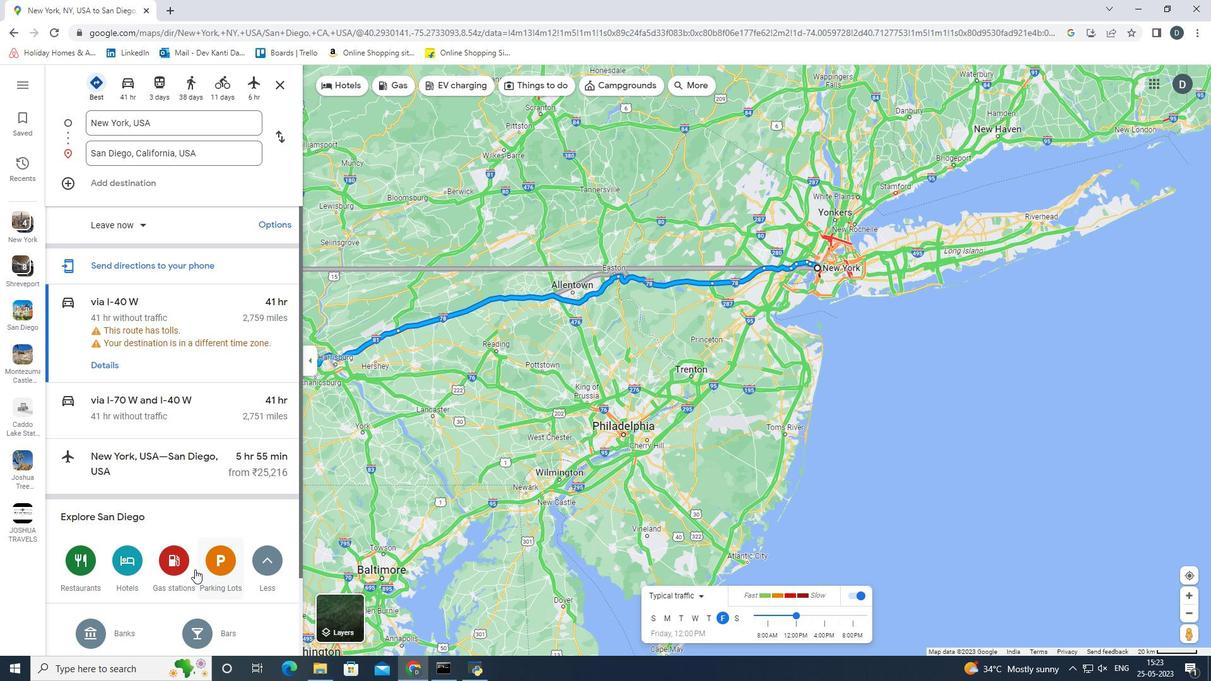 
Action: Mouse scrolled (190, 564) with delta (0, 0)
Screenshot: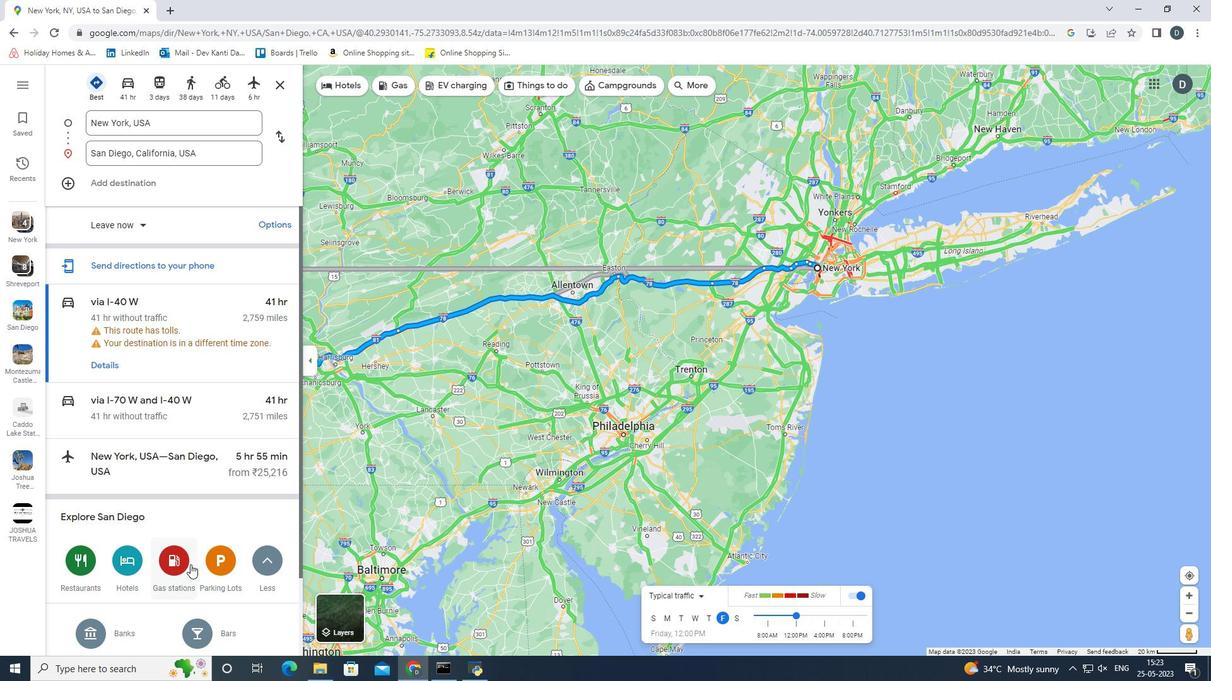 
Action: Mouse scrolled (190, 564) with delta (0, 0)
Screenshot: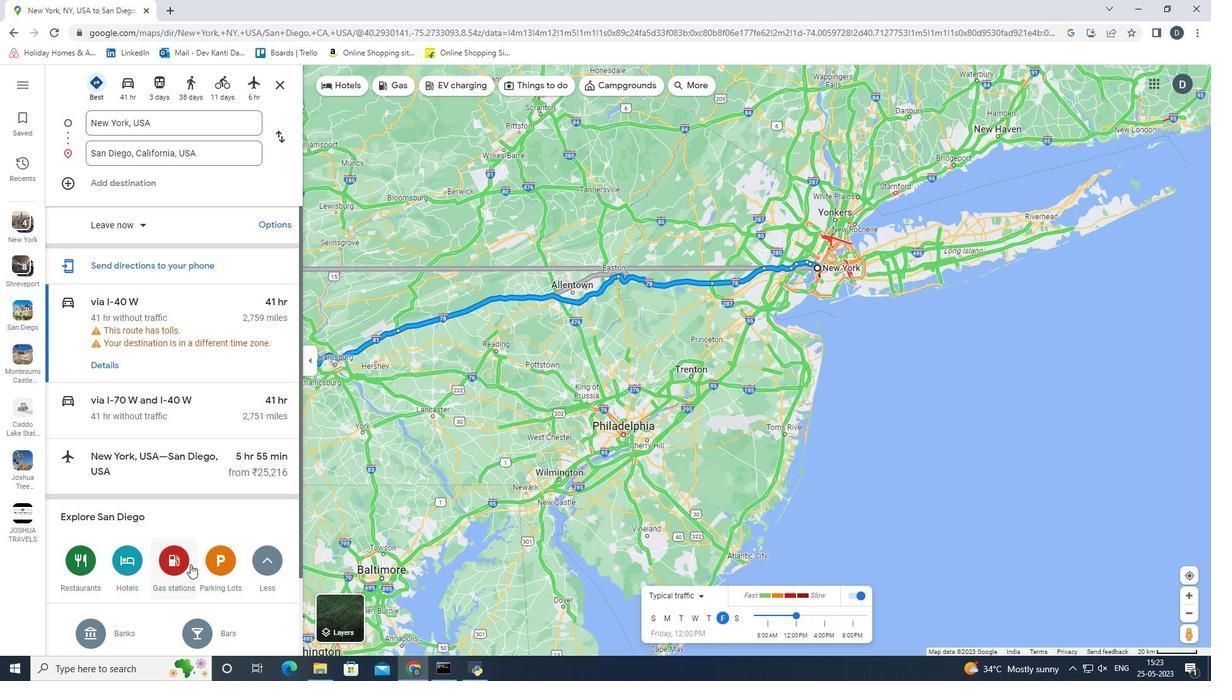 
Action: Mouse scrolled (190, 564) with delta (0, 0)
Screenshot: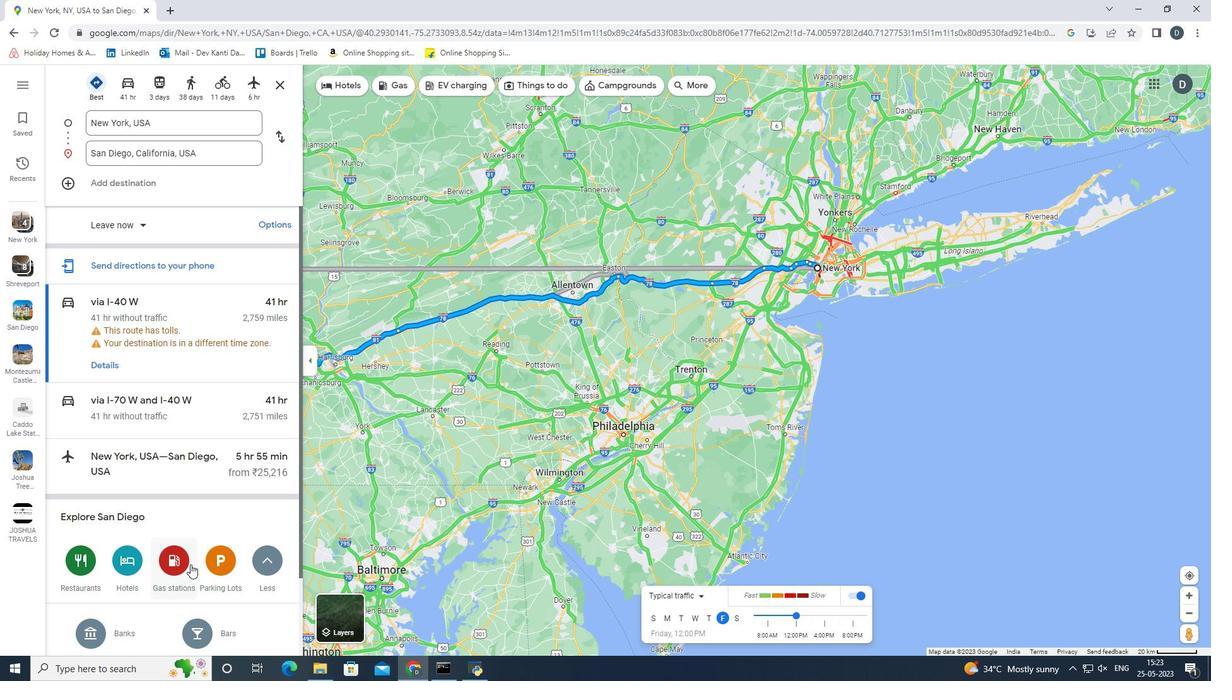 
Action: Mouse moved to (126, 571)
Screenshot: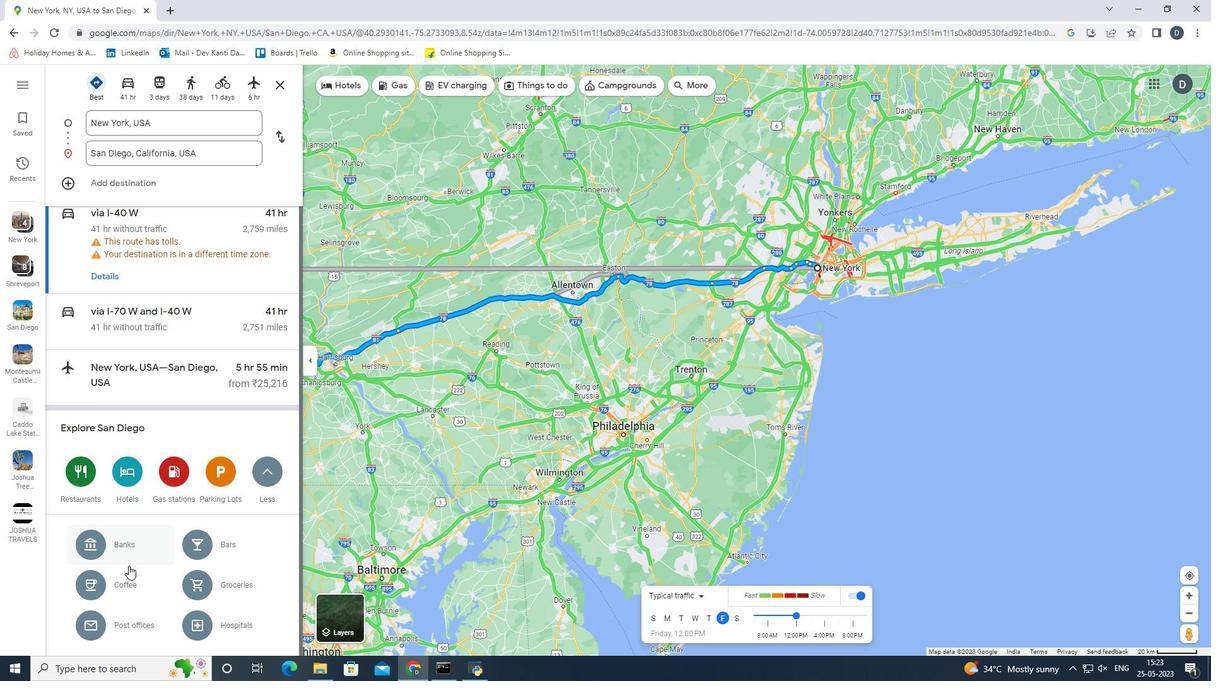 
Action: Mouse scrolled (126, 570) with delta (0, 0)
Screenshot: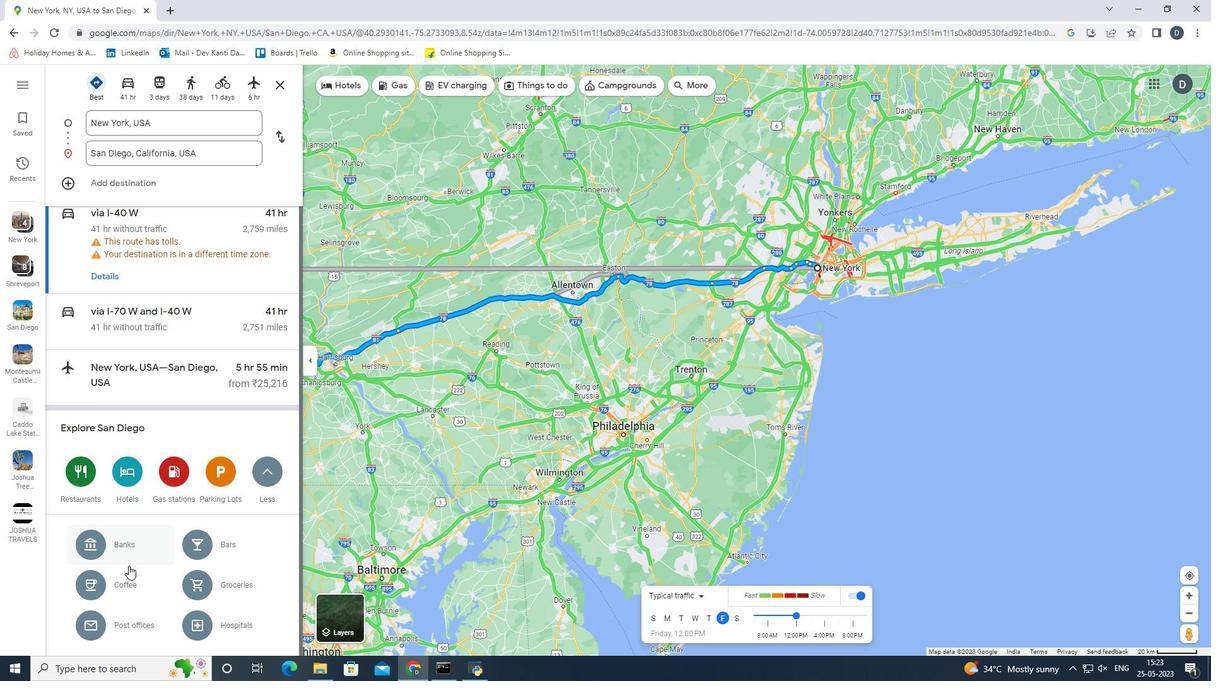 
Action: Mouse moved to (126, 571)
Screenshot: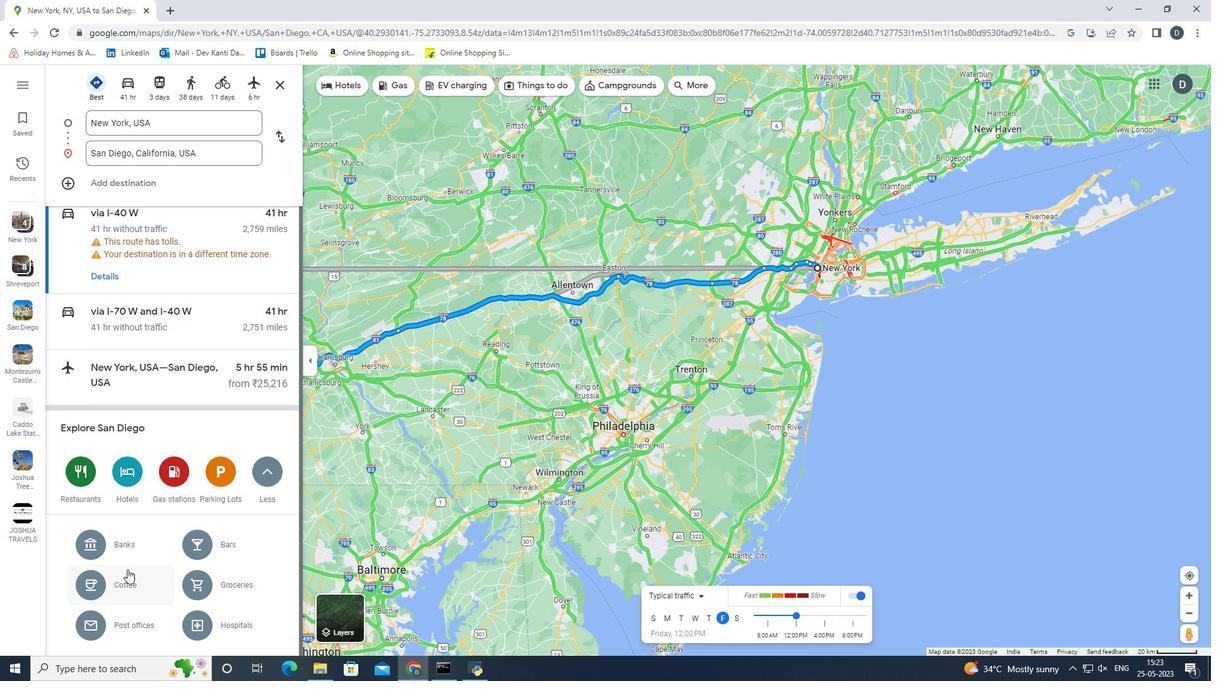 
Action: Mouse scrolled (126, 571) with delta (0, 0)
Screenshot: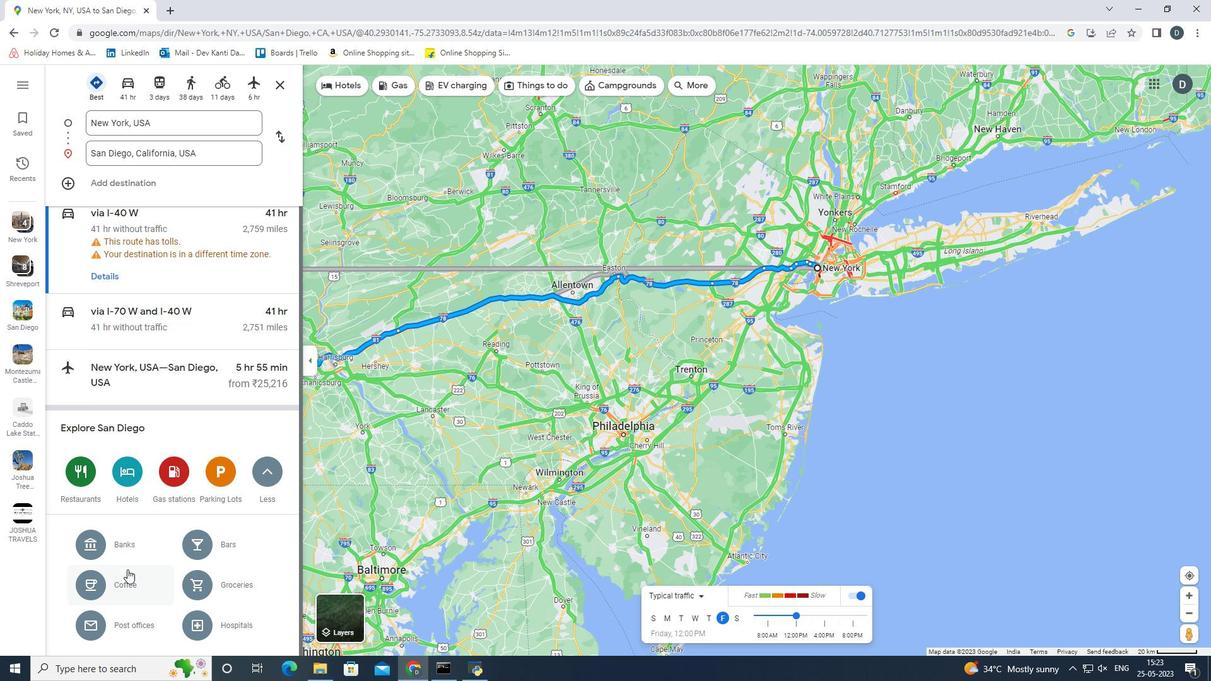 
Action: Mouse moved to (123, 583)
Screenshot: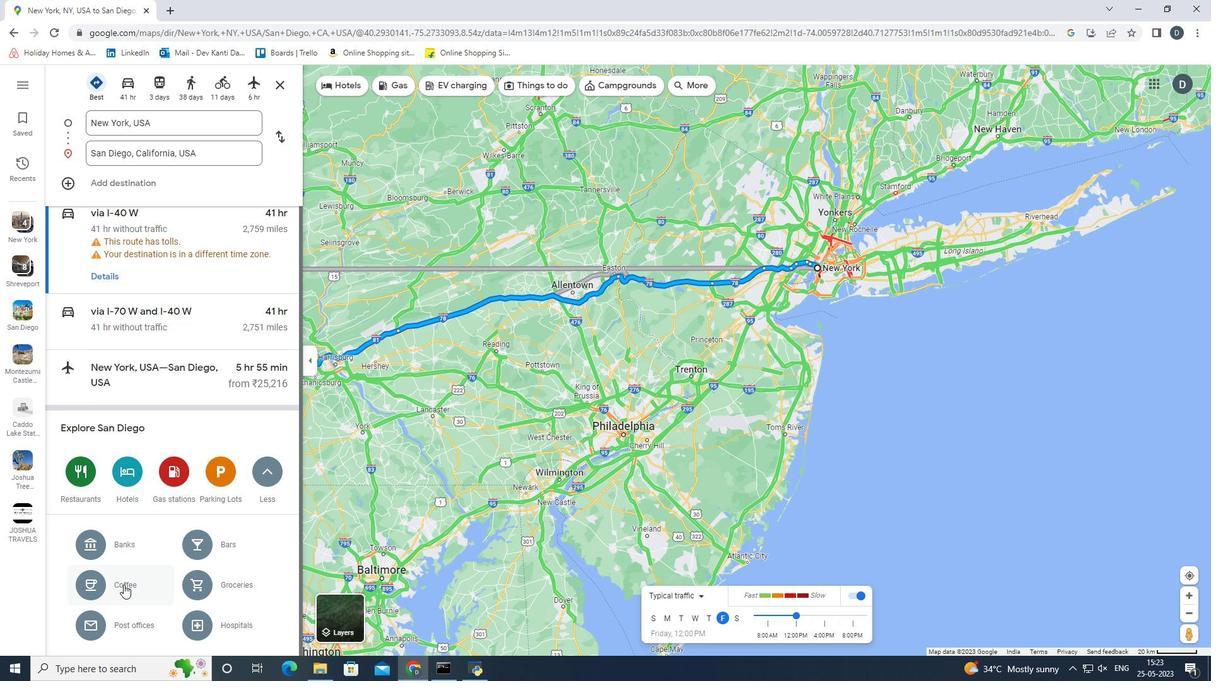 
Action: Mouse pressed left at (123, 583)
Screenshot: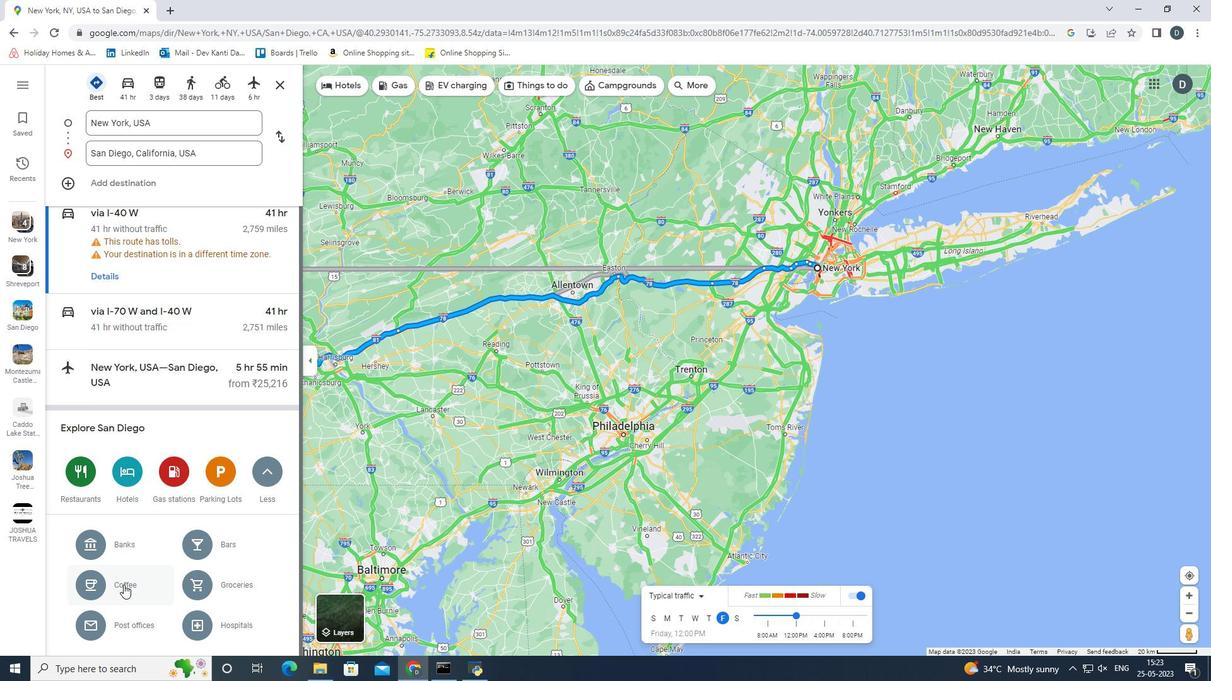 
Action: Mouse moved to (142, 175)
Screenshot: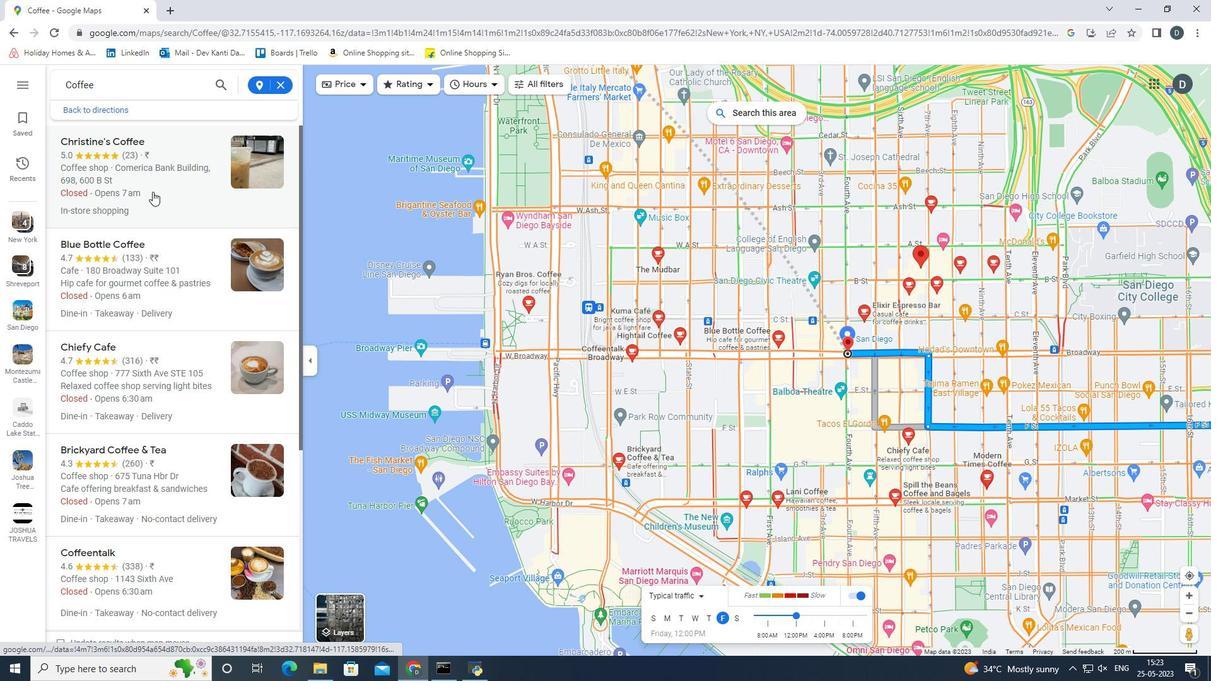 
Action: Mouse pressed left at (142, 175)
Screenshot: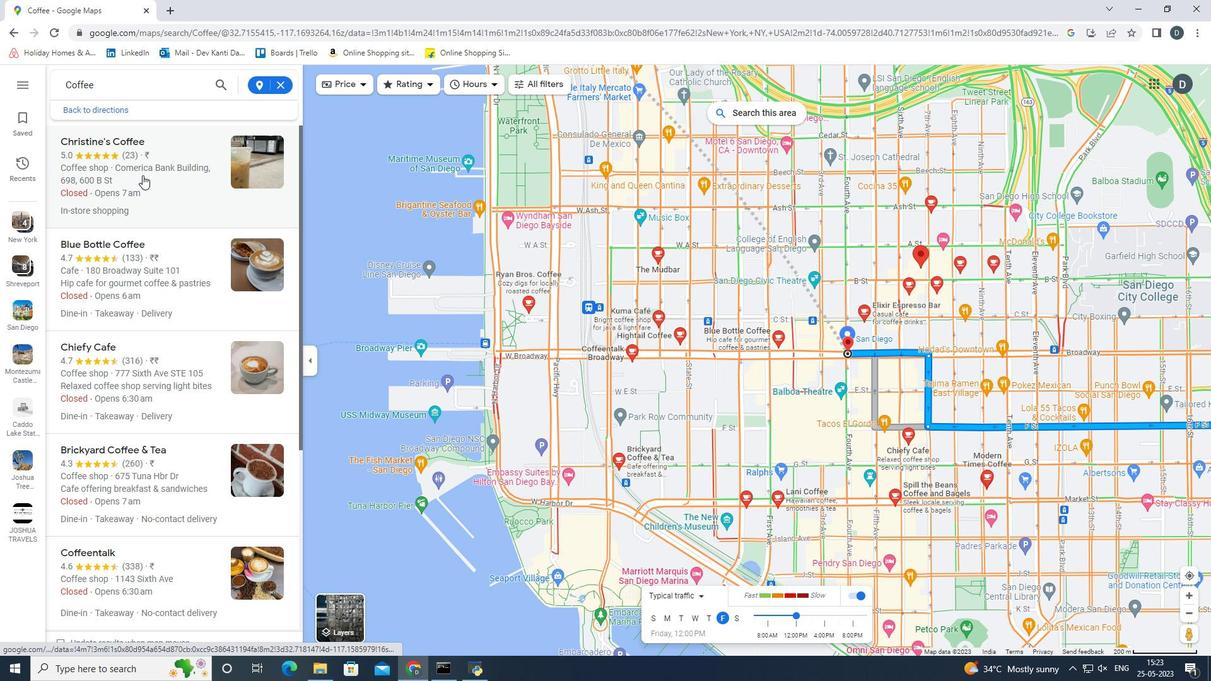 
Action: Mouse moved to (460, 176)
Screenshot: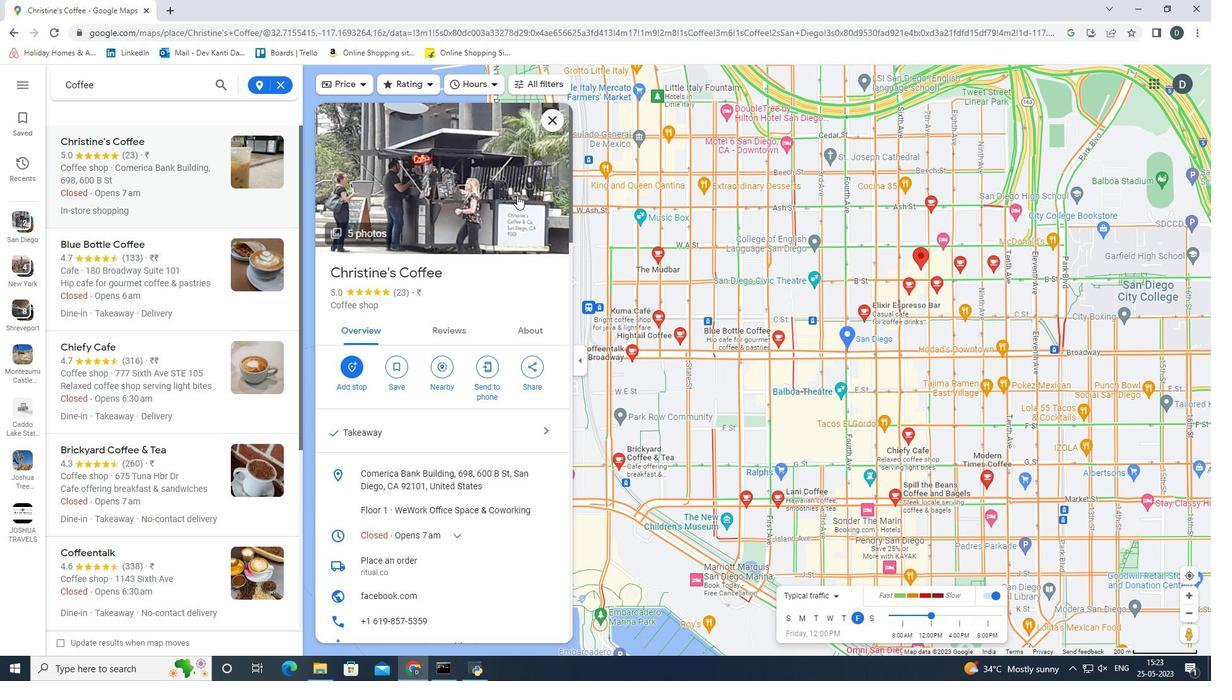 
Action: Mouse pressed left at (460, 176)
Screenshot: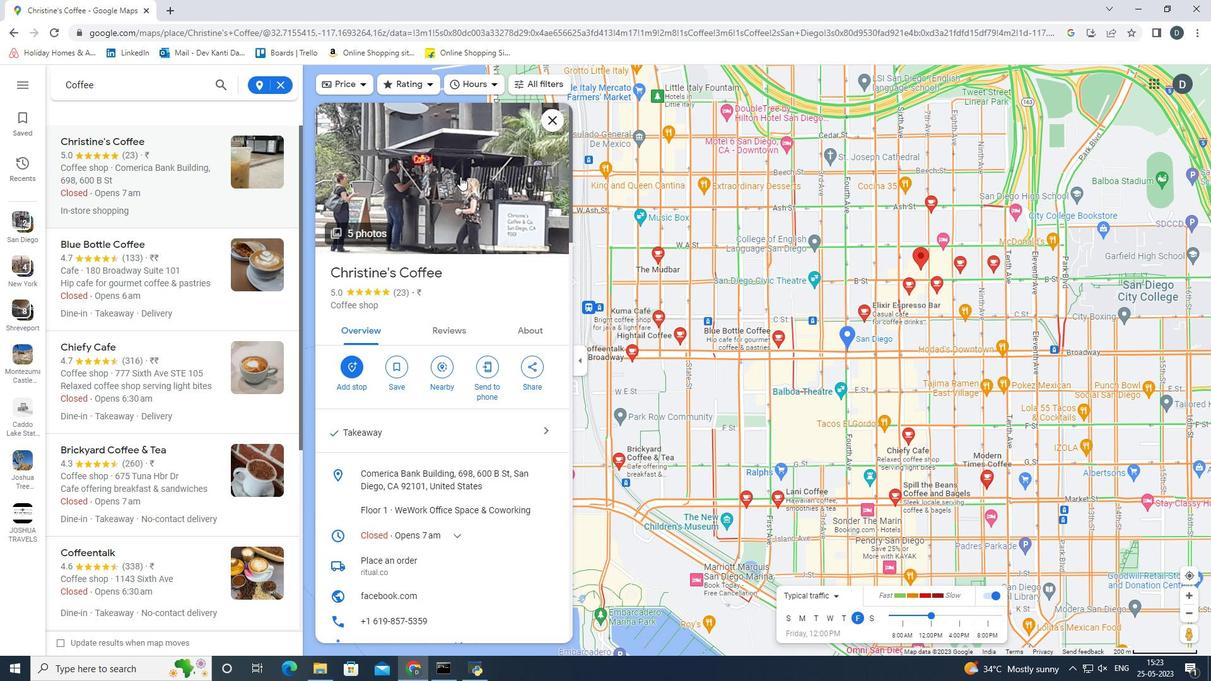 
Action: Mouse moved to (711, 419)
Screenshot: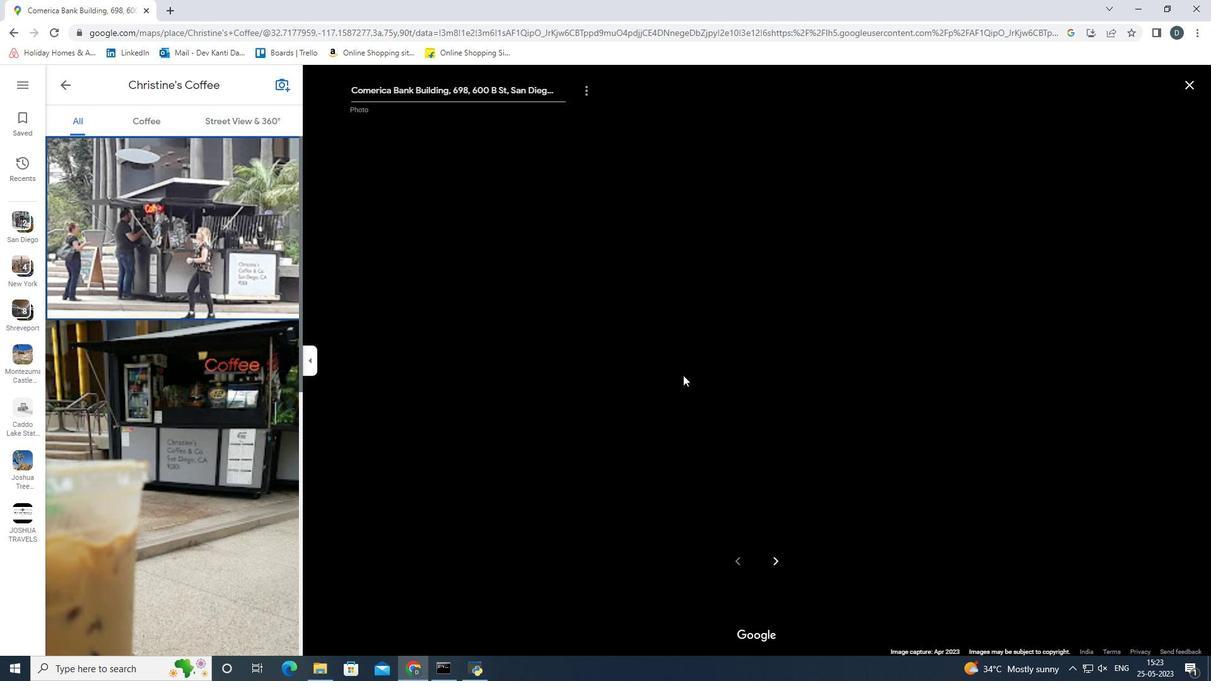 
Action: Key pressed <Key.right>
Screenshot: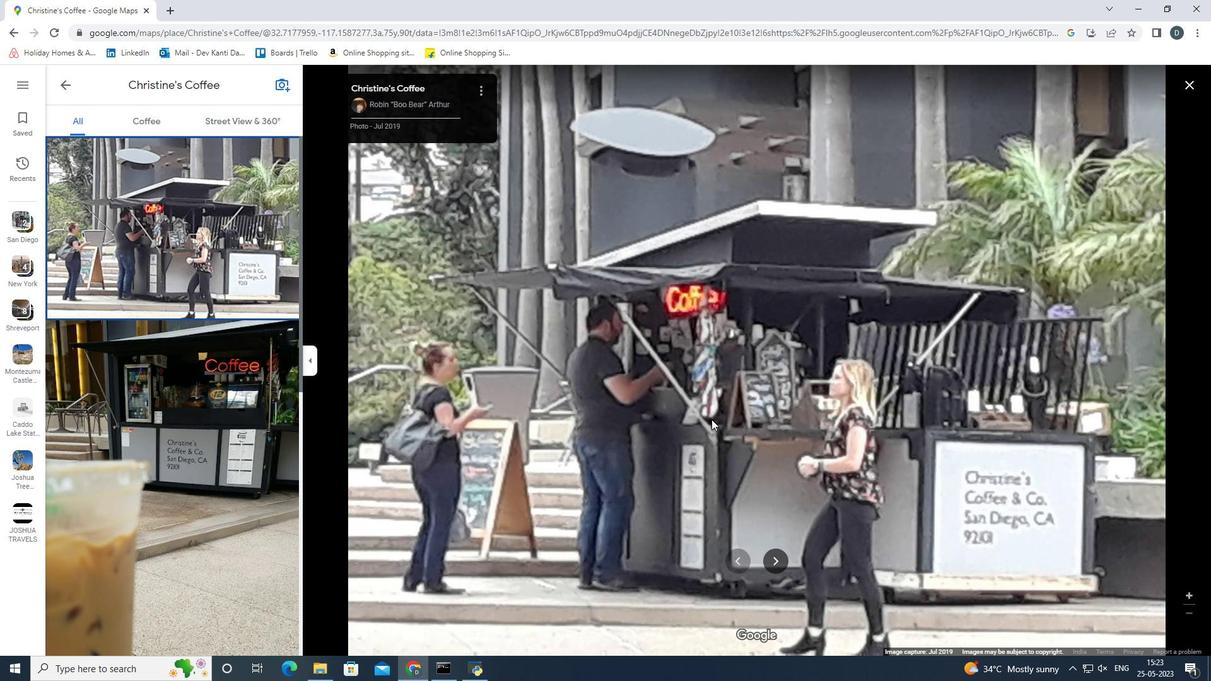 
Action: Mouse moved to (770, 563)
Screenshot: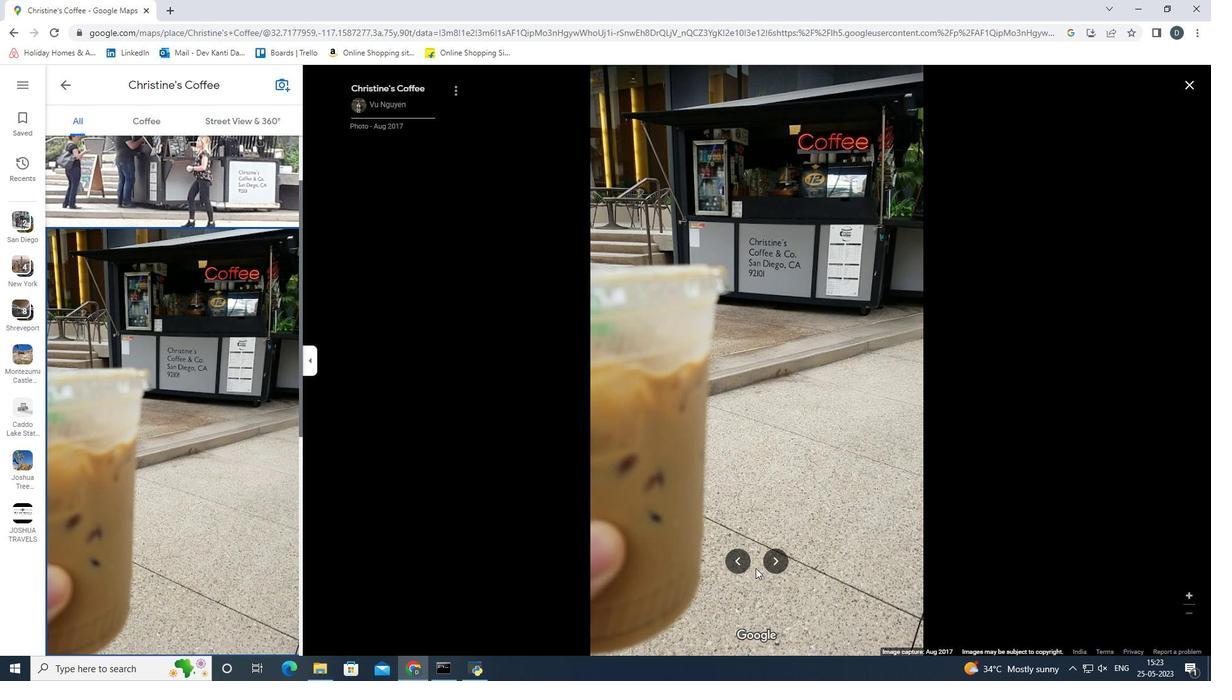 
Action: Mouse pressed left at (770, 563)
Screenshot: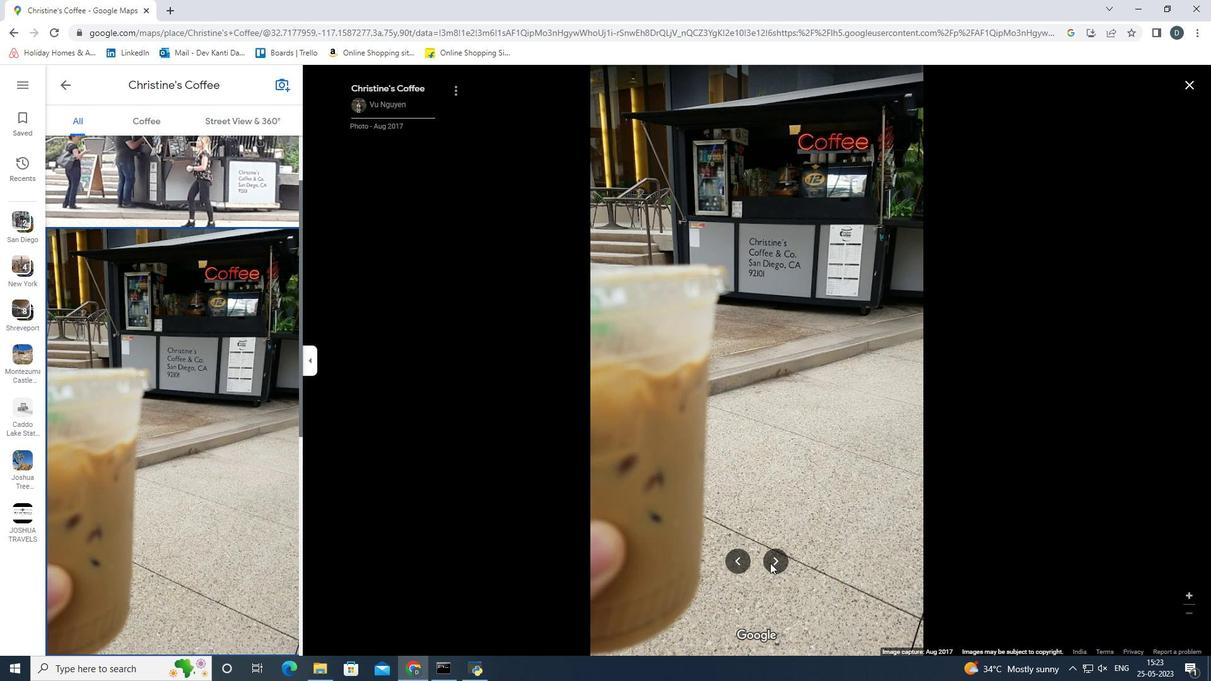 
Action: Key pressed <Key.right>
Screenshot: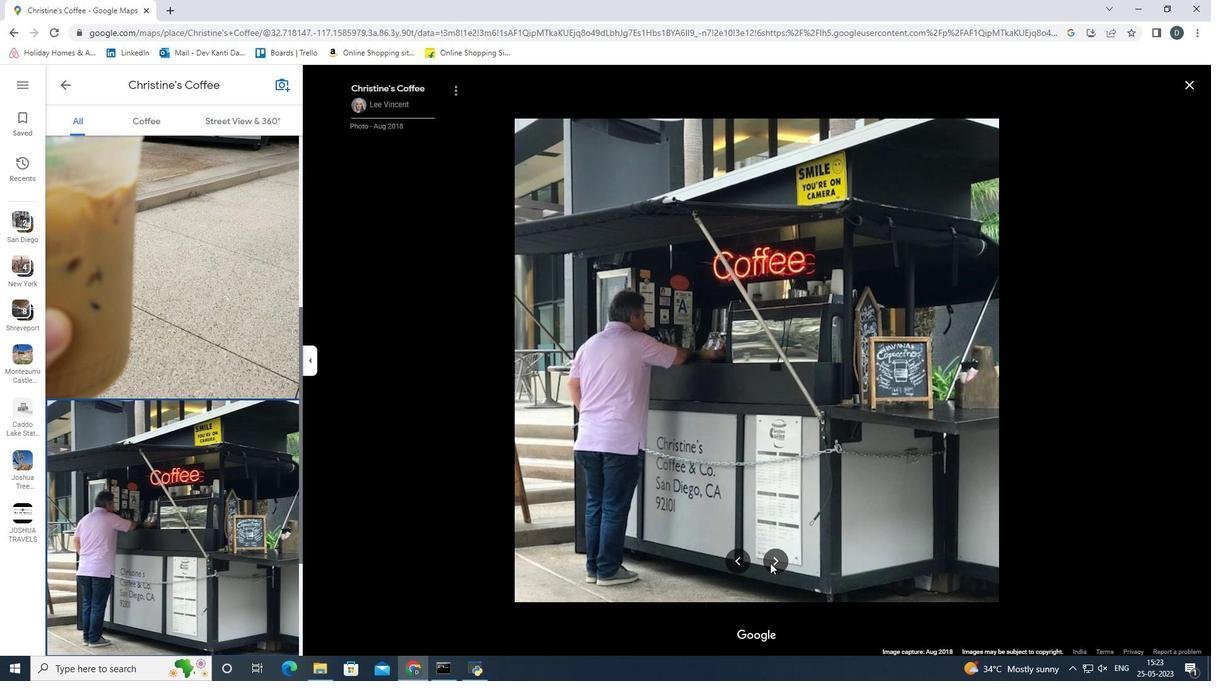 
Action: Mouse pressed left at (770, 563)
Screenshot: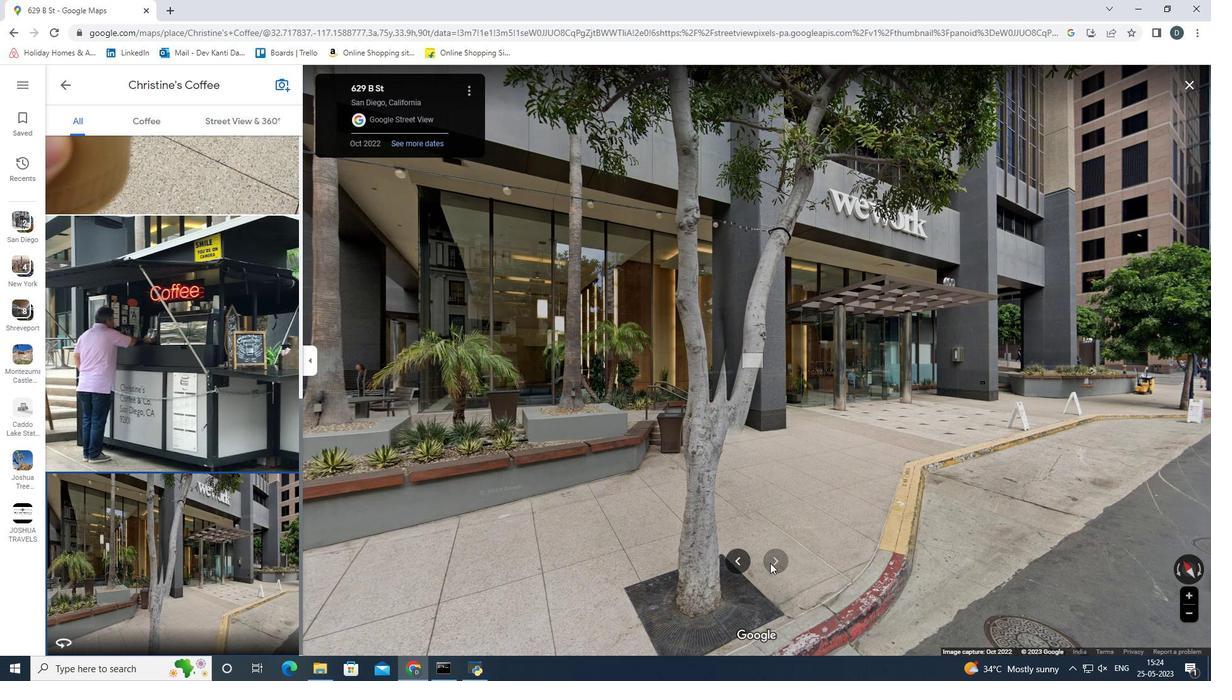 
Action: Mouse moved to (1190, 90)
Screenshot: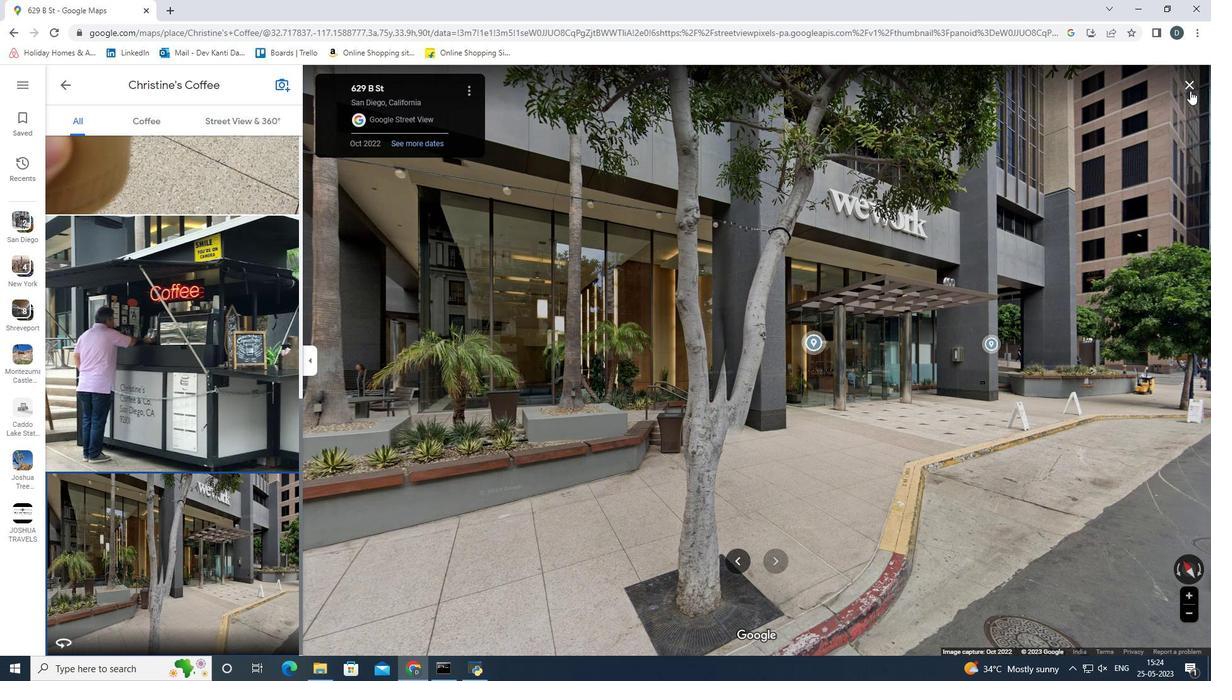 
Action: Mouse pressed left at (1190, 90)
Screenshot: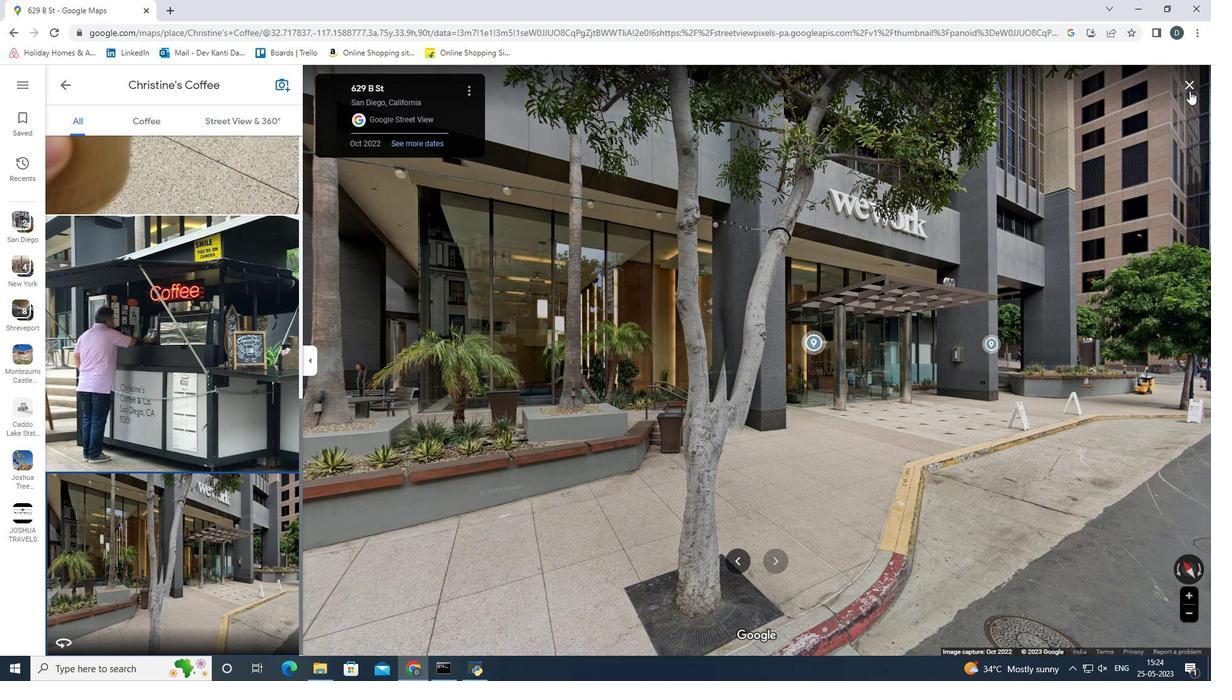 
Action: Mouse moved to (167, 271)
Screenshot: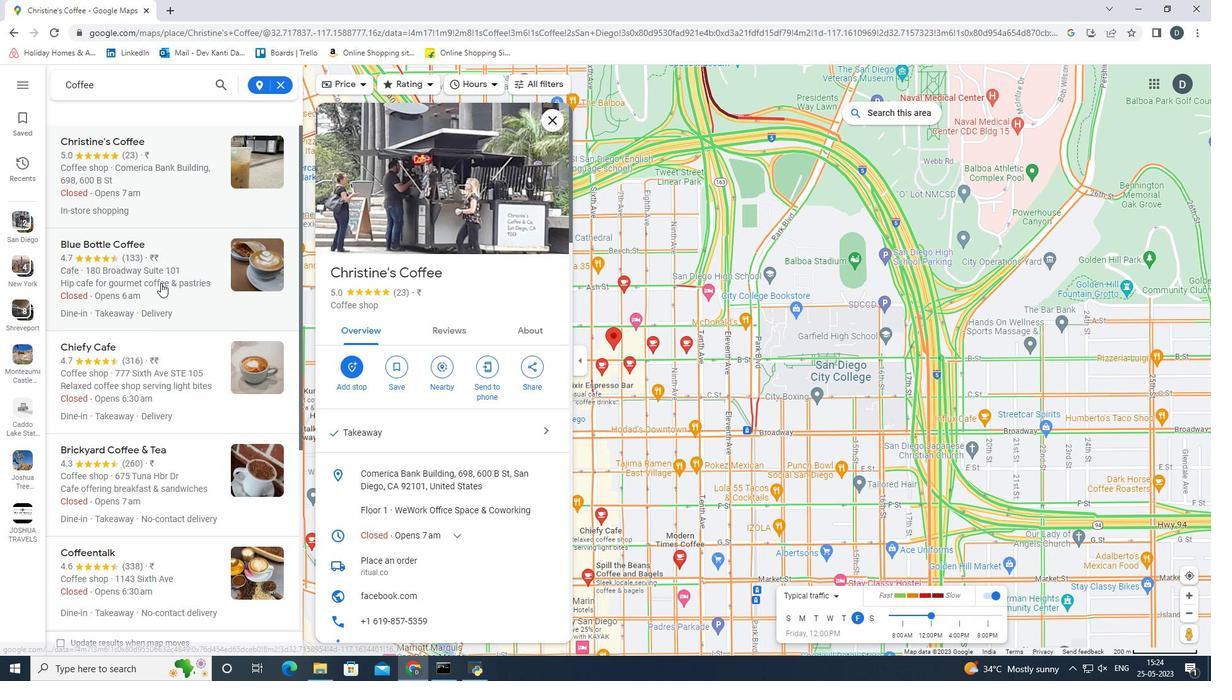 
Action: Mouse pressed left at (167, 271)
Screenshot: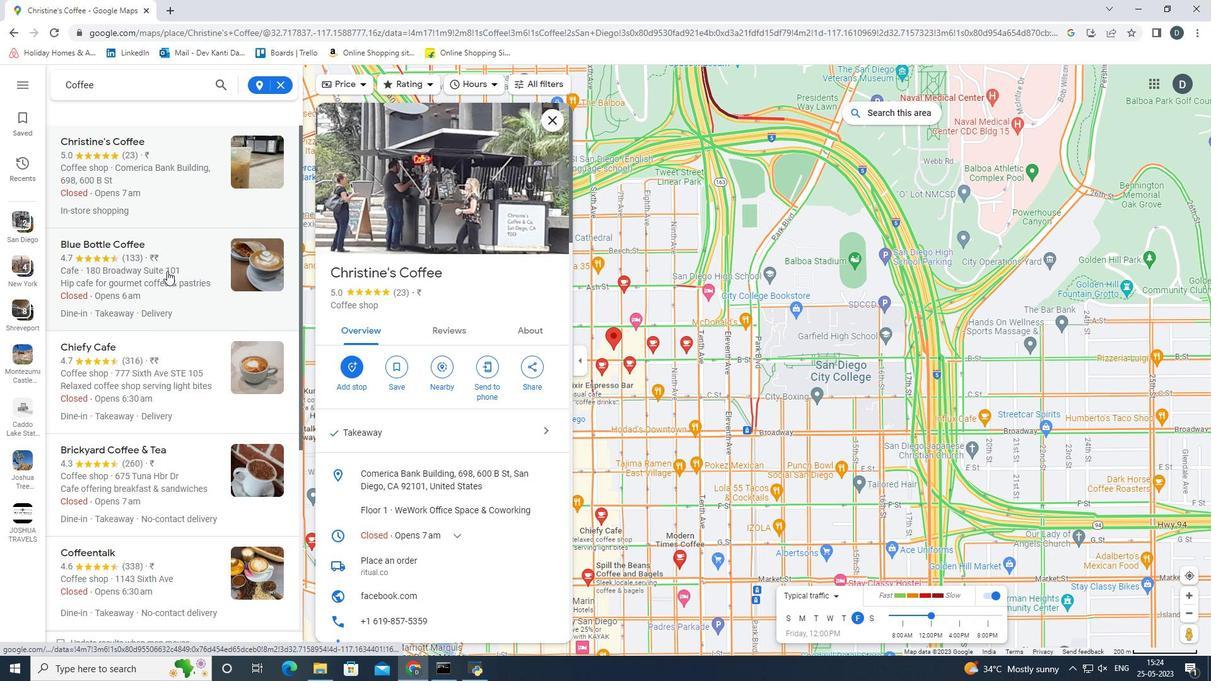 
Action: Mouse moved to (449, 200)
Screenshot: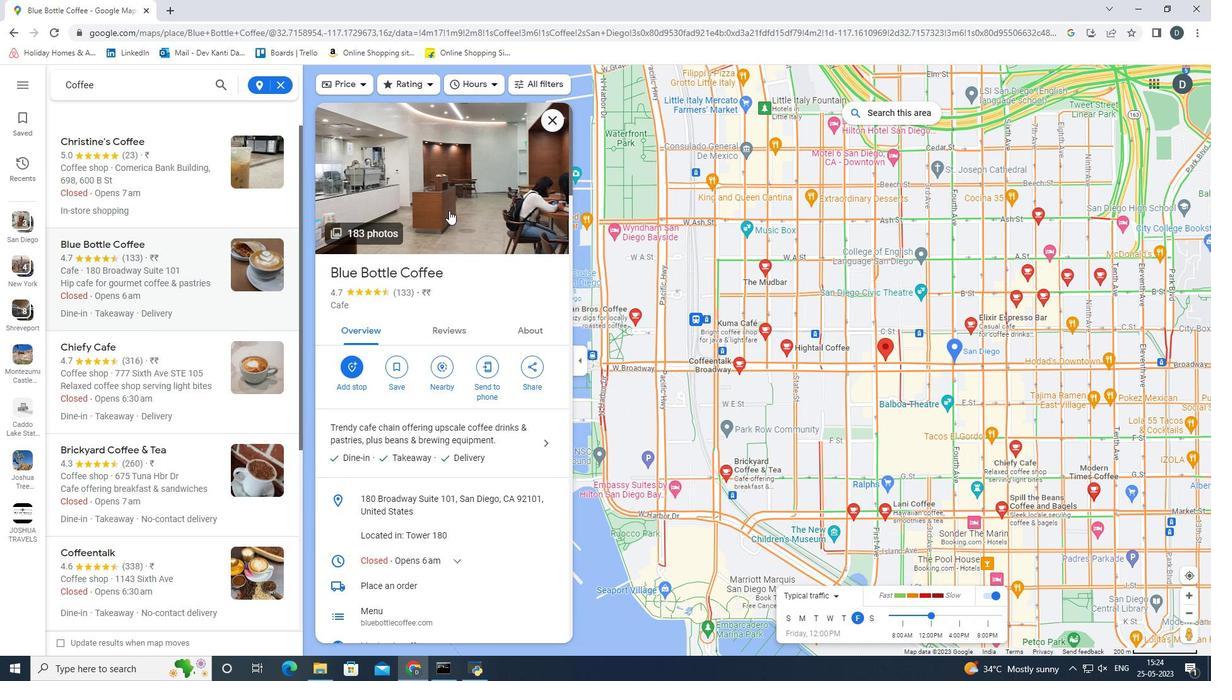 
Action: Mouse pressed left at (449, 200)
Screenshot: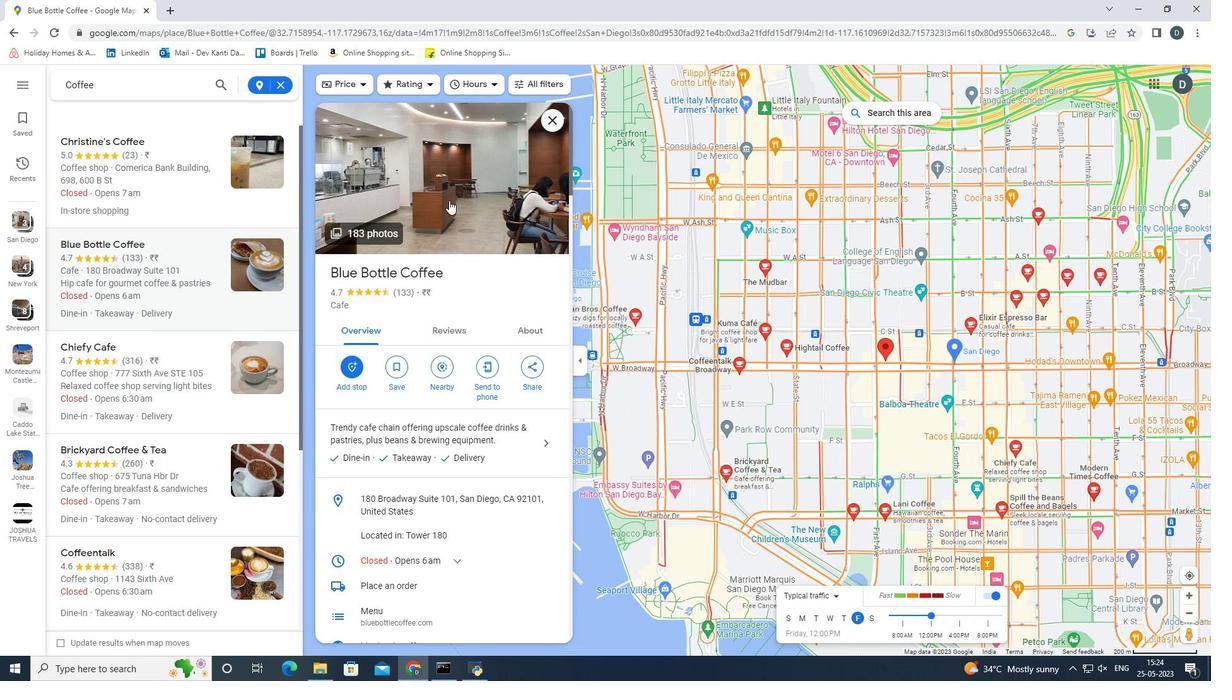 
Action: Mouse moved to (774, 559)
Screenshot: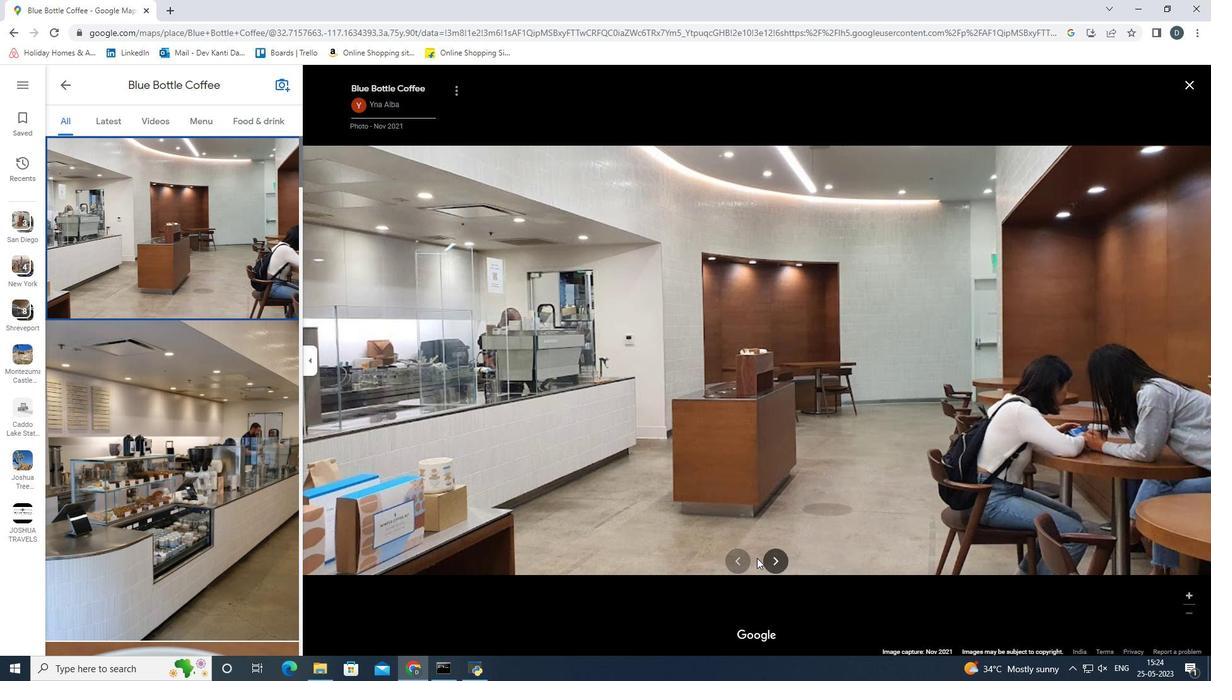 
Action: Mouse pressed left at (774, 559)
Screenshot: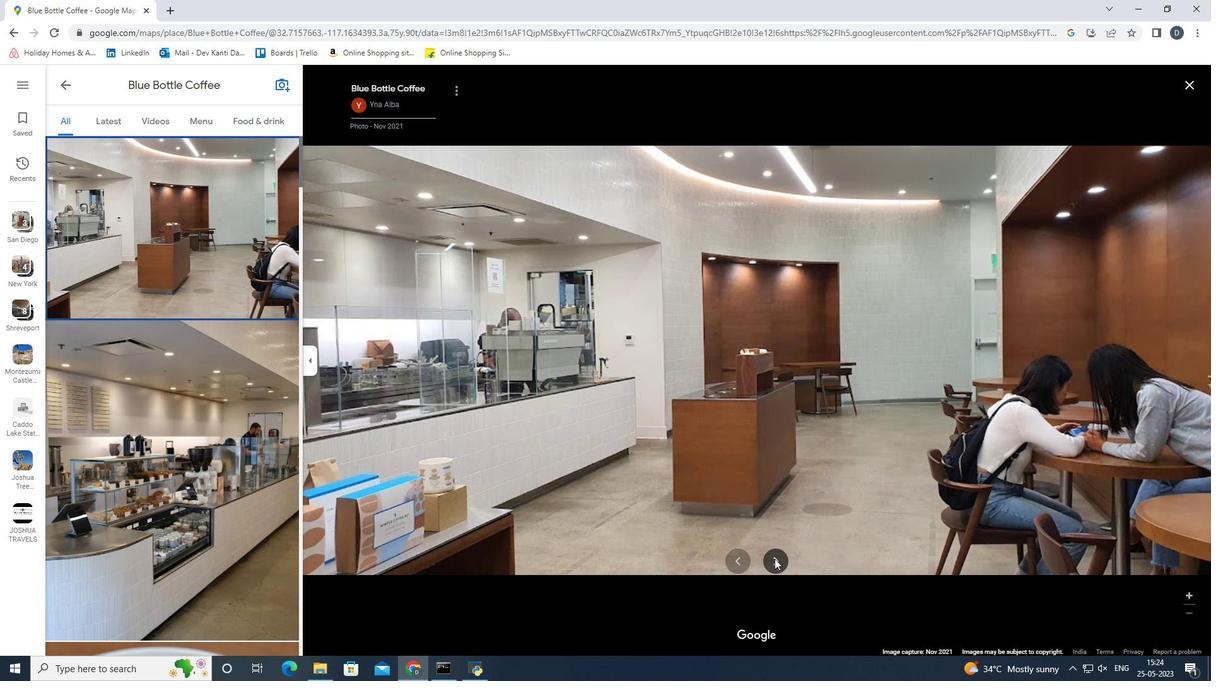 
Action: Mouse moved to (772, 557)
Screenshot: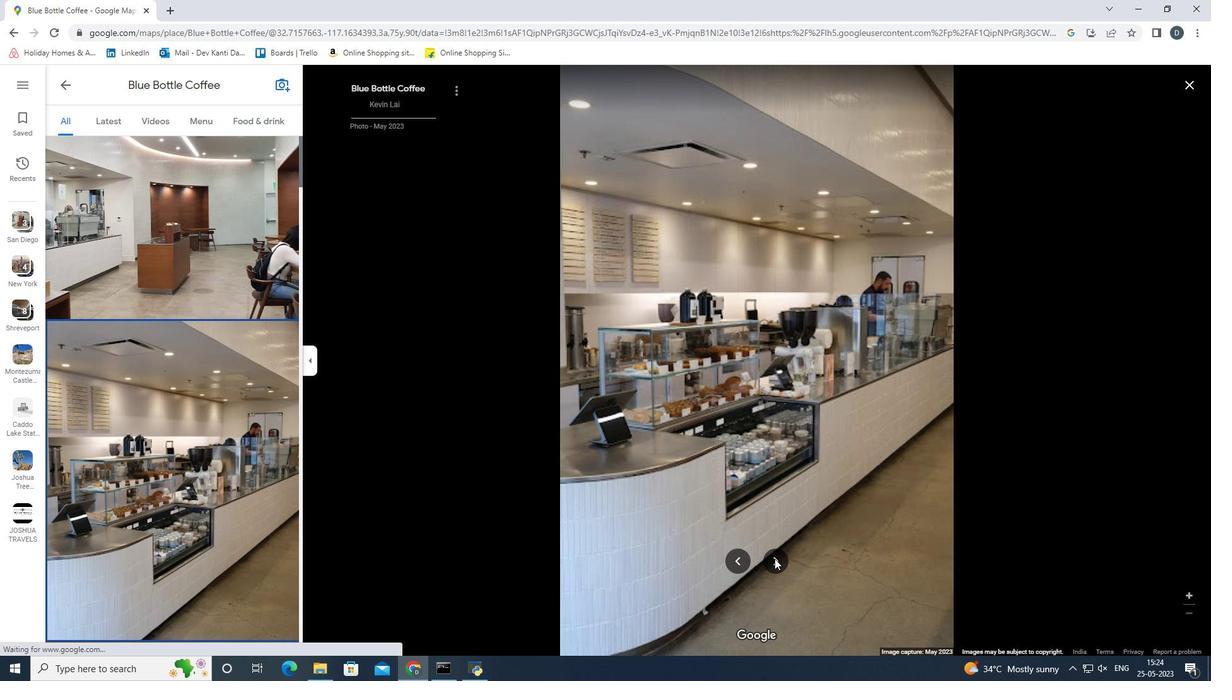 
Action: Key pressed <Key.right><Key.right><Key.right><Key.right><Key.right><Key.right><Key.right><Key.right><Key.right><Key.right><Key.right><Key.right><Key.right><Key.right><Key.right><Key.right><Key.right><Key.right><Key.right><Key.right><Key.right><Key.right><Key.right><Key.right><Key.right><Key.right><Key.right><Key.right><Key.right><Key.right><Key.right><Key.right><Key.right><Key.right><Key.right><Key.right><Key.right><Key.right><Key.right><Key.right><Key.right><Key.right><Key.right><Key.right><Key.right><Key.right><Key.right><Key.right><Key.right><Key.right><Key.right><Key.right><Key.right><Key.right><Key.right><Key.right><Key.right><Key.right><Key.right><Key.right><Key.right><Key.right><Key.right><Key.right><Key.right><Key.right><Key.right><Key.right><Key.right><Key.right><Key.right>
Screenshot: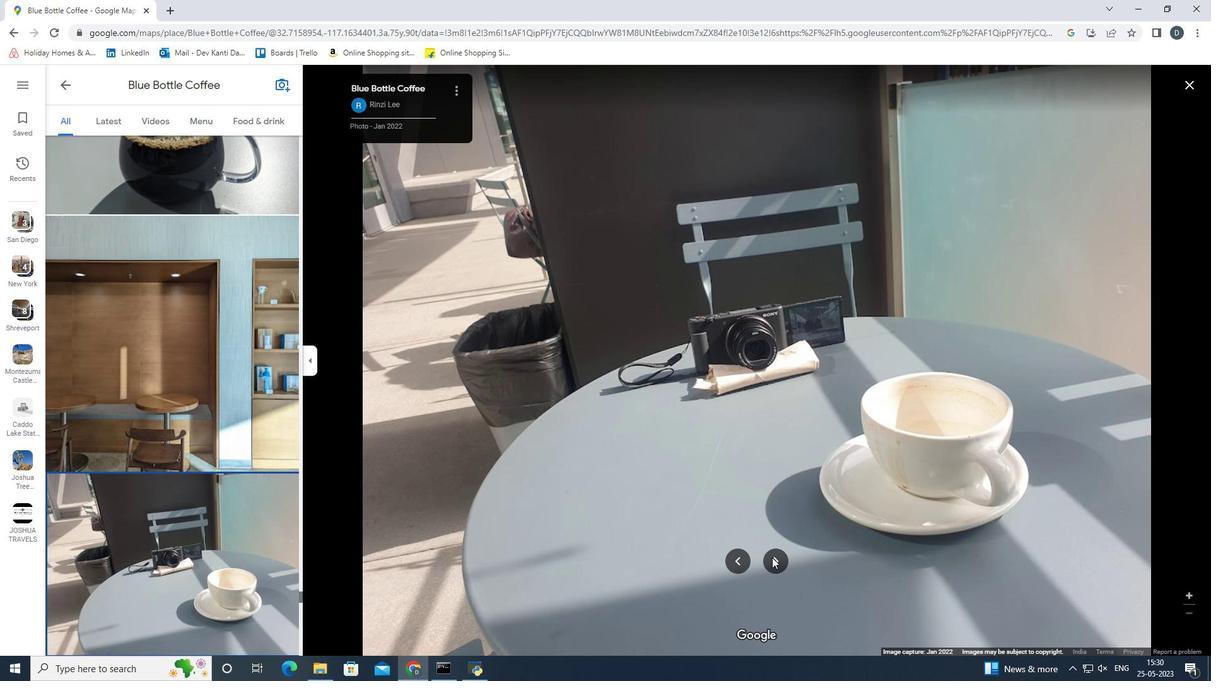
Action: Mouse moved to (738, 480)
Screenshot: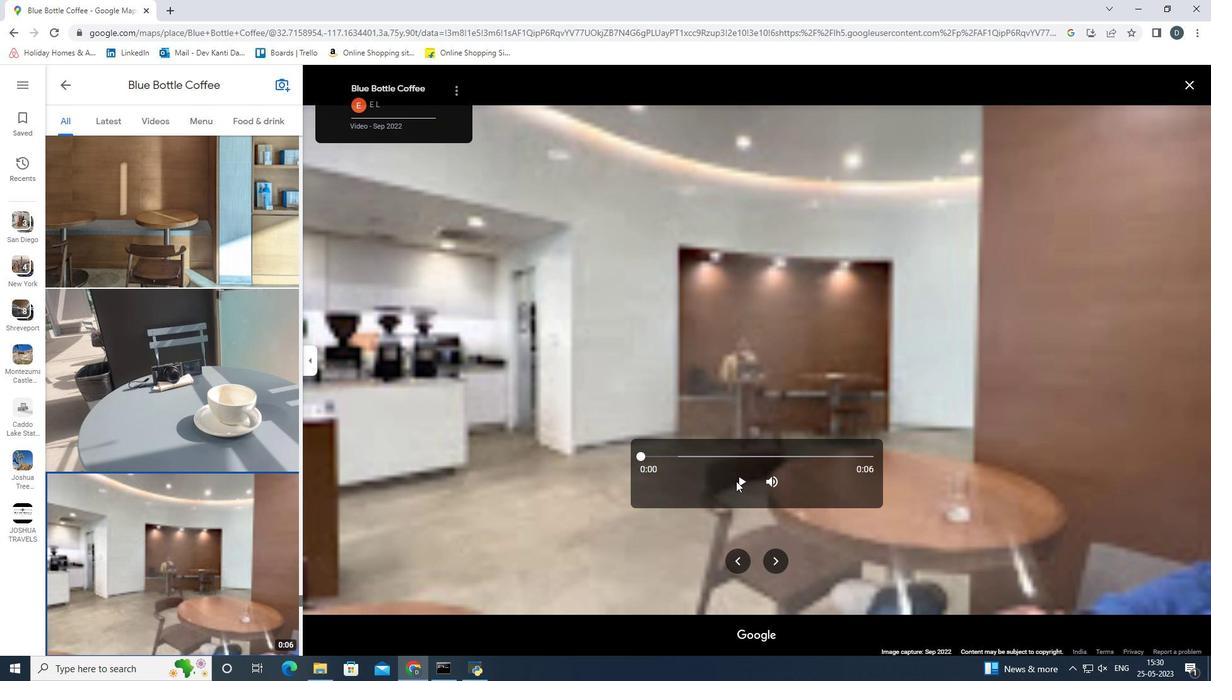 
Action: Mouse pressed left at (738, 480)
Screenshot: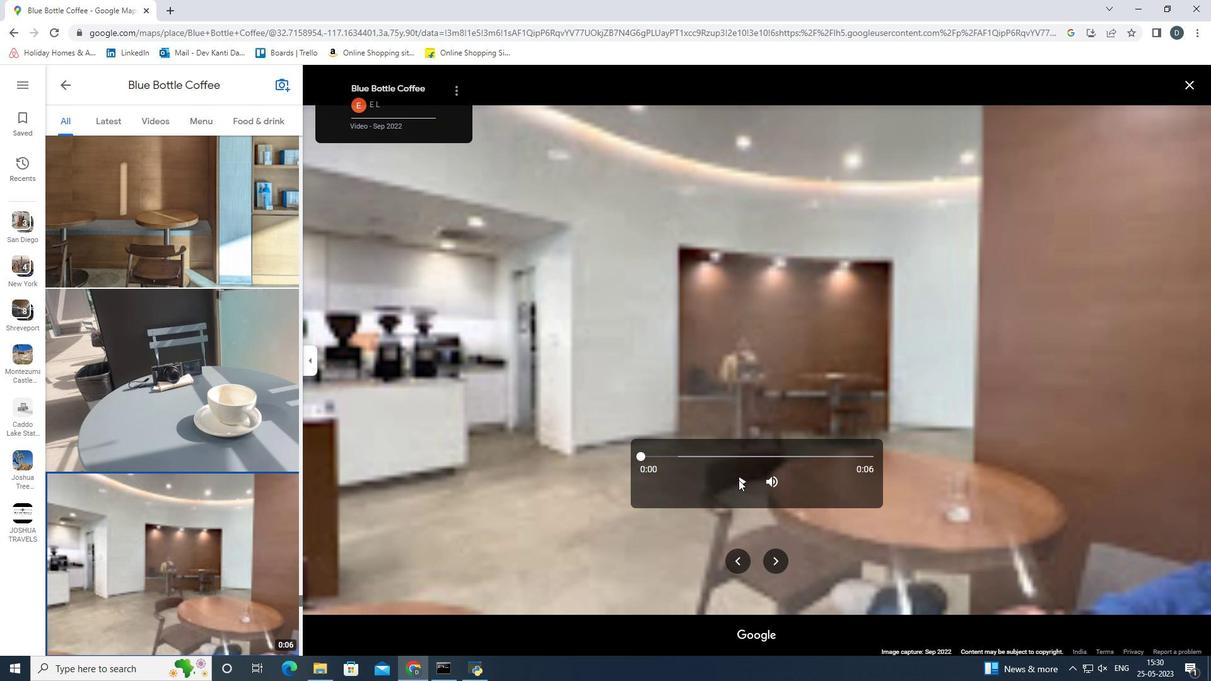 
Action: Mouse moved to (771, 557)
Screenshot: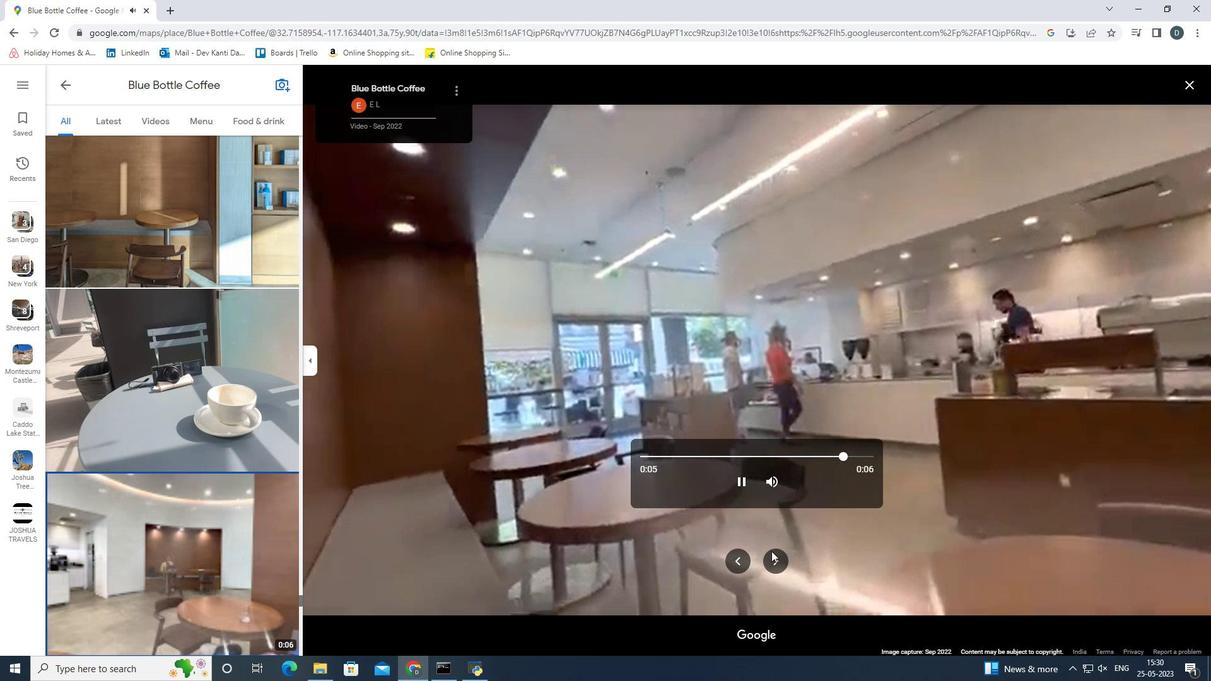 
Action: Key pressed <Key.right><Key.right>
Screenshot: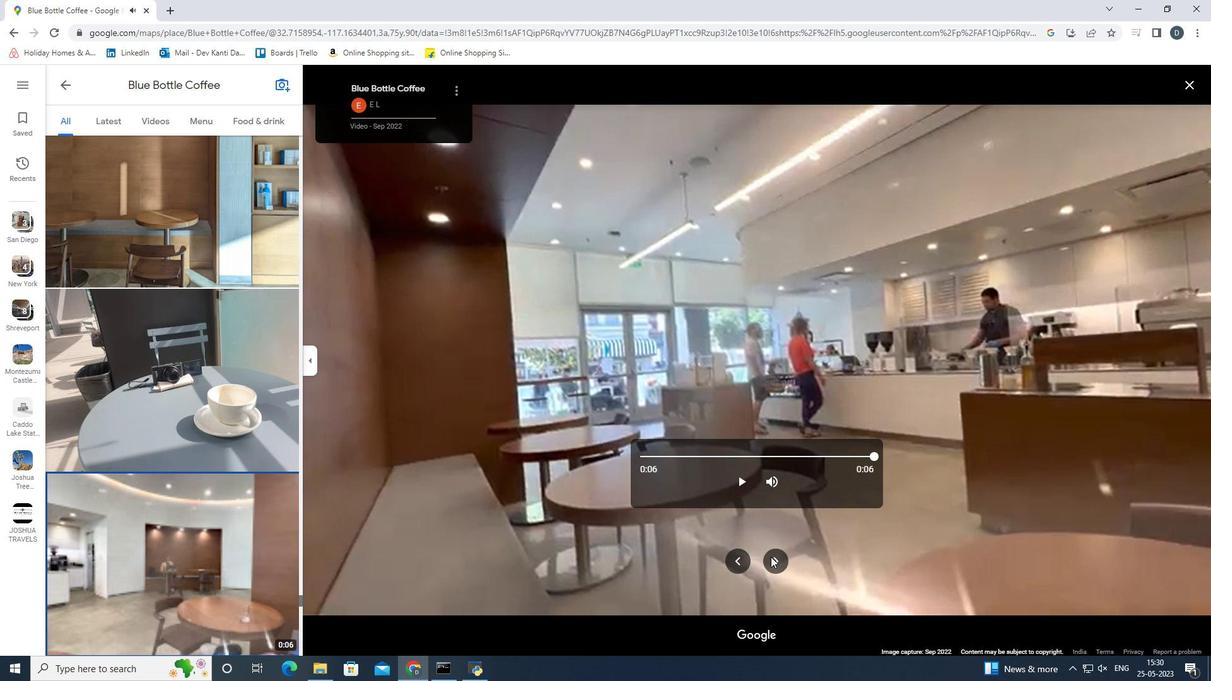 
Action: Mouse pressed left at (771, 557)
Screenshot: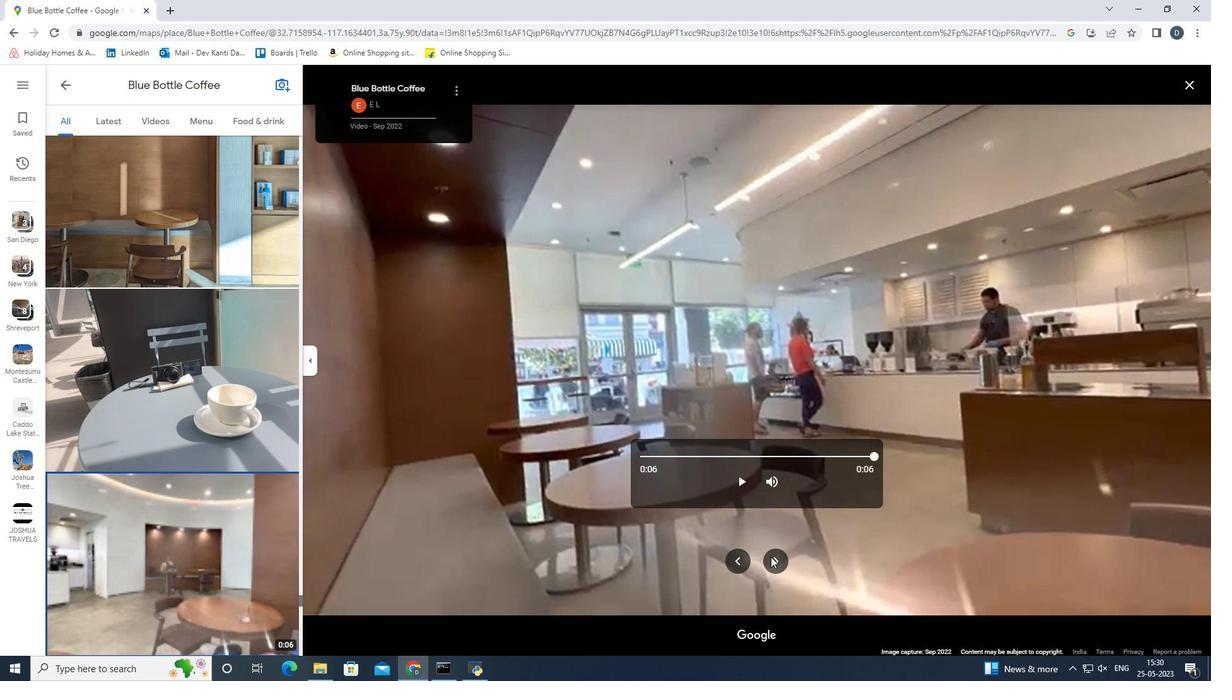 
Action: Key pressed <Key.right><Key.right><Key.right><Key.right><Key.right><Key.right><Key.right><Key.right><Key.right><Key.right><Key.right><Key.down><Key.down><Key.down><Key.right><Key.right><Key.right><Key.right><Key.right><Key.down><Key.down><Key.right><Key.down><Key.down><Key.down><Key.down><Key.right><Key.right><Key.right><Key.right><Key.right><Key.right><Key.right><Key.right><Key.right><Key.right><Key.right><Key.right><Key.right><Key.right><Key.right><Key.right><Key.right><Key.right><Key.right><Key.right><Key.right><Key.right><Key.right><Key.right><Key.right><Key.right><Key.right><Key.right><Key.right><Key.right><Key.right><Key.right><Key.right><Key.right><Key.right><Key.right><Key.right><Key.right><Key.right><Key.right><Key.right><Key.right><Key.right><Key.right><Key.right><Key.right><Key.right><Key.right><Key.right><Key.right><Key.right><Key.right><Key.right><Key.right><Key.right><Key.right><Key.right><Key.right><Key.right><Key.right><Key.right><Key.right><Key.right><Key.right><Key.right><Key.right><Key.right><Key.right><Key.right><Key.right><Key.right>
Screenshot: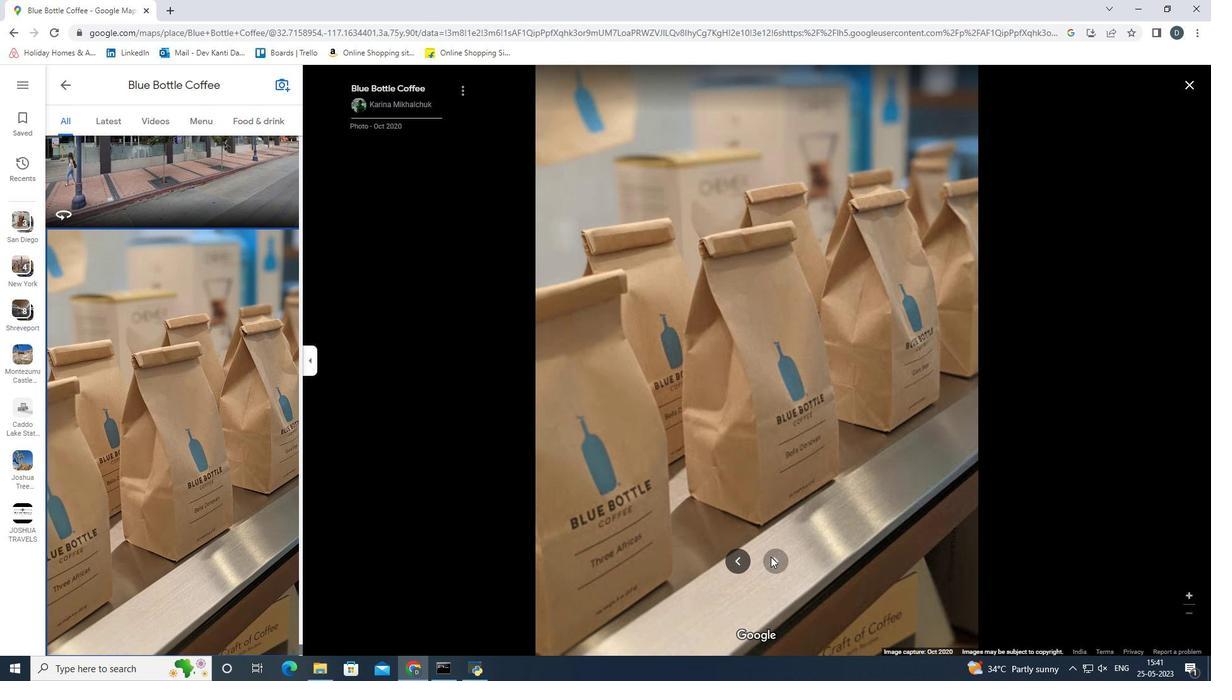 
Action: Mouse moved to (1186, 83)
Screenshot: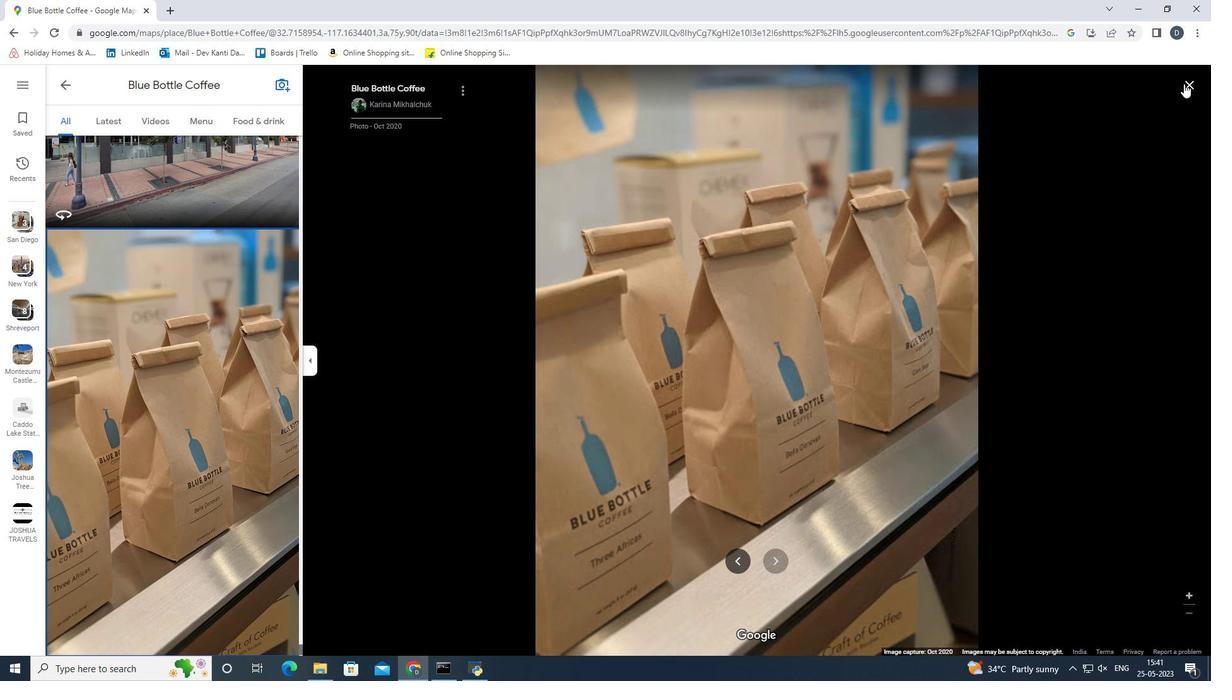 
Action: Mouse pressed left at (1186, 83)
Screenshot: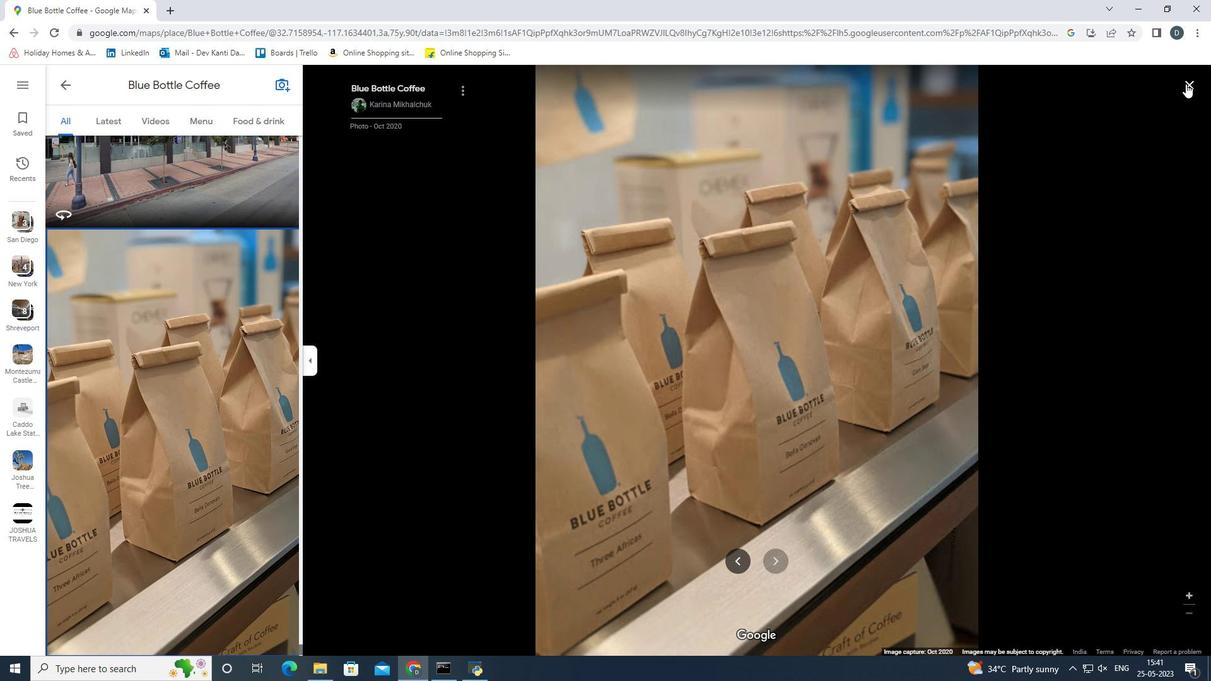 
Action: Mouse moved to (195, 392)
Screenshot: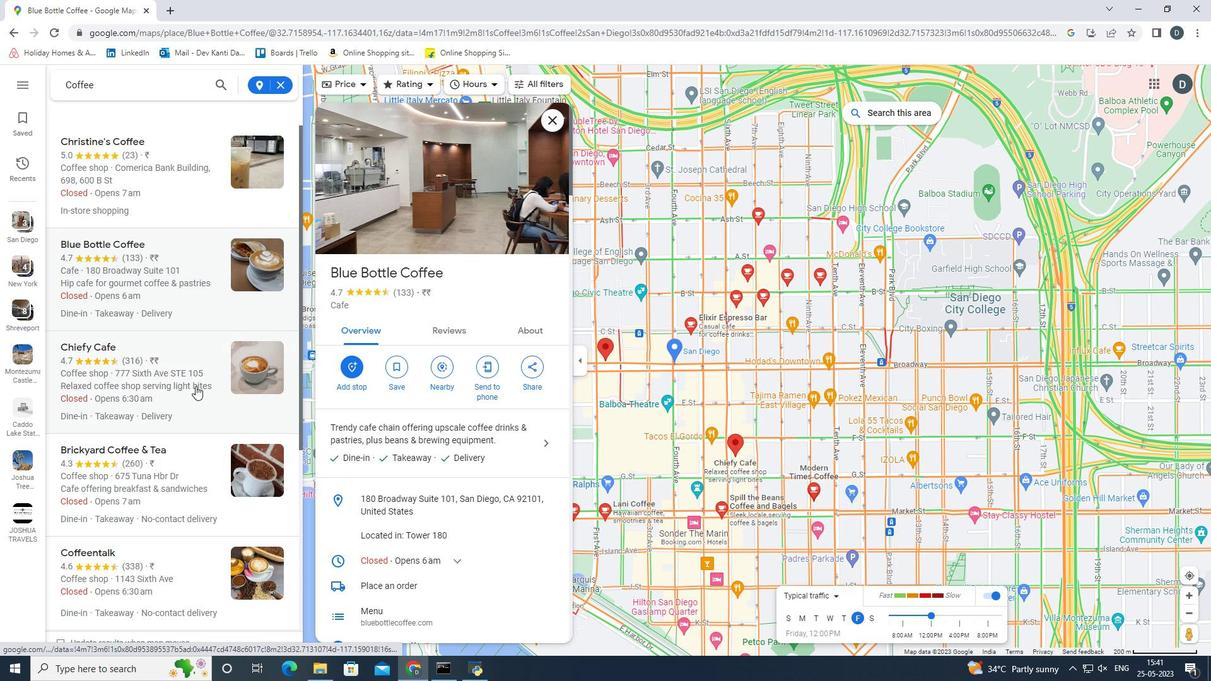 
Action: Mouse pressed left at (195, 392)
Screenshot: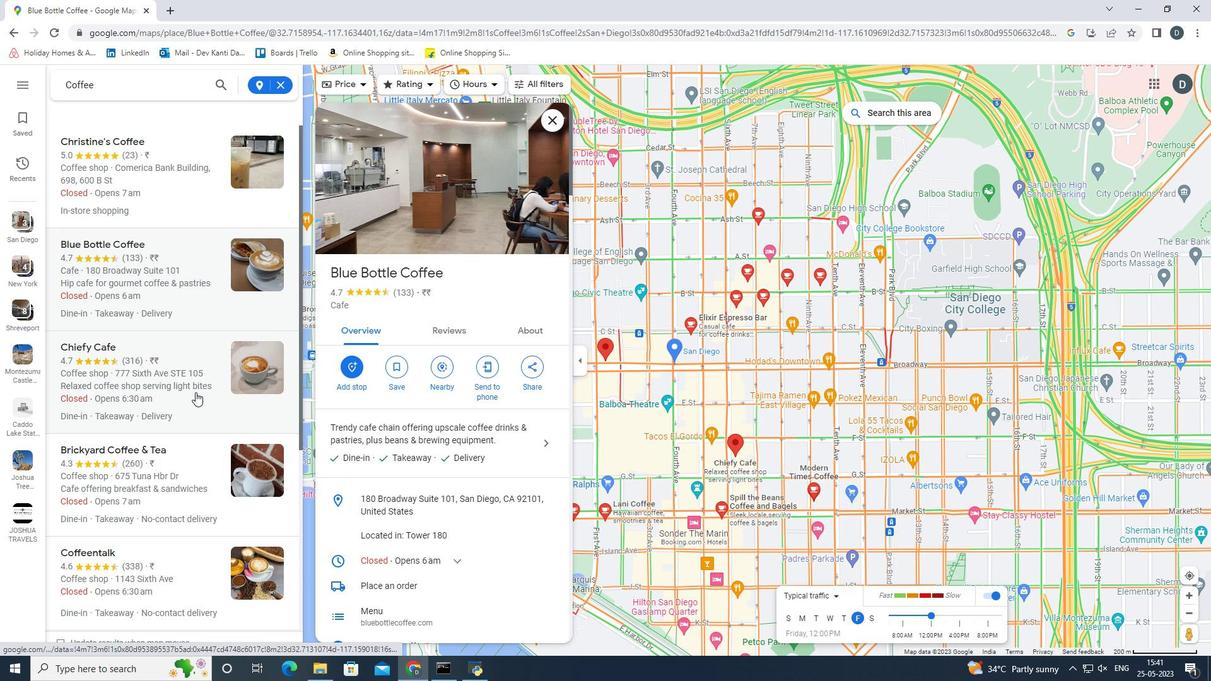 
Action: Mouse moved to (504, 155)
Screenshot: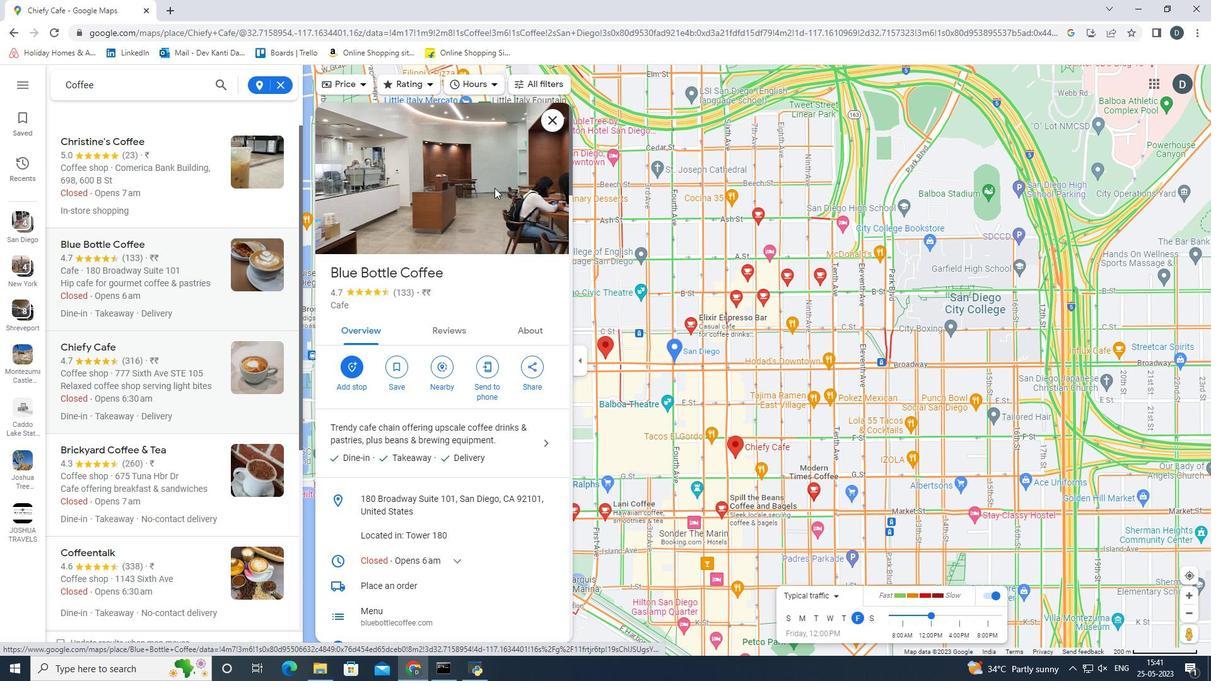 
Action: Mouse pressed left at (504, 155)
Screenshot: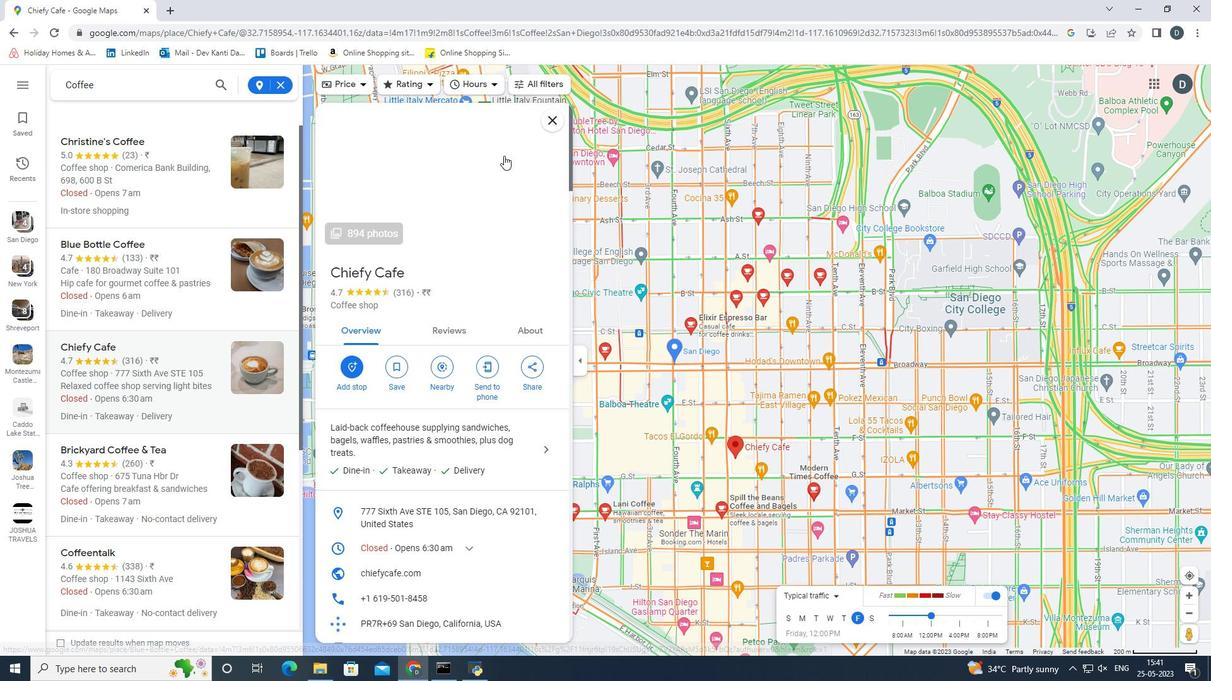 
Action: Mouse moved to (781, 561)
Screenshot: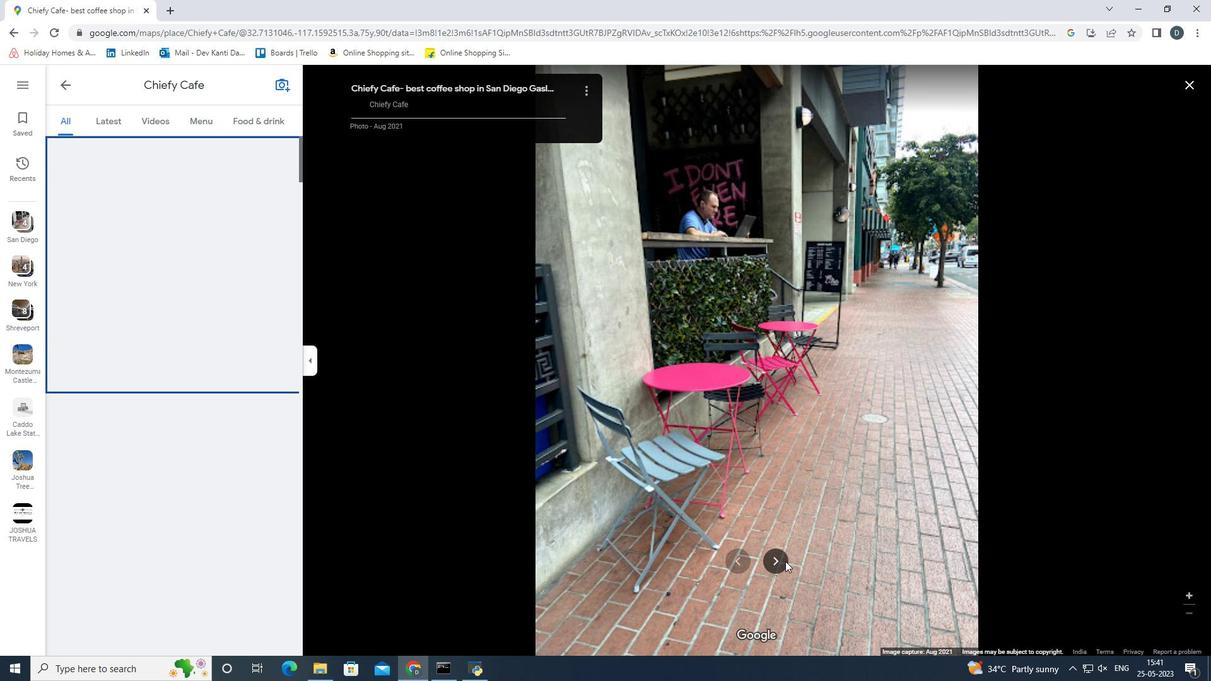 
Action: Mouse pressed left at (781, 561)
Screenshot: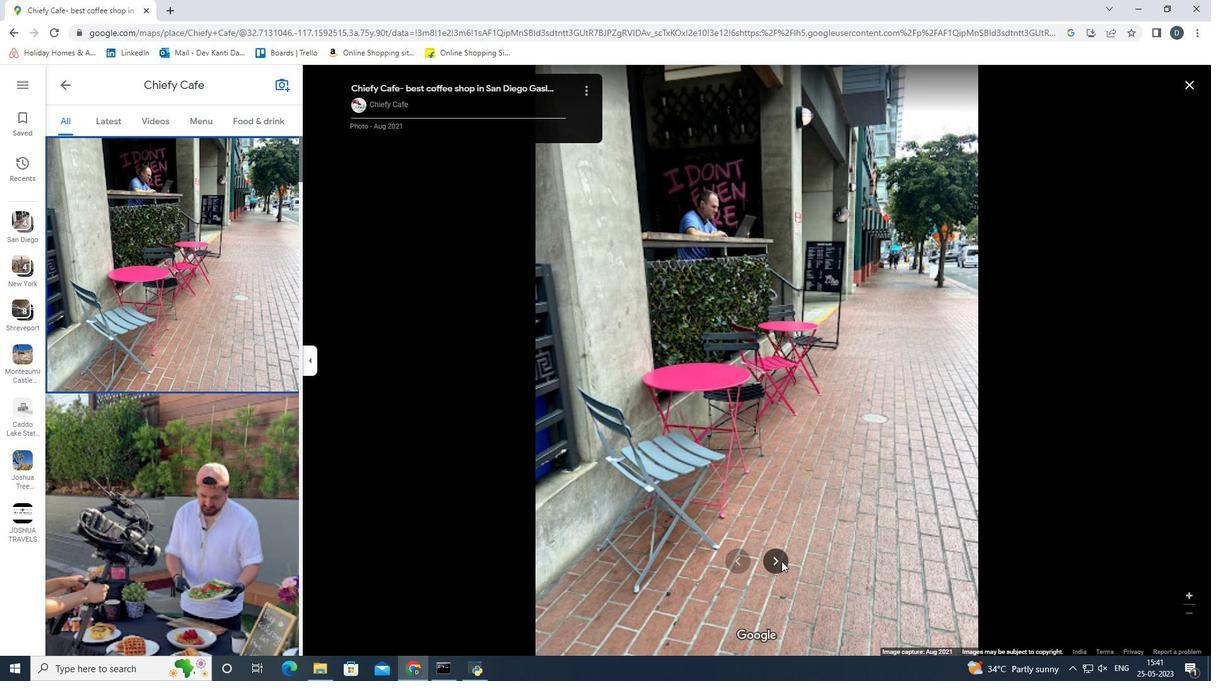 
Action: Mouse pressed left at (781, 561)
Screenshot: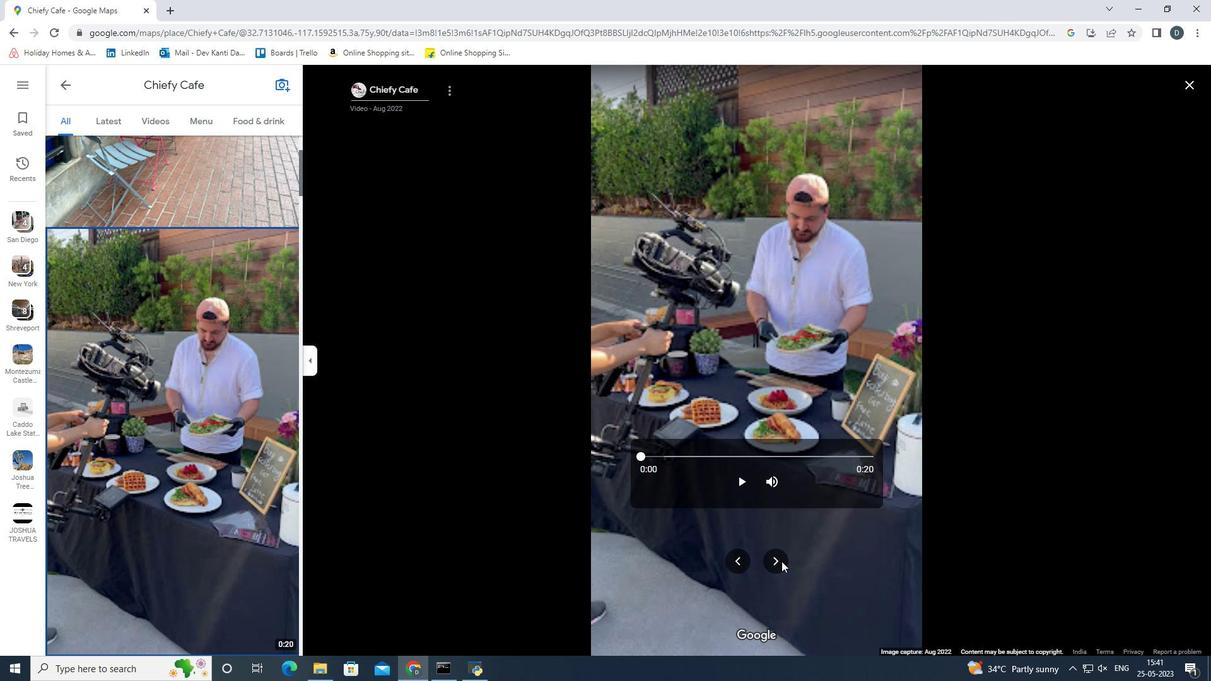 
Action: Key pressed <Key.down><Key.down><Key.down><Key.right><Key.down><Key.down><Key.down><Key.down><Key.up><Key.down><Key.down><Key.down><Key.down><Key.down><Key.down><Key.down><Key.down><Key.down><Key.down><Key.down><Key.right><Key.right><Key.right><Key.right><Key.right><Key.right><Key.right><Key.right><Key.right><Key.right><Key.right><Key.right><Key.right><Key.right><Key.right><Key.right><Key.right><Key.right><Key.right><Key.right><Key.right><Key.right><Key.right><Key.right><Key.right><Key.right><Key.right><Key.right><Key.right><Key.right><Key.right>
Screenshot: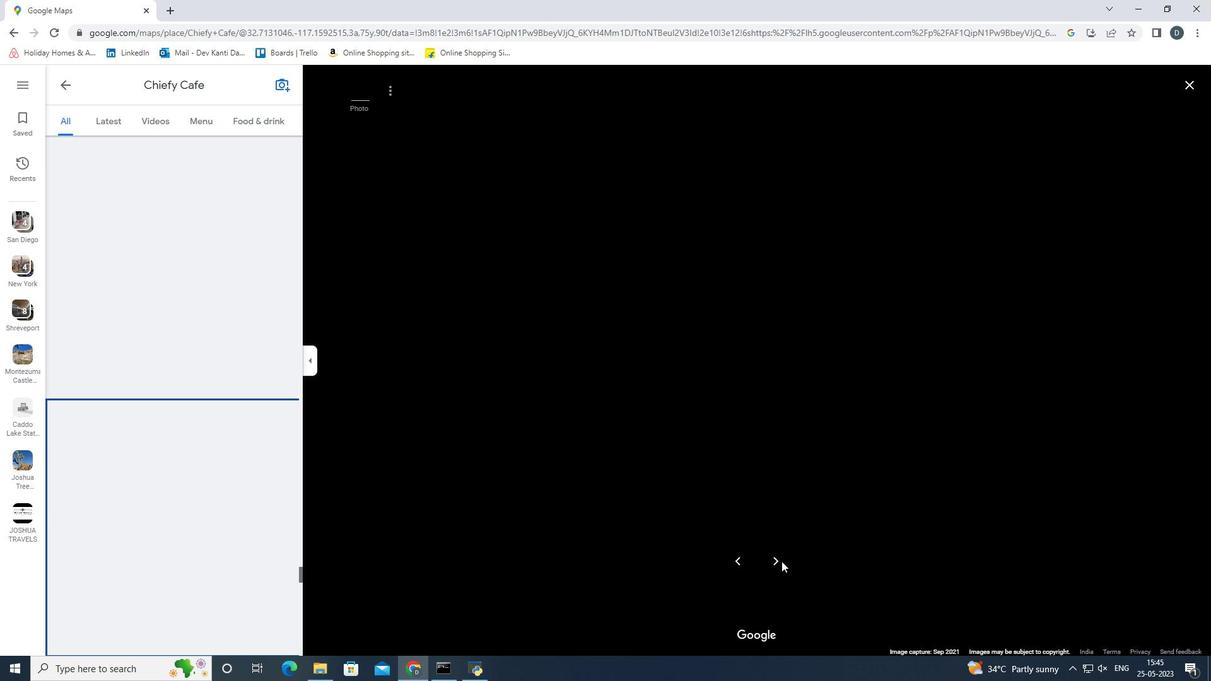 
Action: Mouse moved to (639, 591)
Screenshot: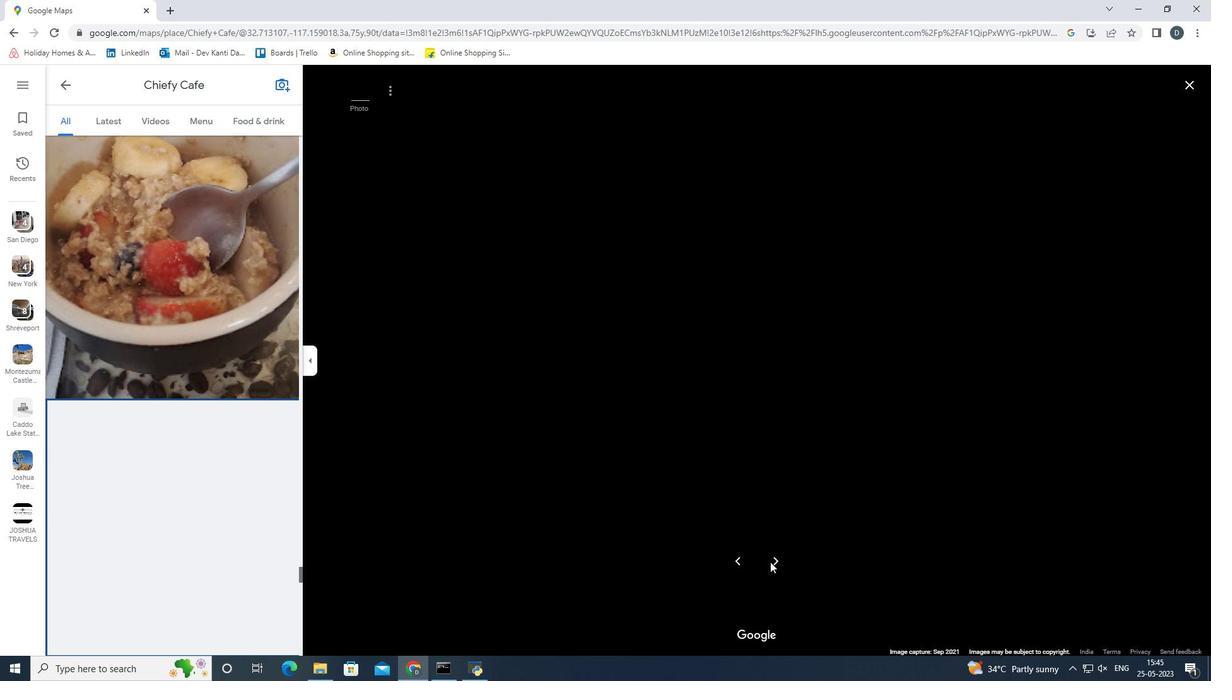 
Action: Key pressed <Key.right>
Screenshot: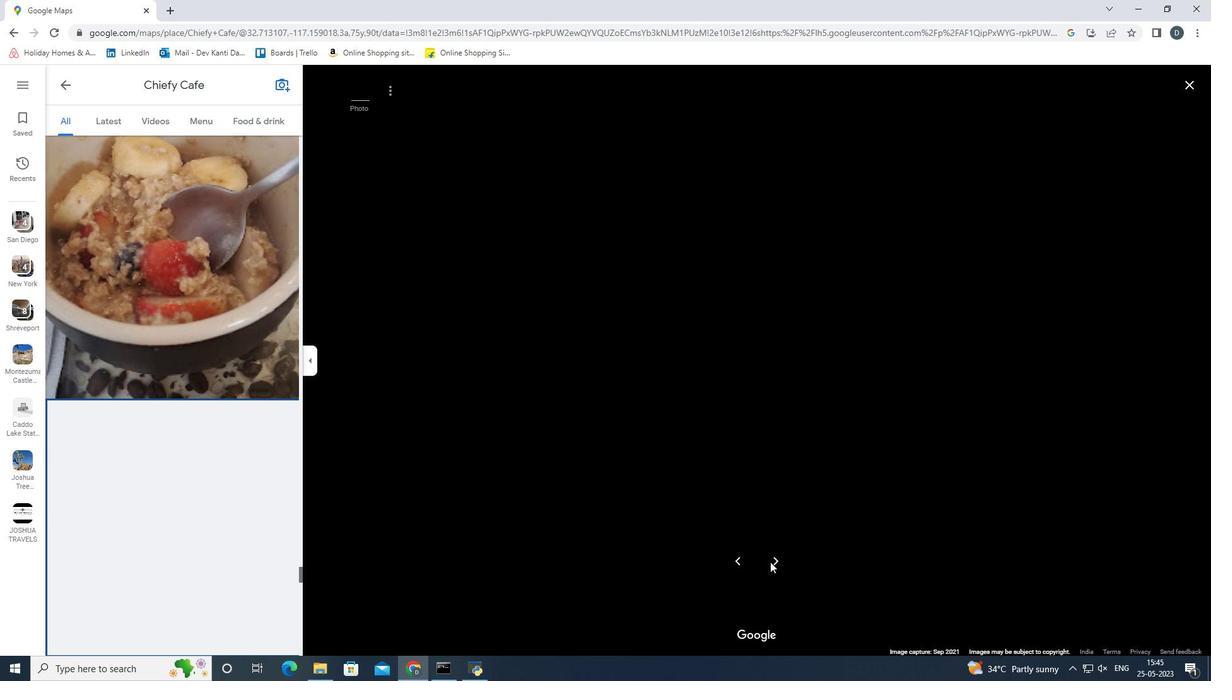 
Action: Mouse moved to (607, 624)
Screenshot: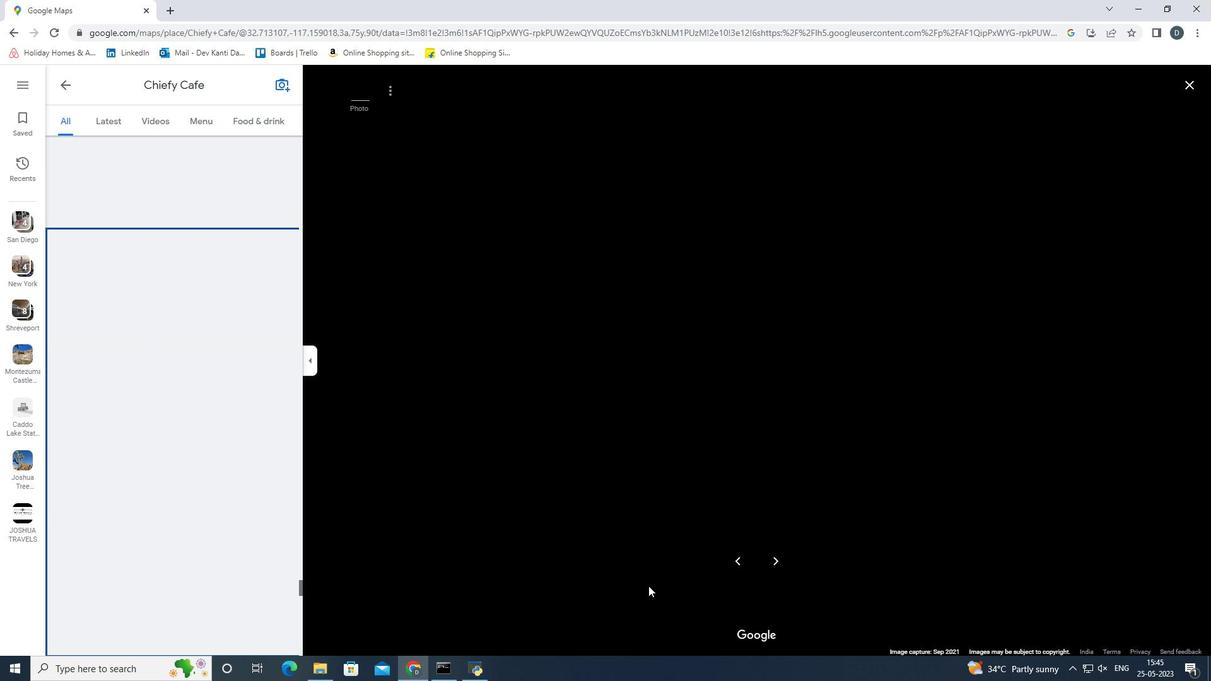 
Action: Key pressed <Key.right>
Screenshot: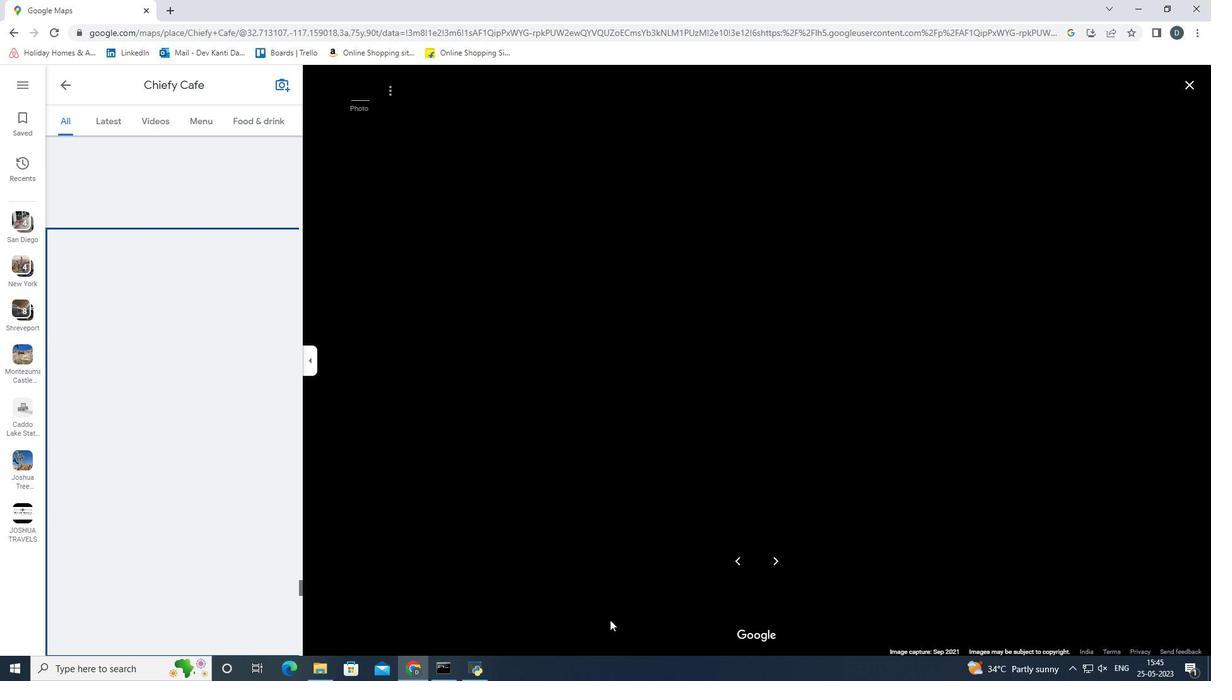
Action: Mouse moved to (607, 621)
Screenshot: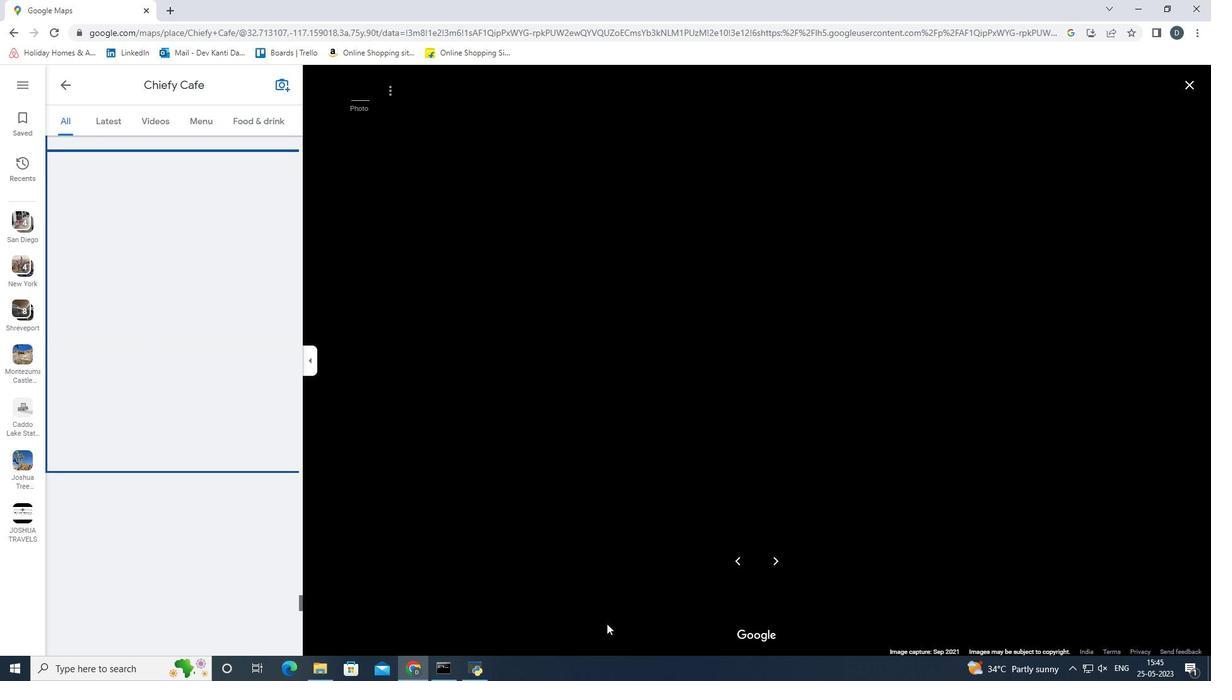 
Action: Key pressed <Key.right>
Screenshot: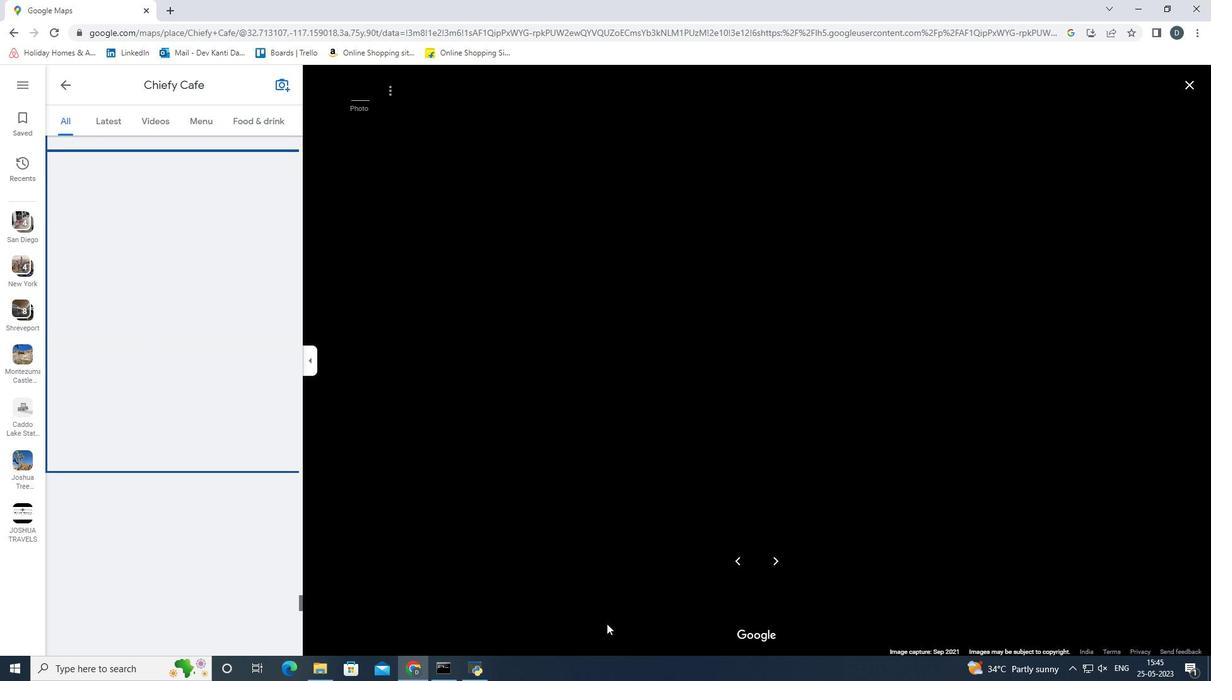 
Action: Mouse moved to (616, 613)
Screenshot: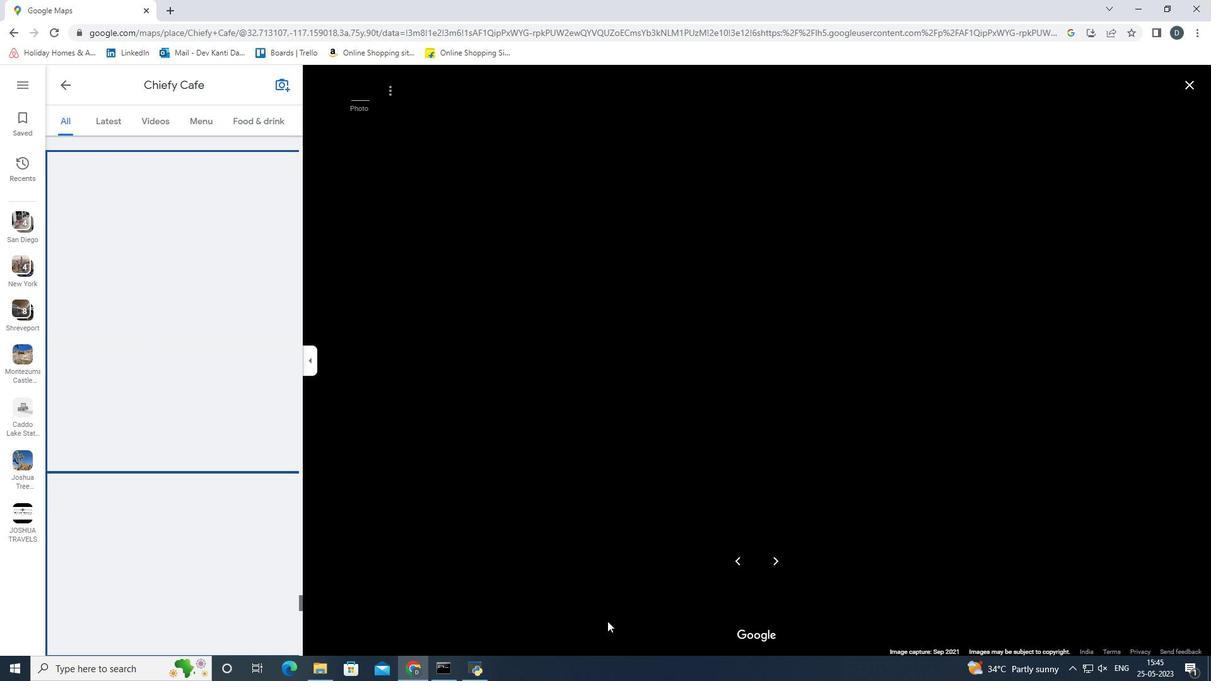 
Action: Key pressed <Key.right>
Screenshot: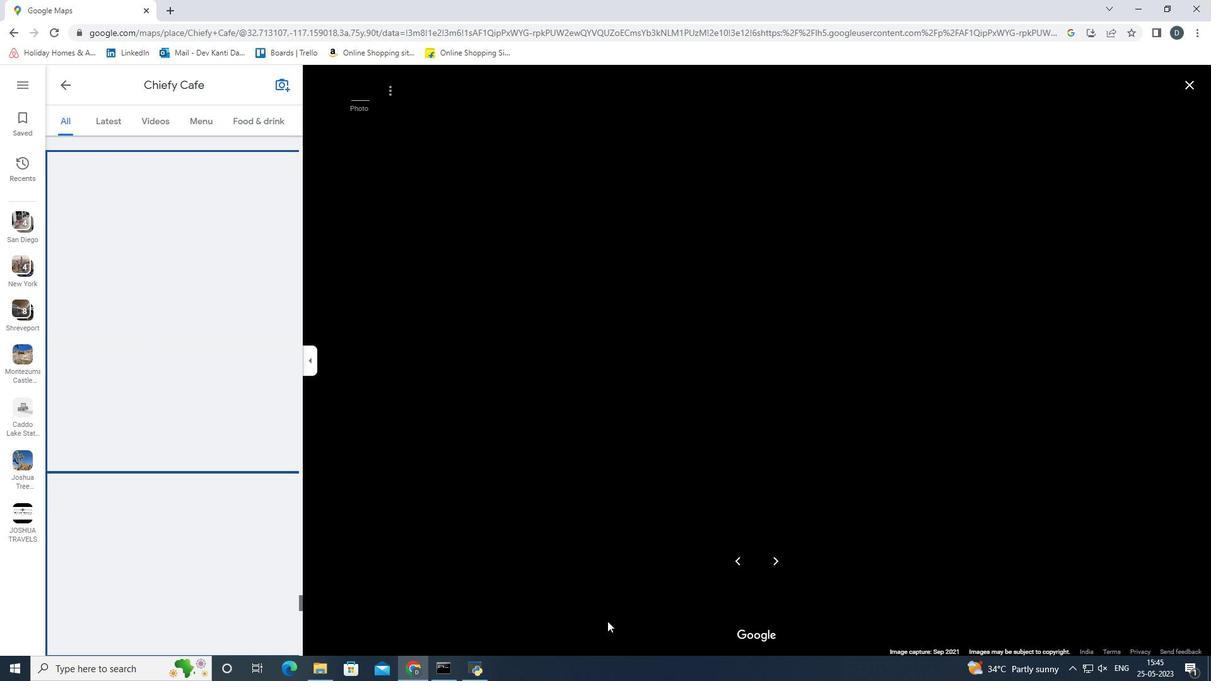 
Action: Mouse moved to (600, 593)
Screenshot: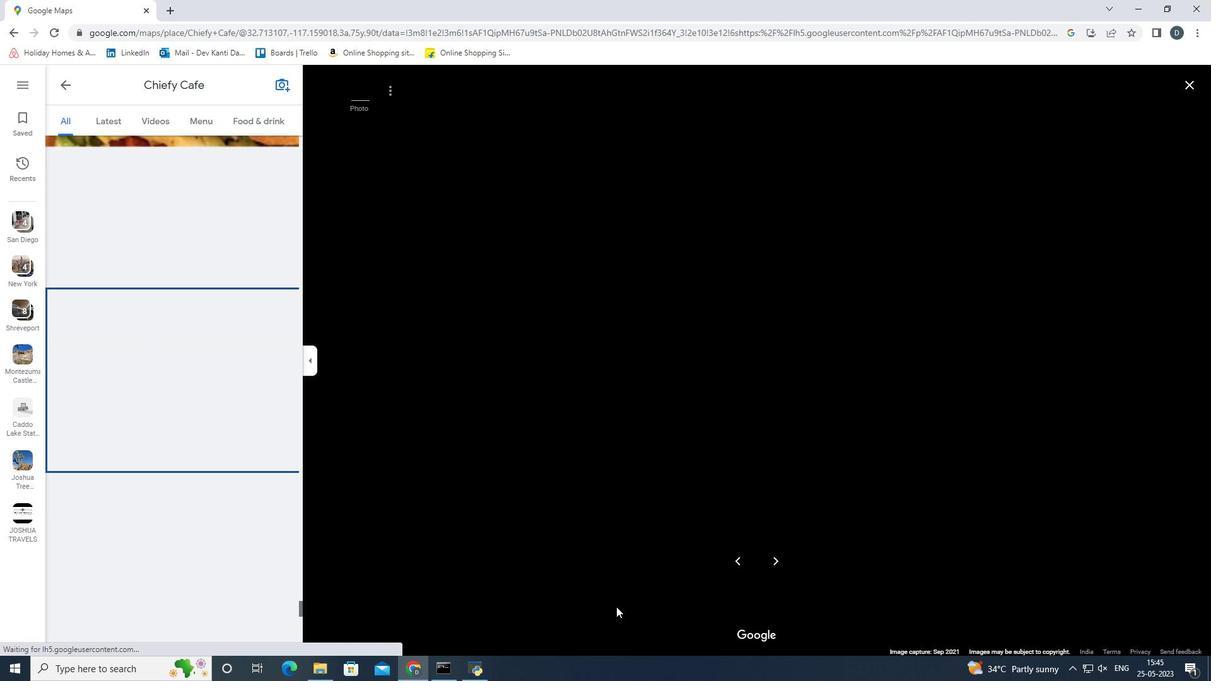 
Action: Key pressed <Key.right>
Screenshot: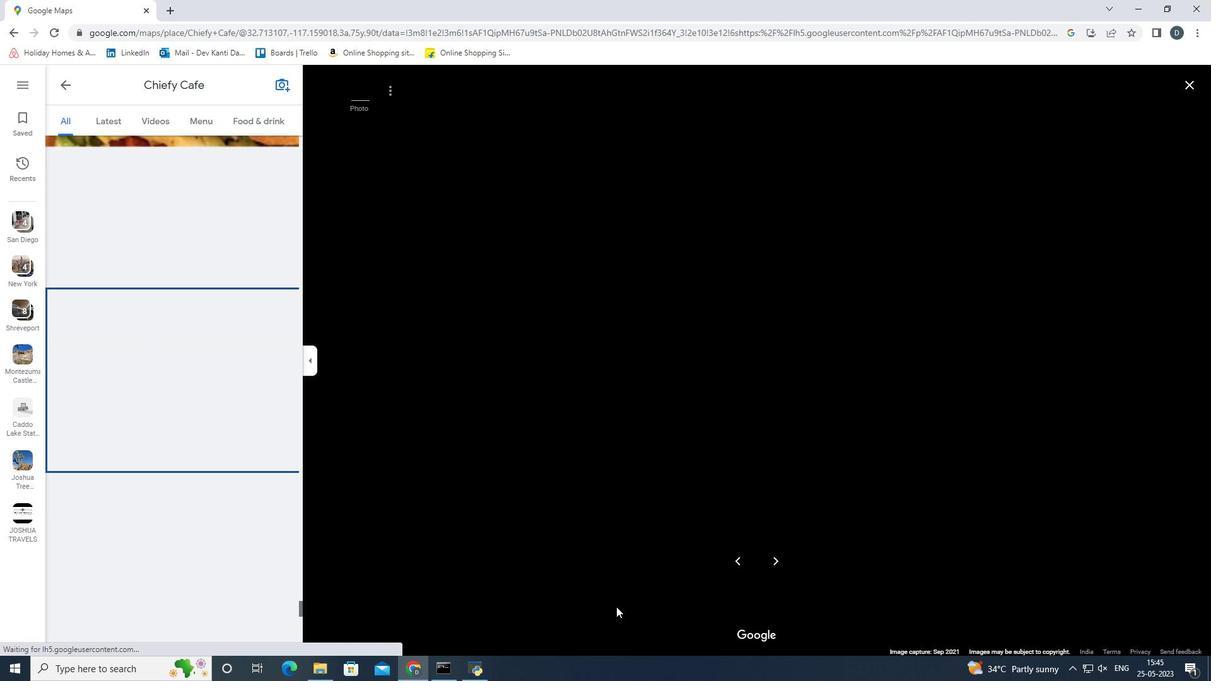 
Action: Mouse moved to (597, 590)
Screenshot: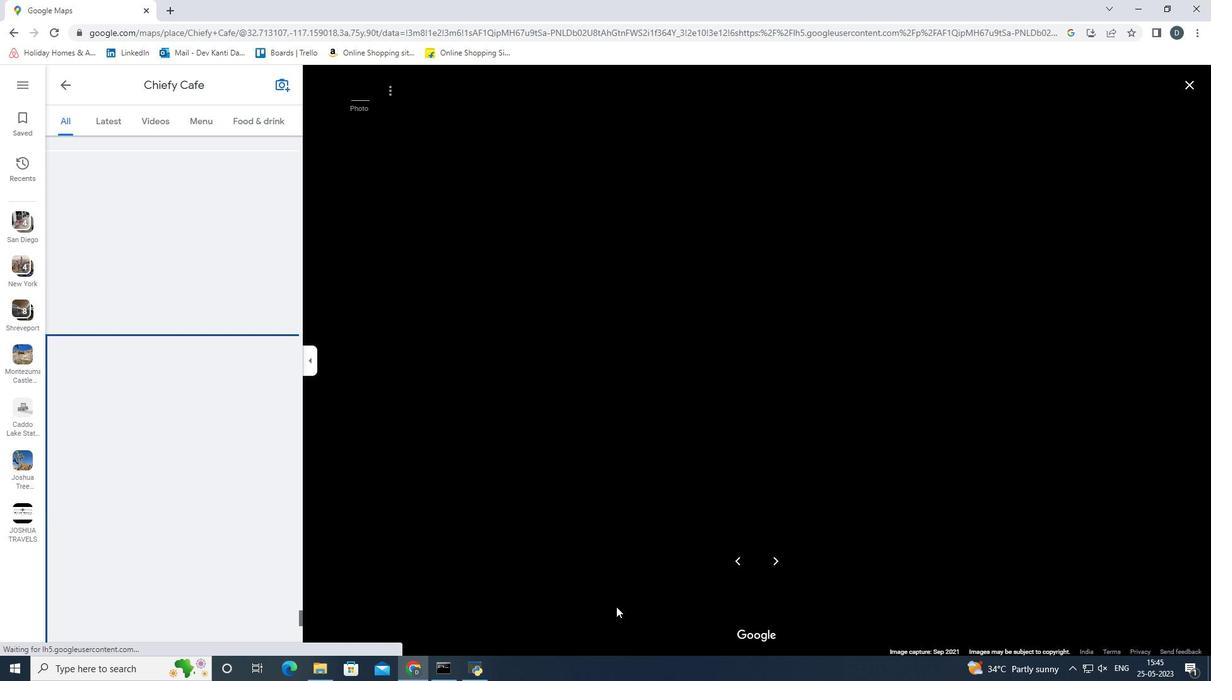 
Action: Key pressed <Key.right>
Screenshot: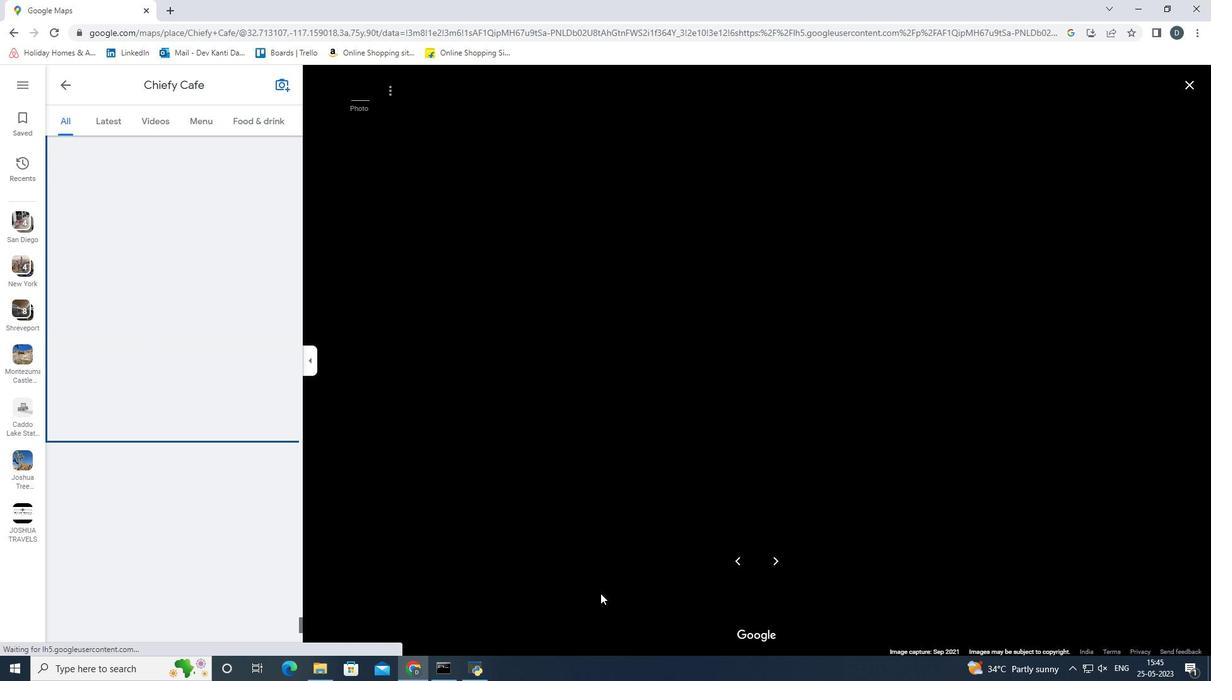 
Action: Mouse moved to (595, 583)
Screenshot: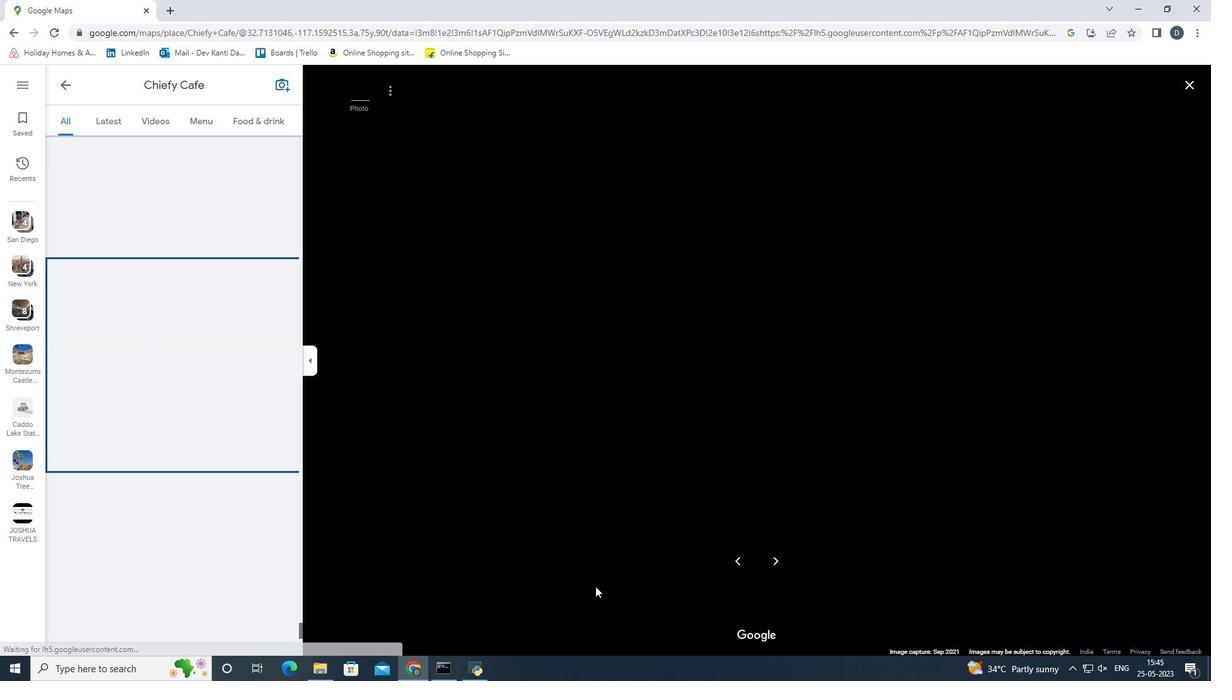 
Action: Key pressed <Key.right>
Screenshot: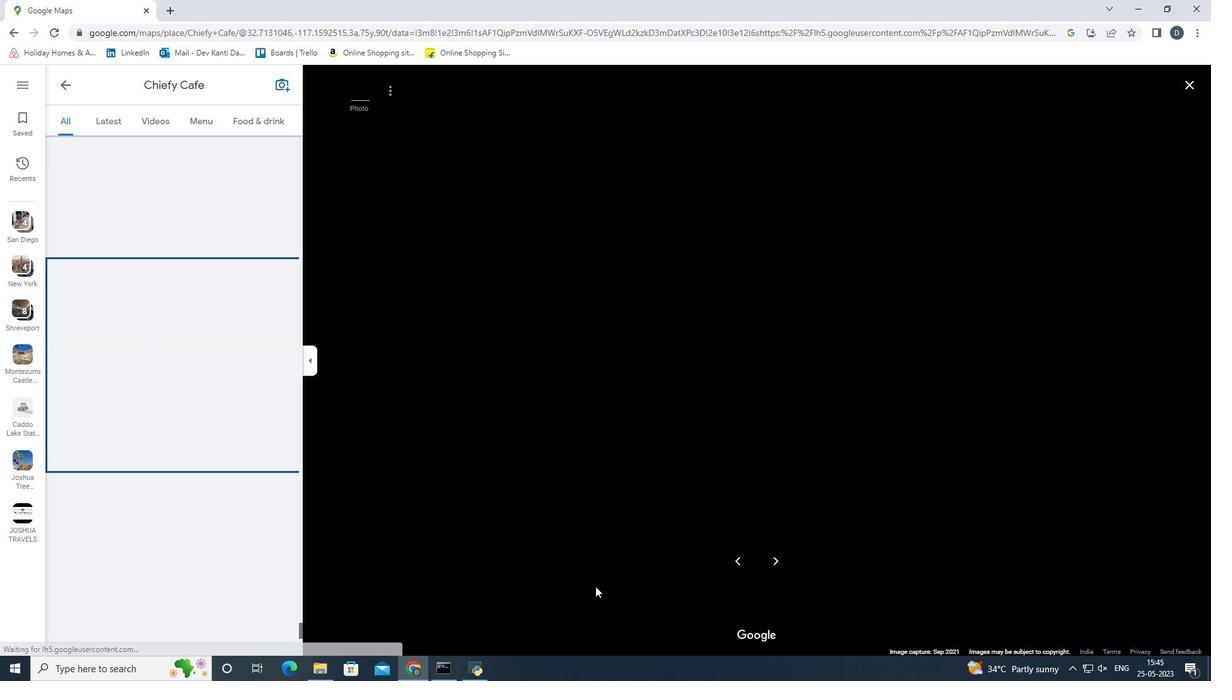 
Action: Mouse moved to (594, 580)
Screenshot: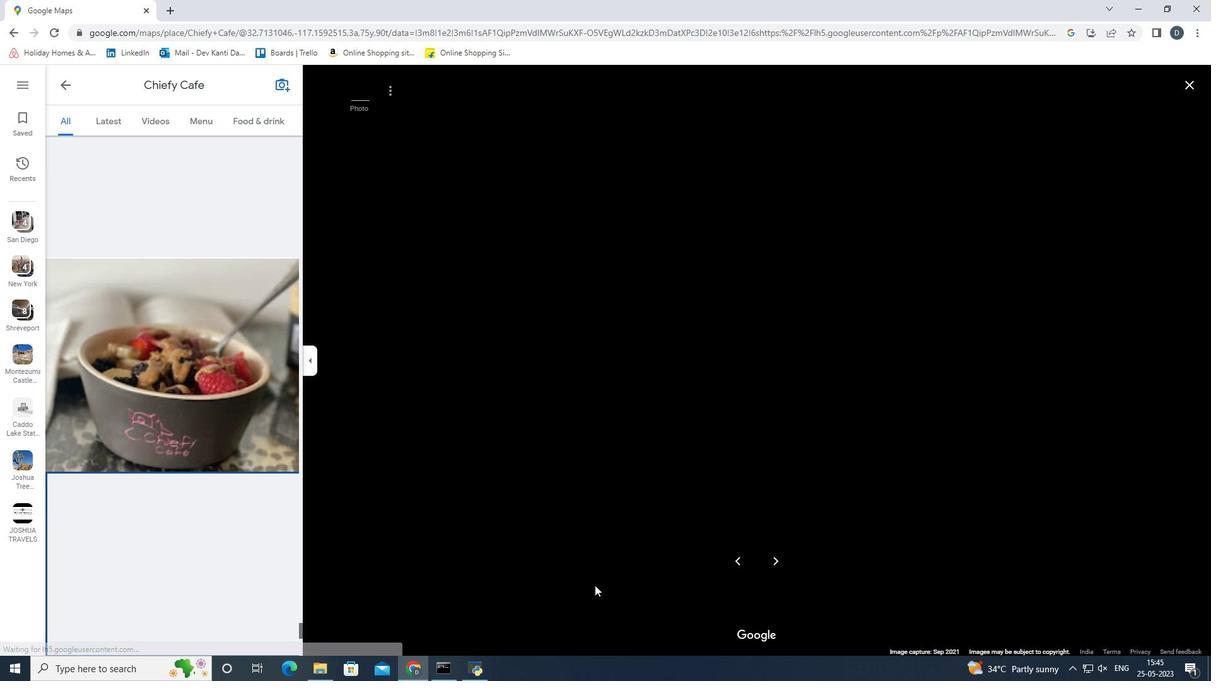 
Action: Key pressed <Key.right><Key.right><Key.right><Key.right><Key.right>
Screenshot: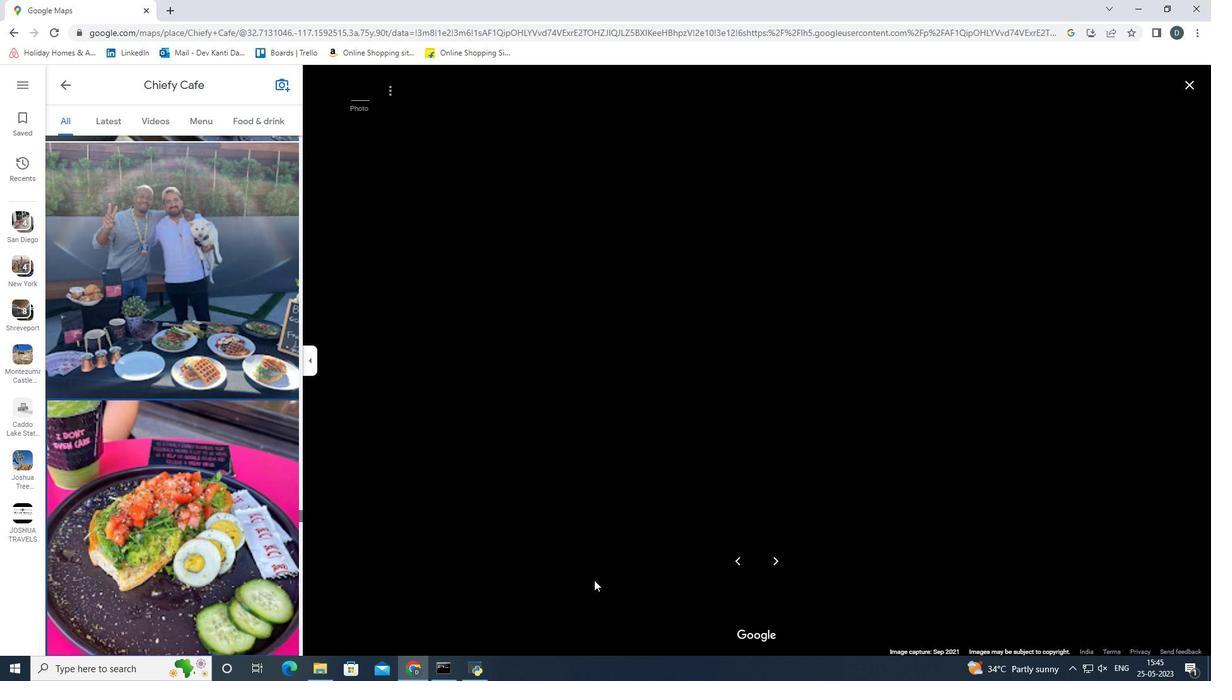 
Action: Mouse moved to (591, 578)
Screenshot: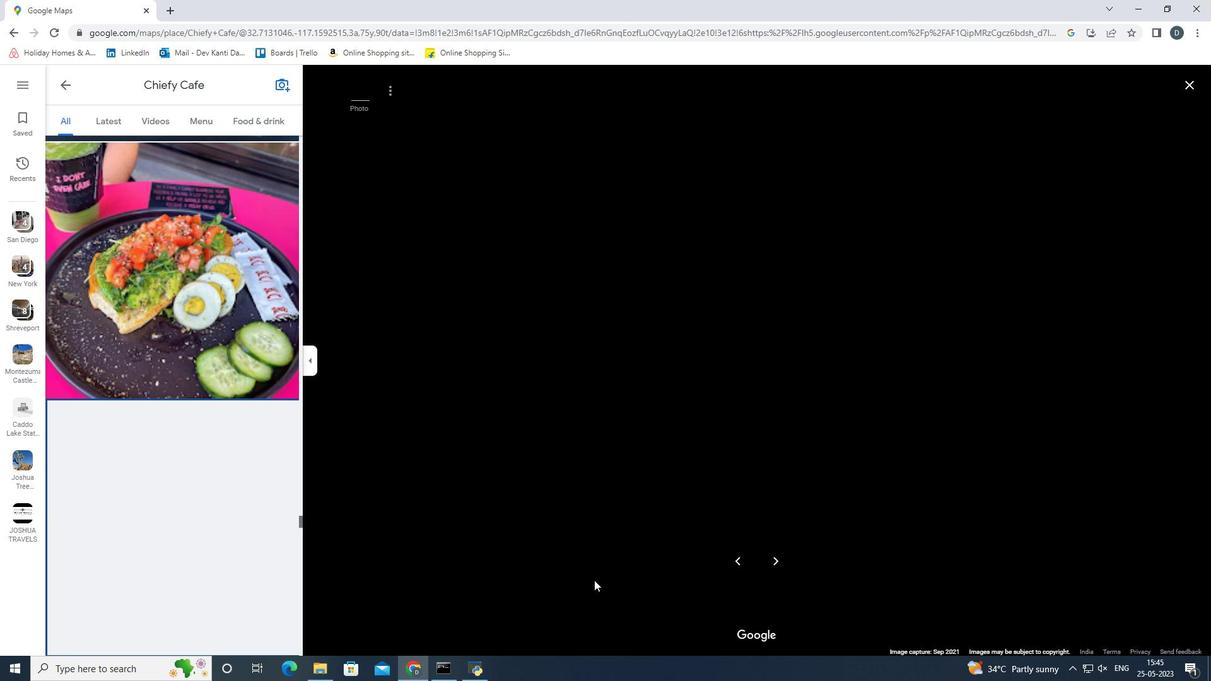 
Action: Key pressed <Key.right>
Screenshot: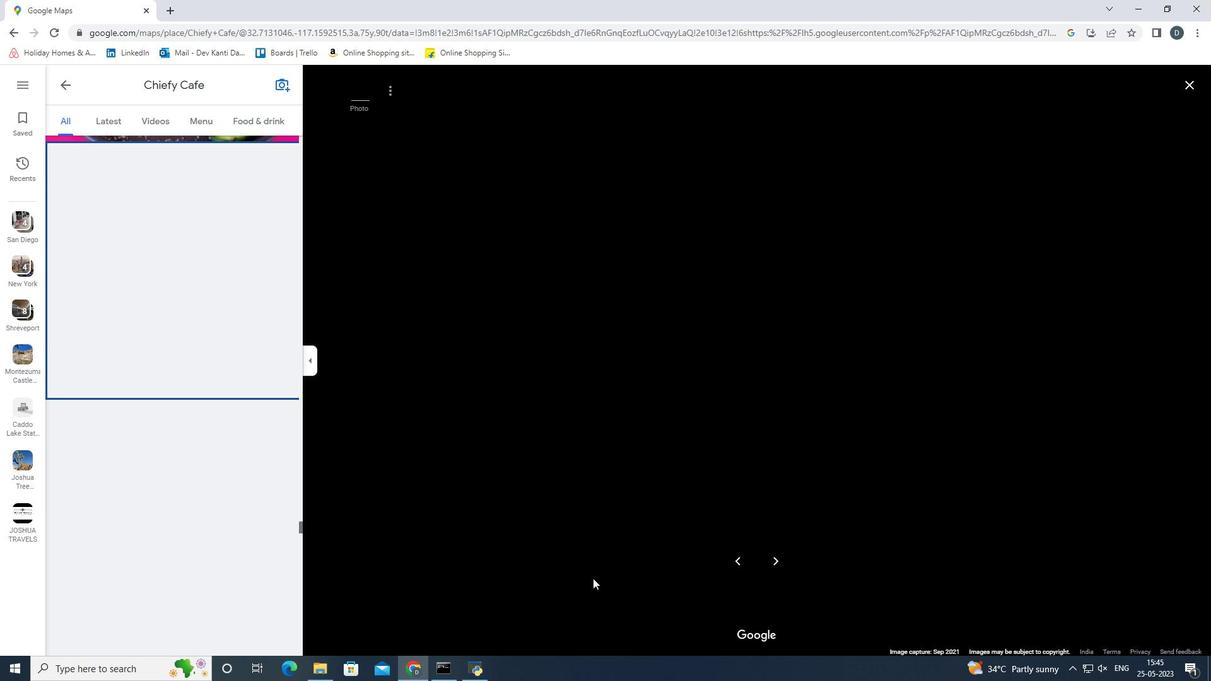 
Action: Mouse moved to (348, 388)
Screenshot: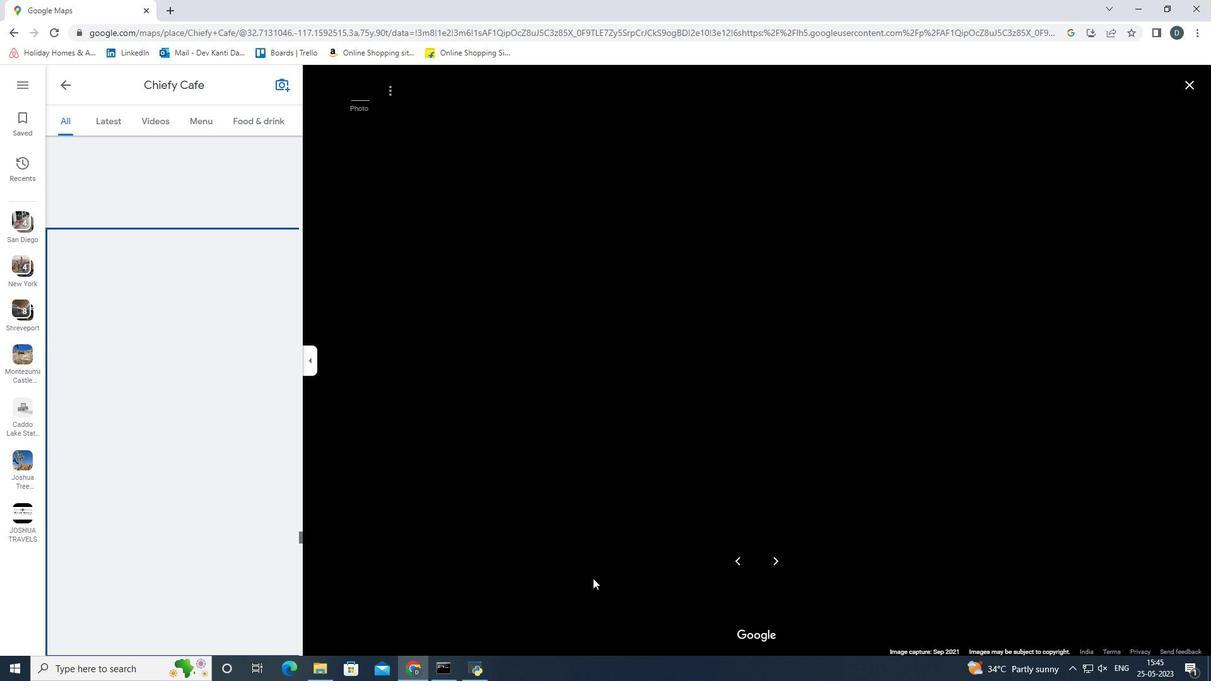 
Action: Key pressed <Key.right>
Screenshot: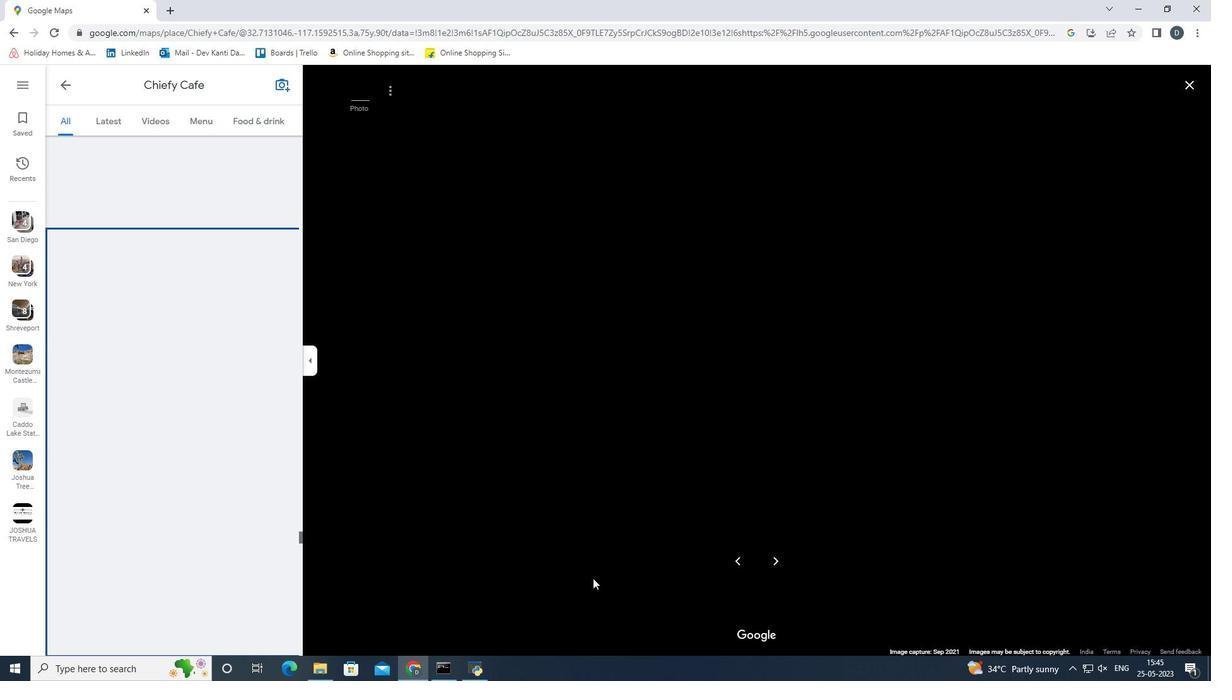 
Action: Mouse moved to (292, 411)
Screenshot: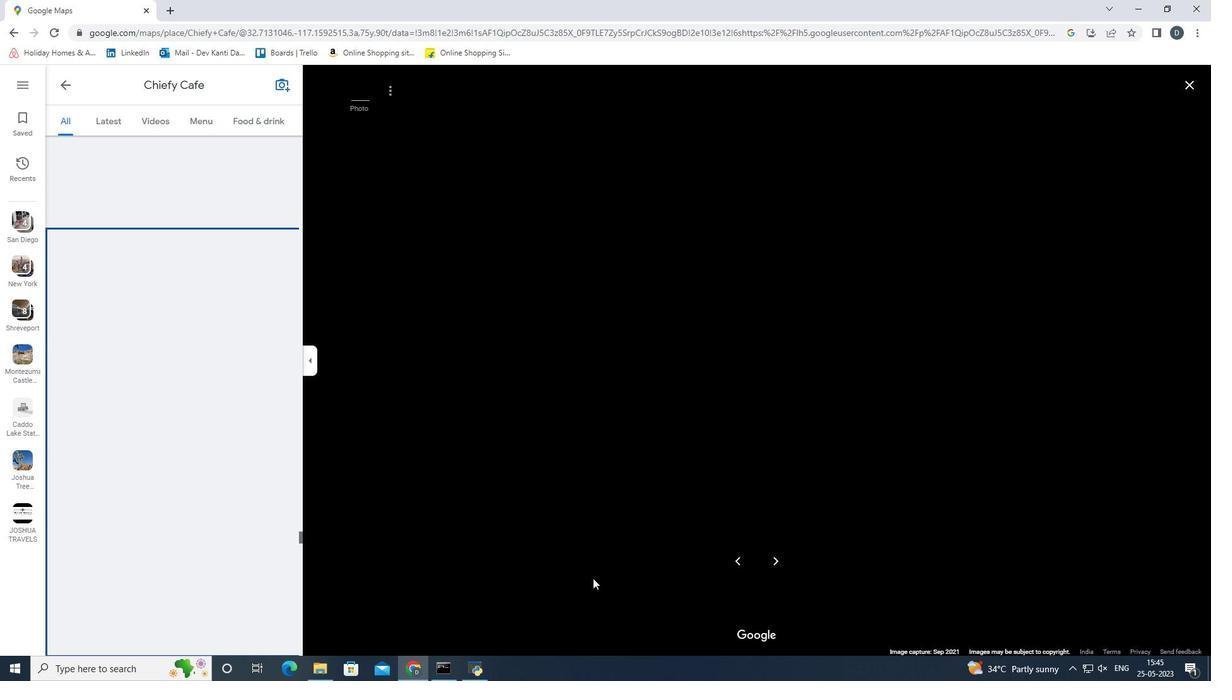 
Action: Key pressed <Key.right>
Screenshot: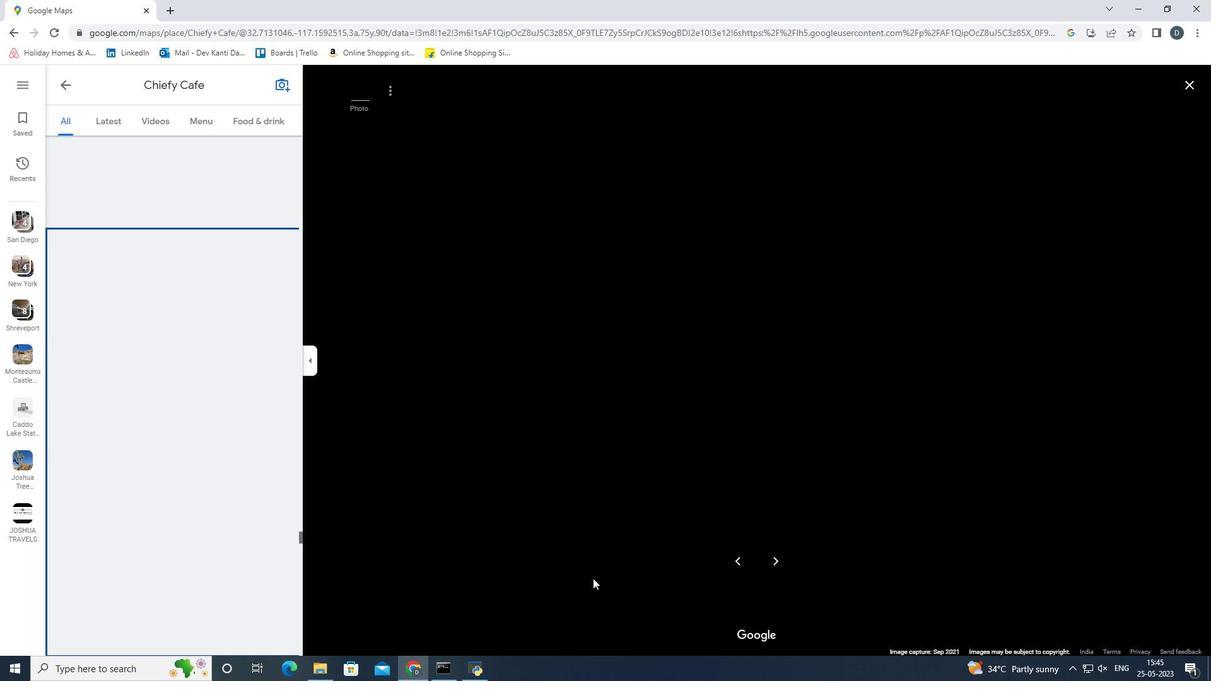 
Action: Mouse moved to (1188, 84)
Screenshot: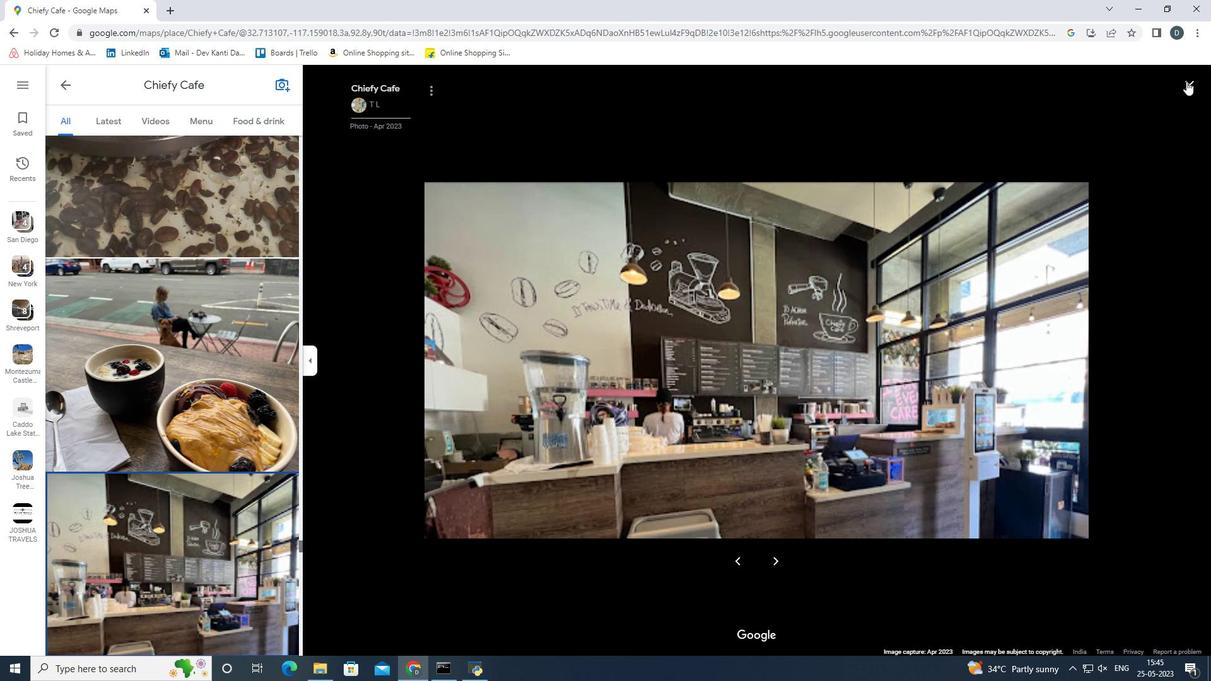 
Action: Mouse pressed left at (1188, 84)
Screenshot: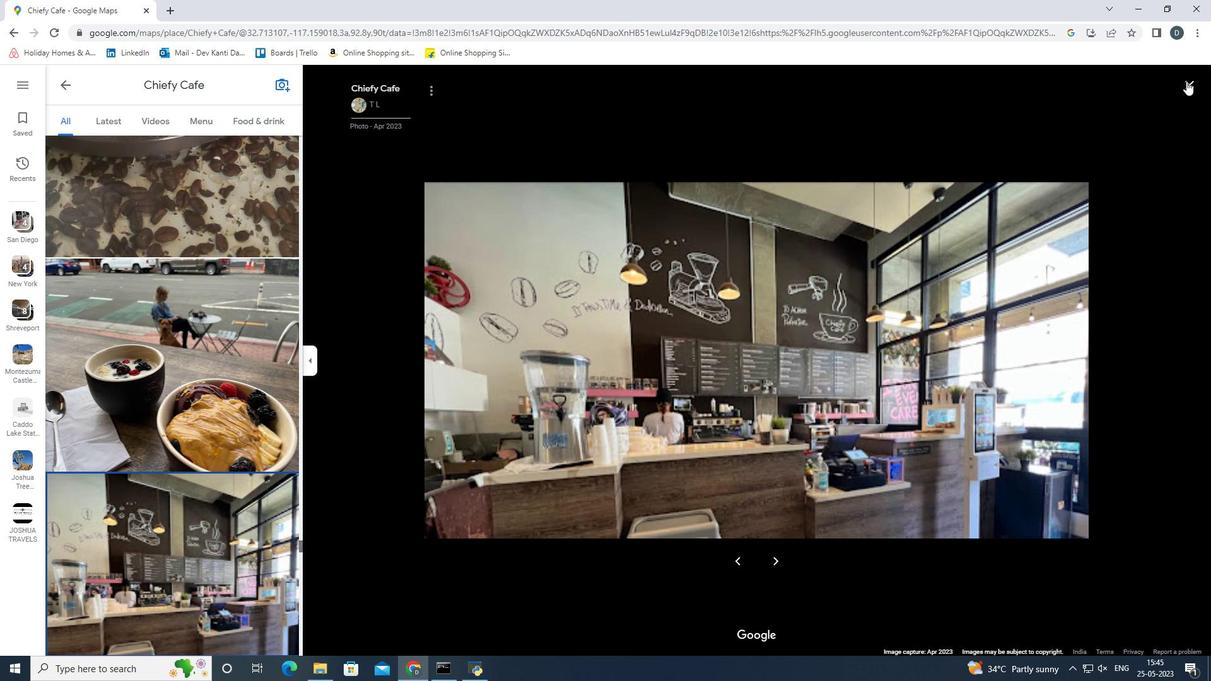 
Action: Mouse moved to (718, 332)
Screenshot: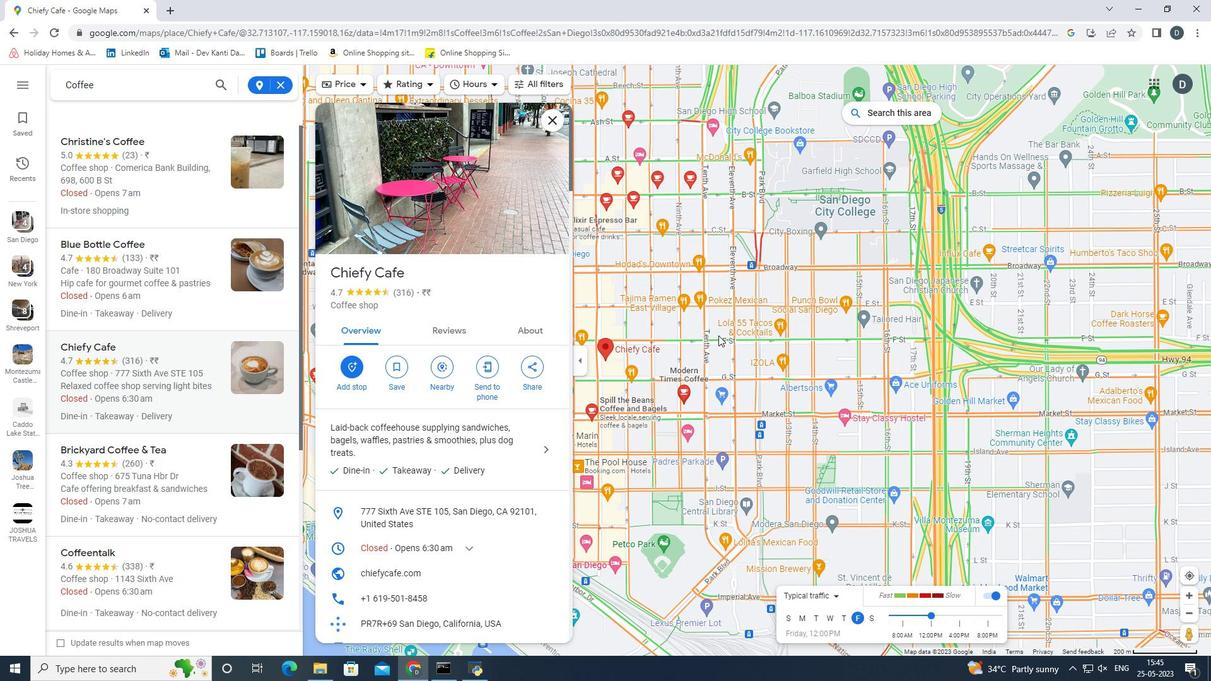
